 Task: Make in the project CalibratePro a sprint 'Whirlpool'. Create in the project CalibratePro a sprint 'Whirlpool'. Add in the project CalibratePro a sprint 'Whirlpool'
Action: Mouse moved to (1109, 412)
Screenshot: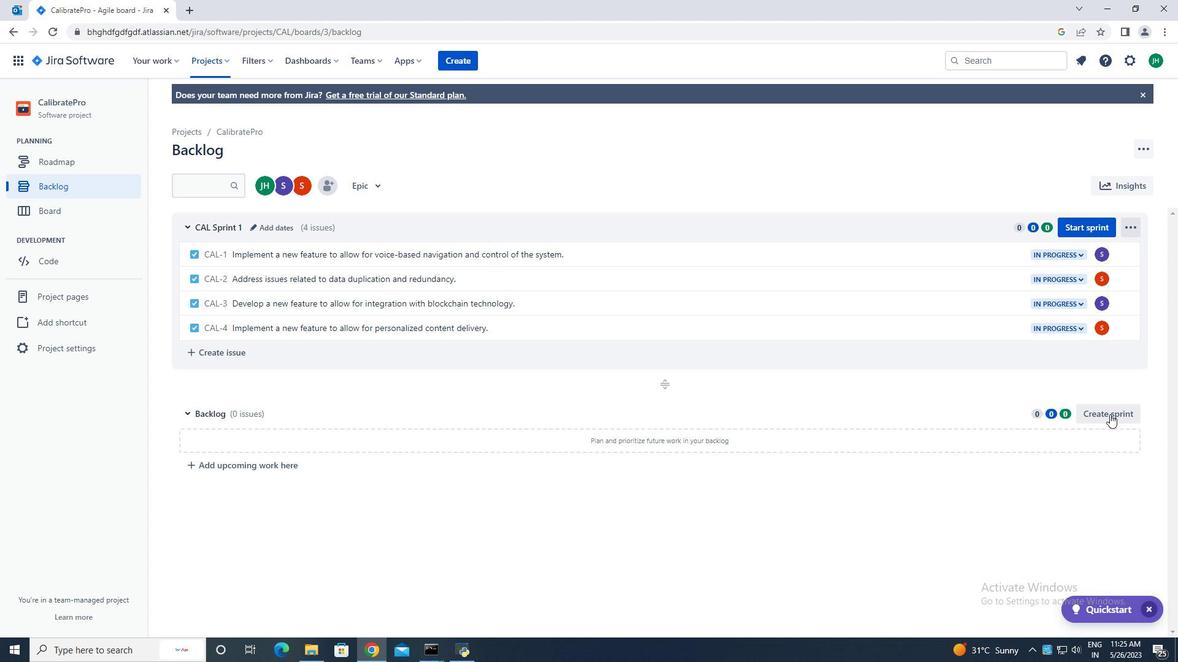 
Action: Mouse pressed left at (1109, 412)
Screenshot: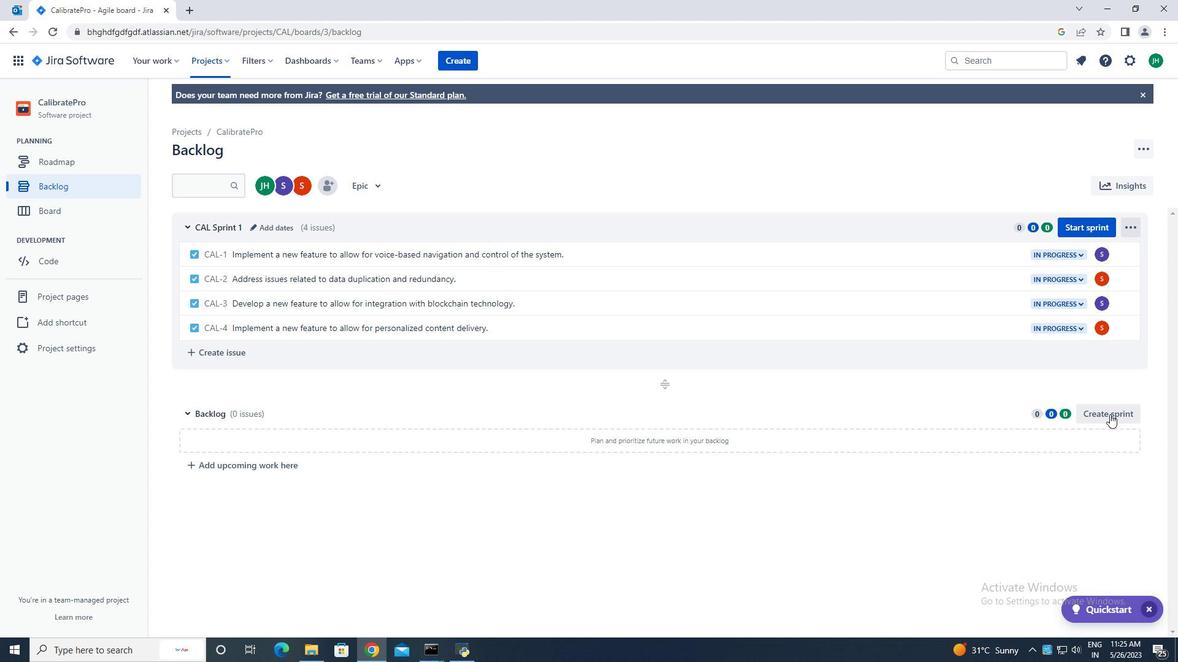 
Action: Mouse moved to (1130, 412)
Screenshot: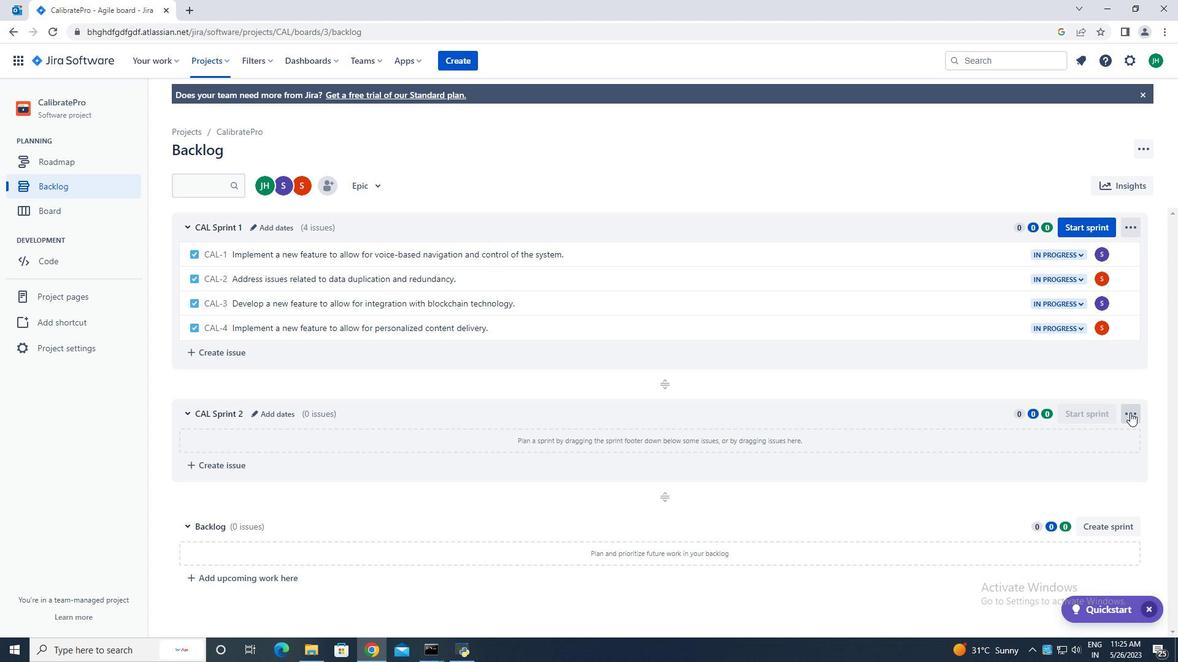 
Action: Mouse pressed left at (1130, 412)
Screenshot: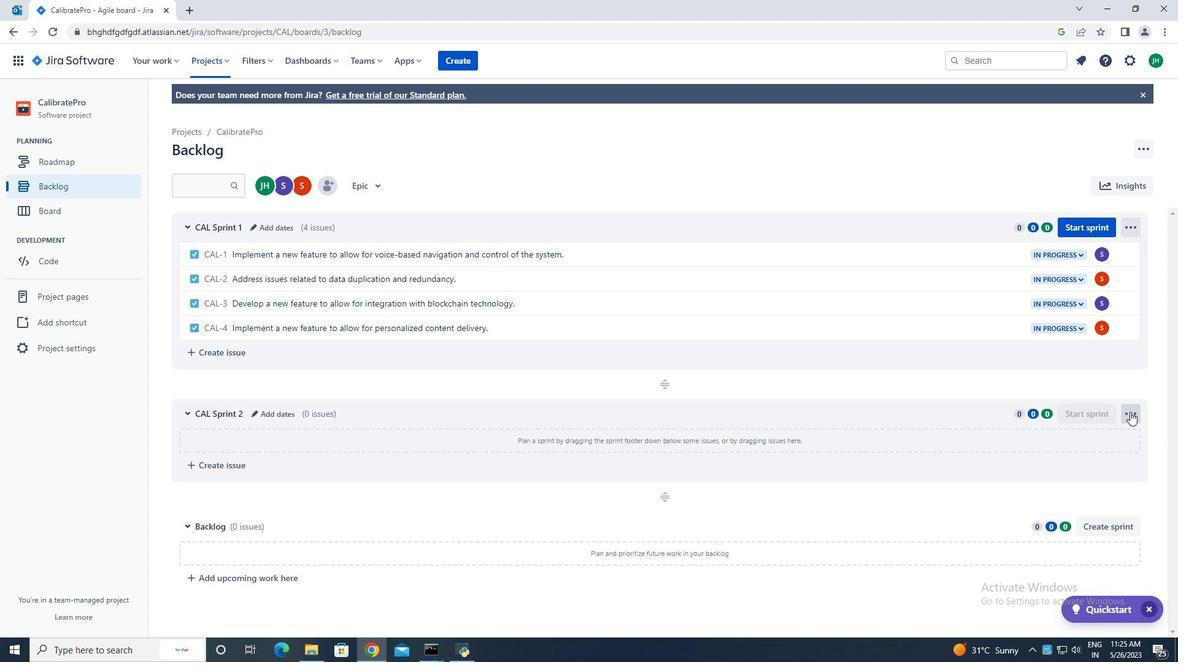
Action: Mouse moved to (1097, 465)
Screenshot: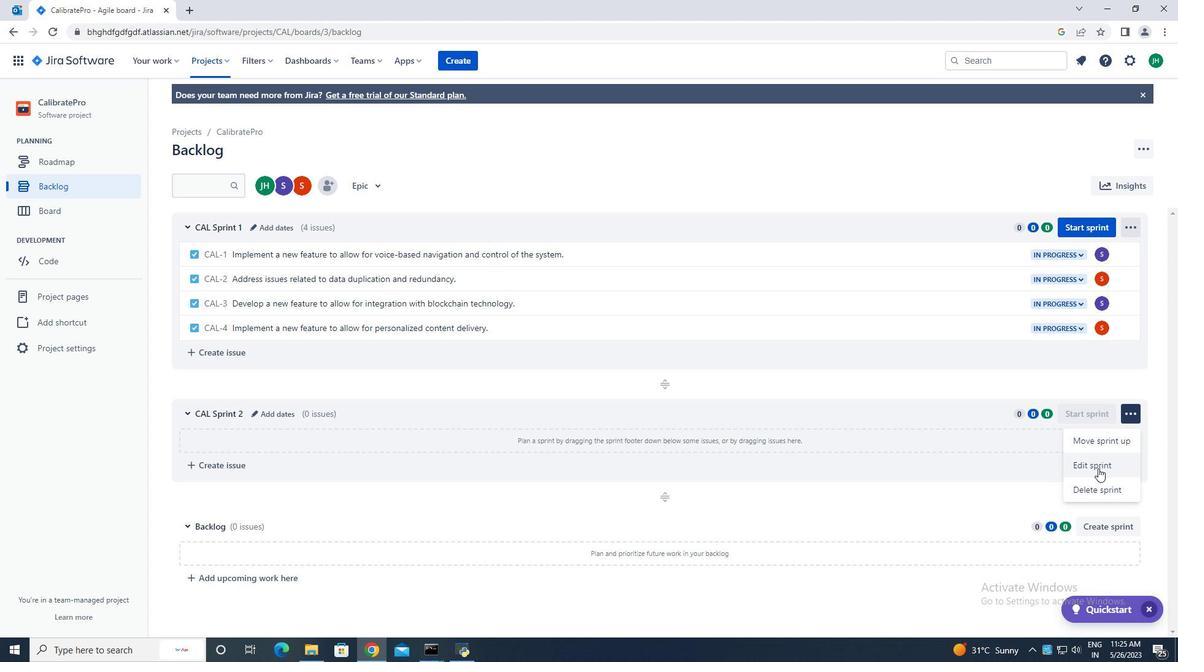 
Action: Mouse pressed left at (1097, 465)
Screenshot: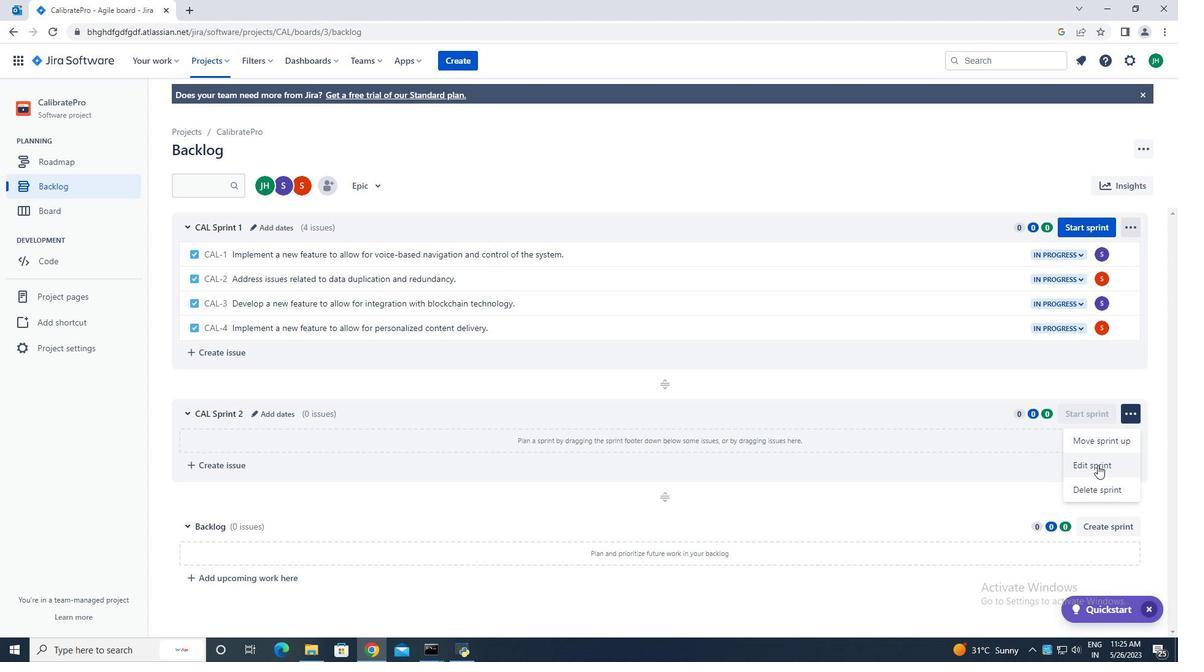 
Action: Mouse moved to (498, 159)
Screenshot: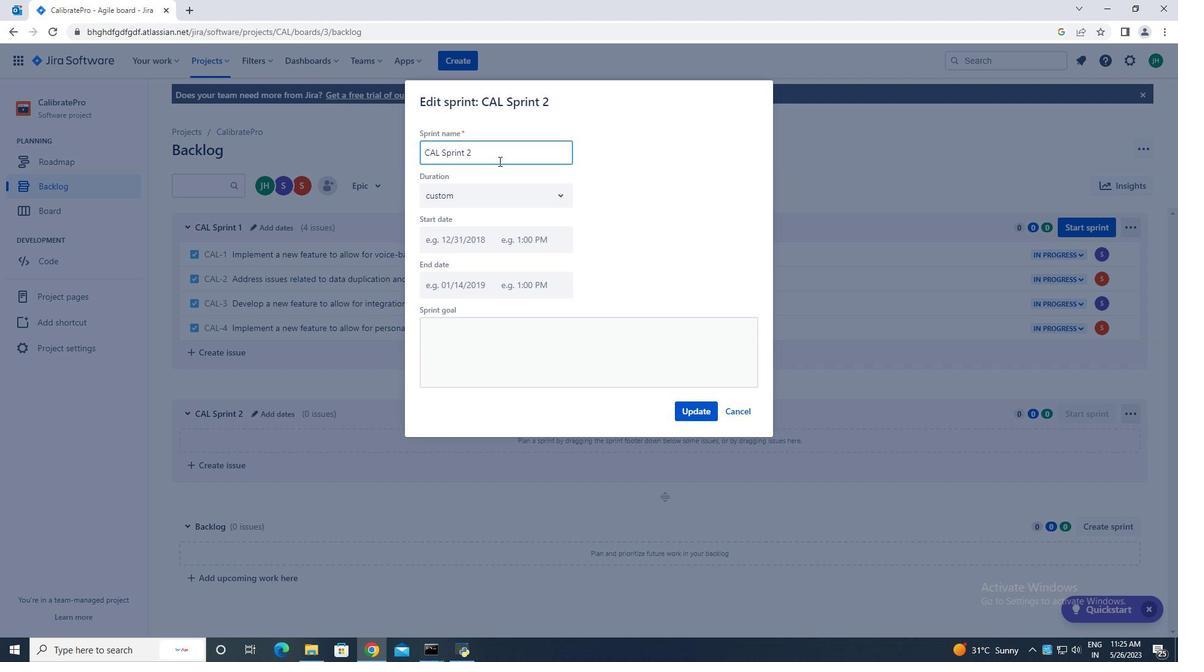 
Action: Key pressed <Key.backspace><Key.backspace><Key.backspace><Key.backspace><Key.backspace><Key.backspace><Key.backspace><Key.backspace><Key.backspace><Key.backspace><Key.backspace><Key.backspace><Key.backspace><Key.backspace><Key.backspace><Key.backspace><Key.backspace><Key.backspace><Key.caps_lock>W<Key.caps_lock>ho<Key.backspace>irlpool
Screenshot: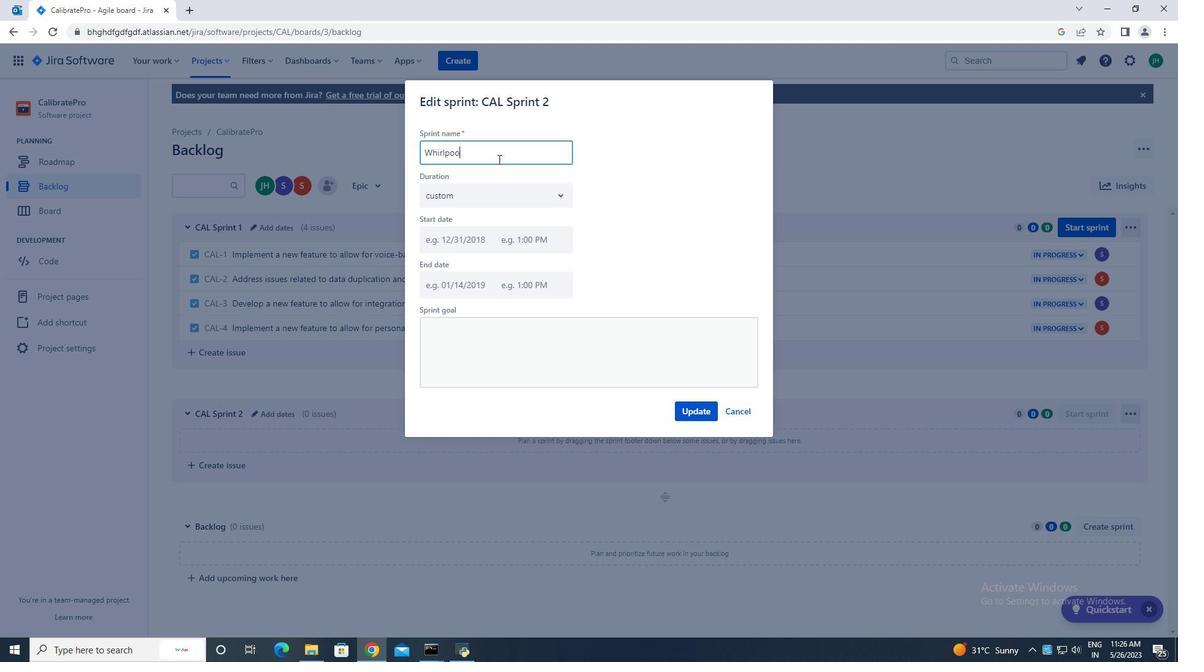 
Action: Mouse moved to (697, 406)
Screenshot: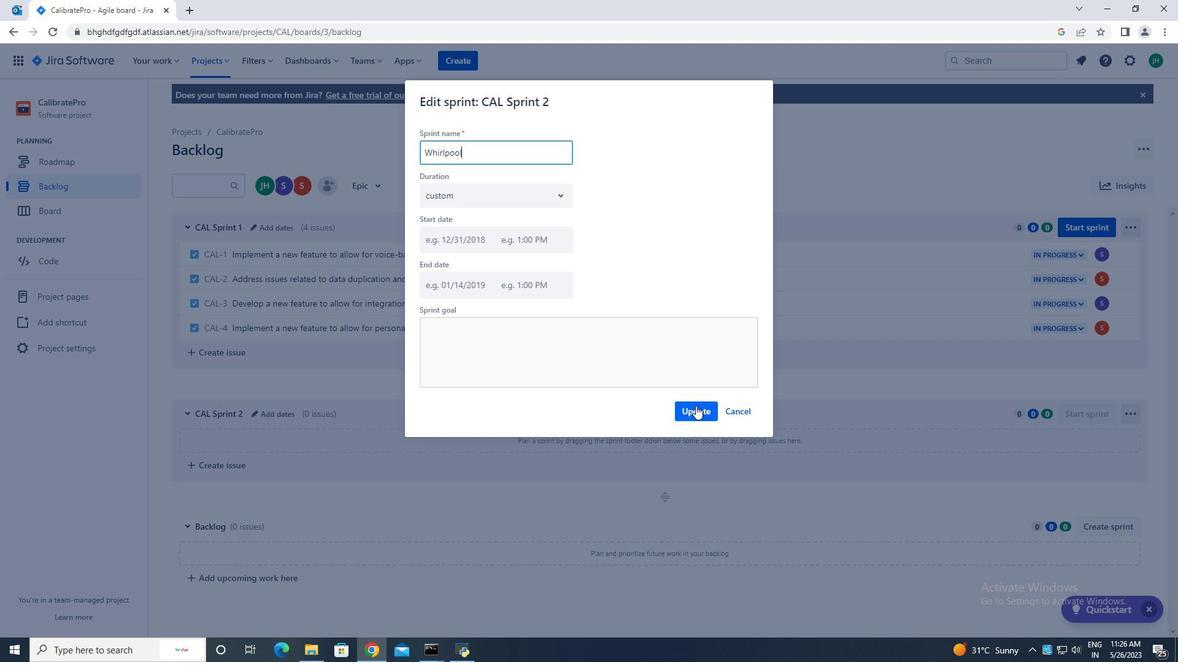 
Action: Mouse pressed left at (697, 406)
Screenshot: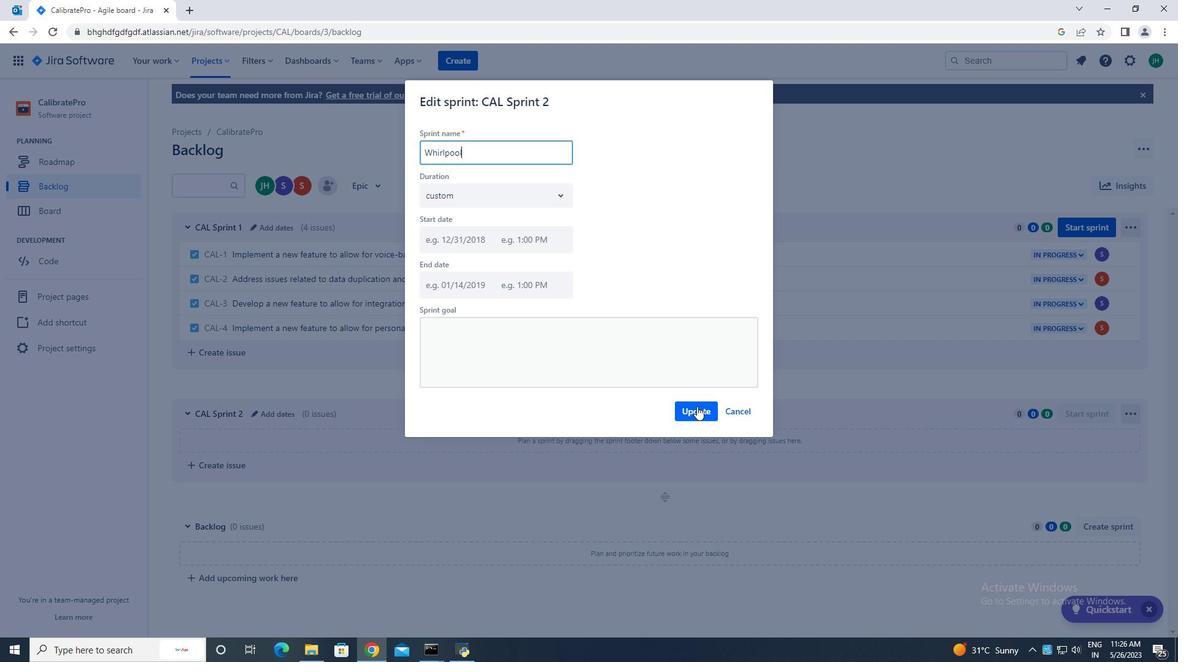 
Action: Mouse moved to (1123, 528)
Screenshot: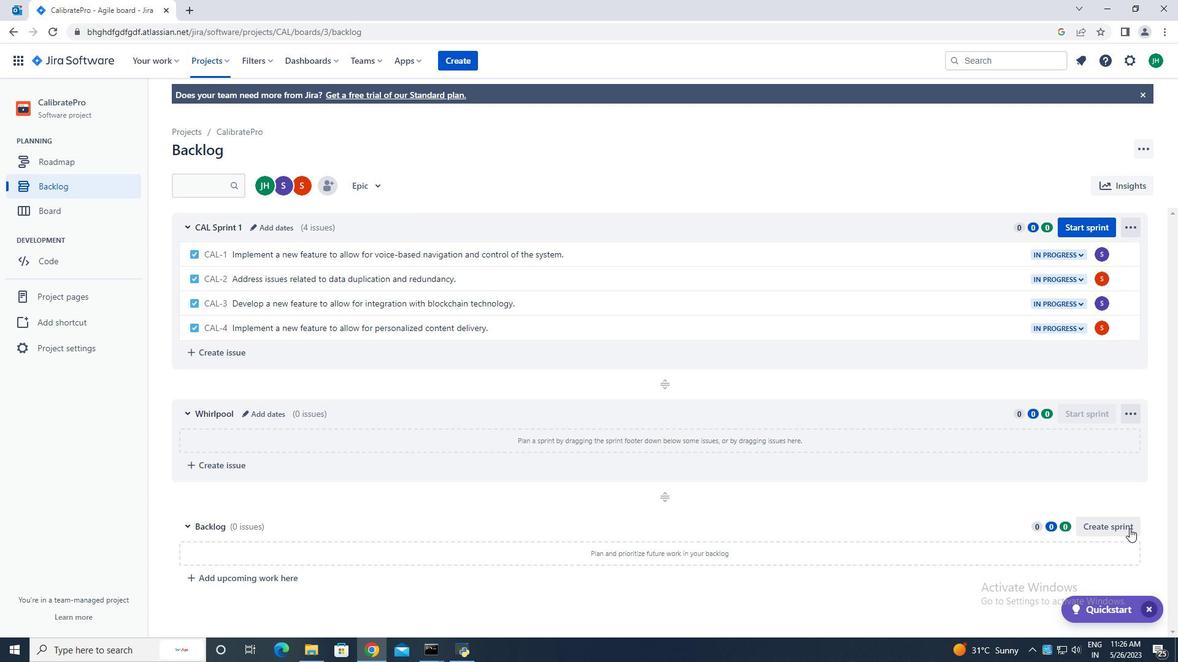 
Action: Mouse pressed left at (1123, 528)
Screenshot: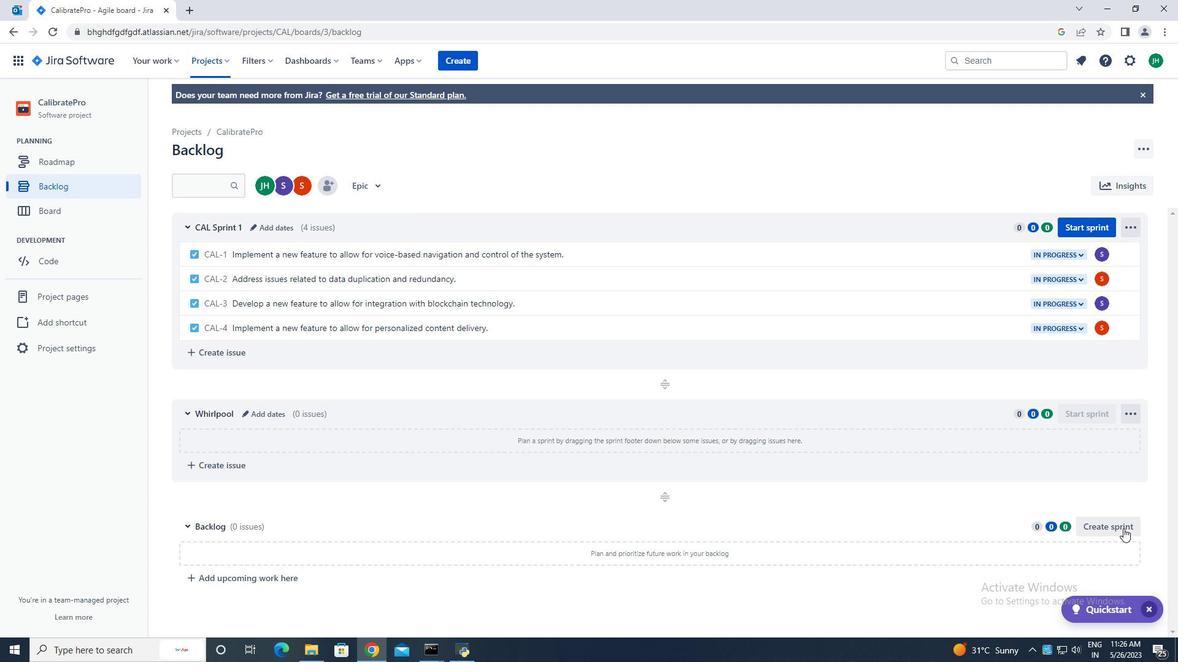 
Action: Mouse moved to (1133, 524)
Screenshot: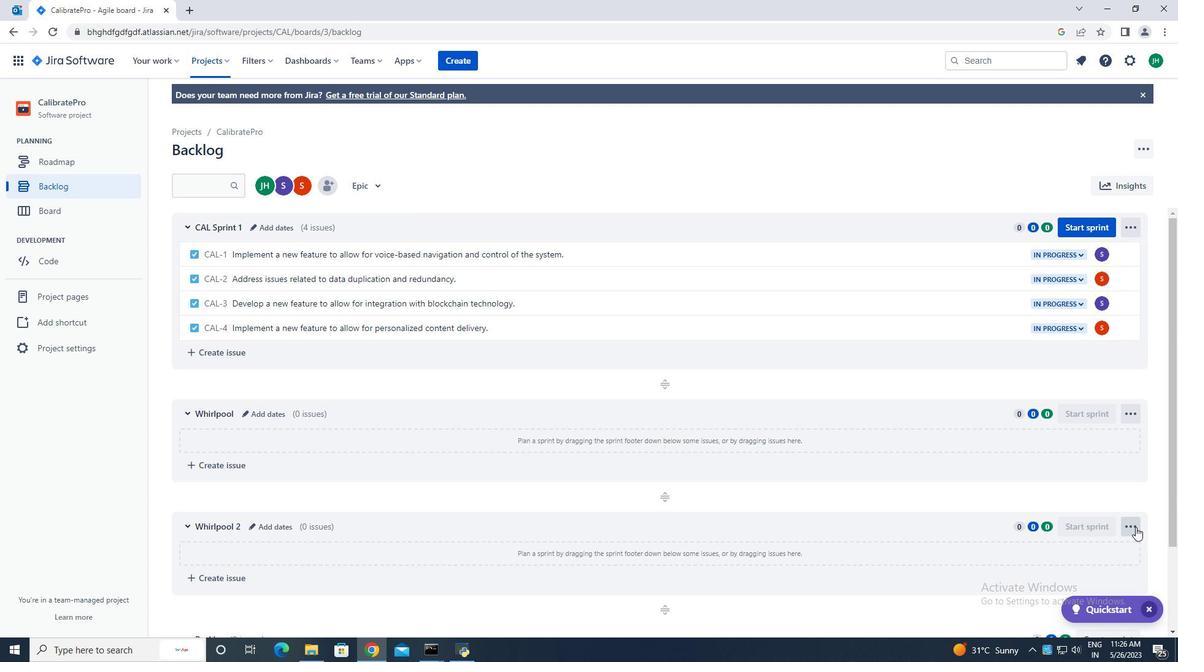 
Action: Mouse pressed left at (1133, 524)
Screenshot: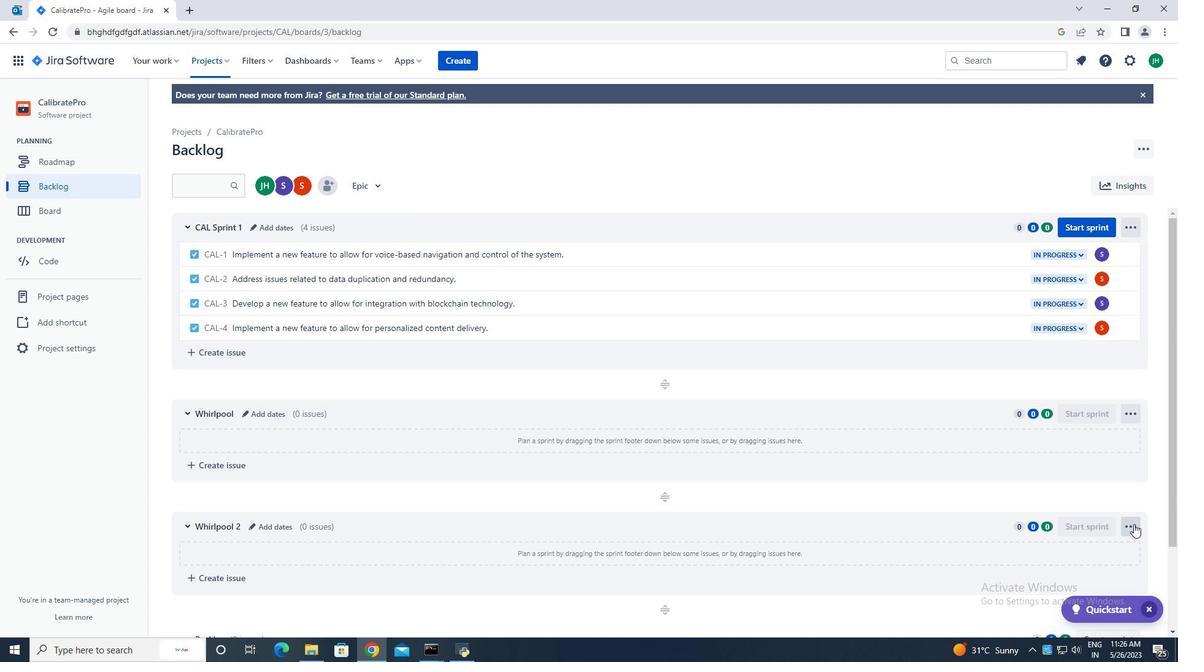 
Action: Mouse moved to (1084, 578)
Screenshot: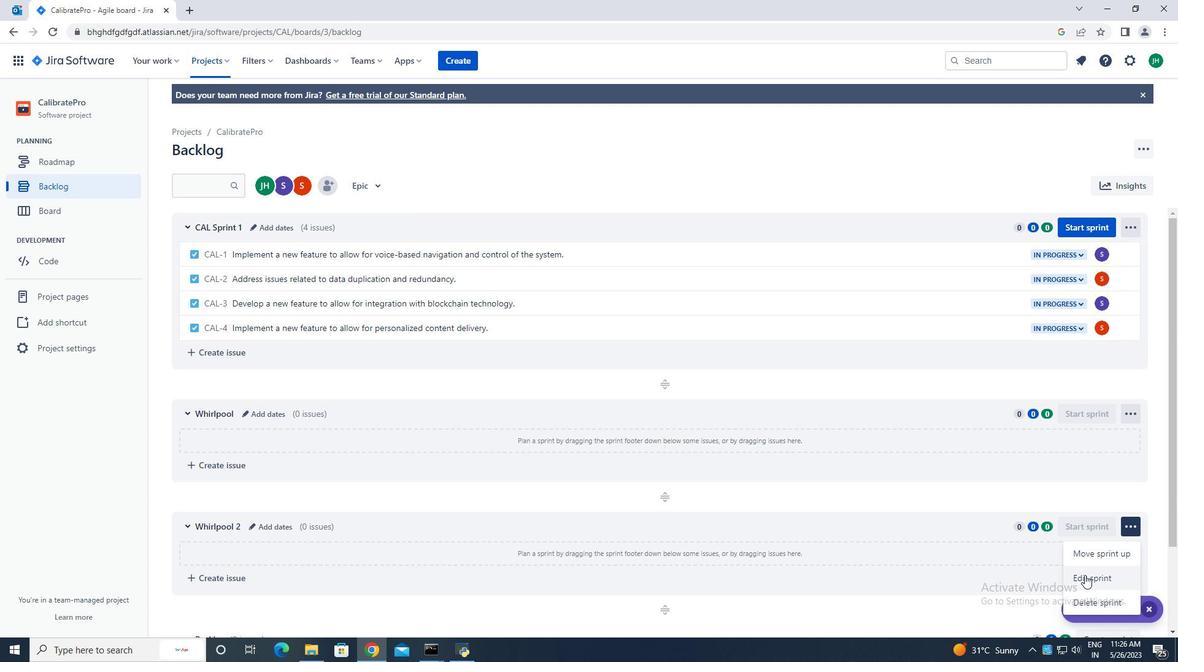 
Action: Mouse pressed left at (1084, 578)
Screenshot: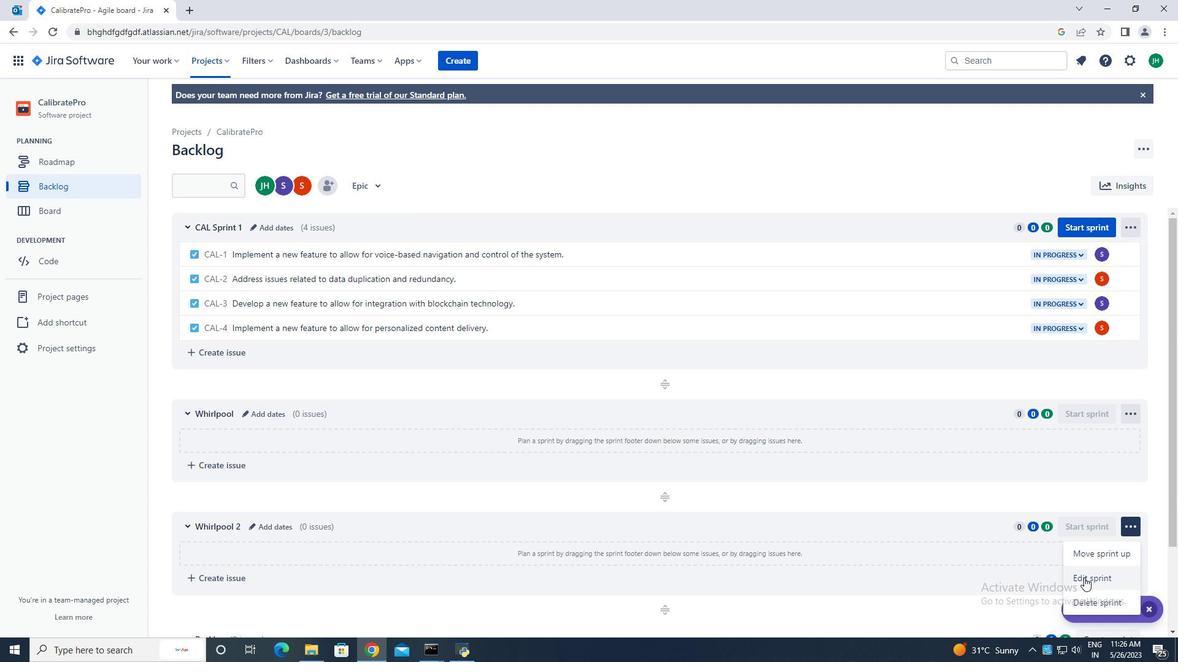 
Action: Mouse moved to (528, 156)
Screenshot: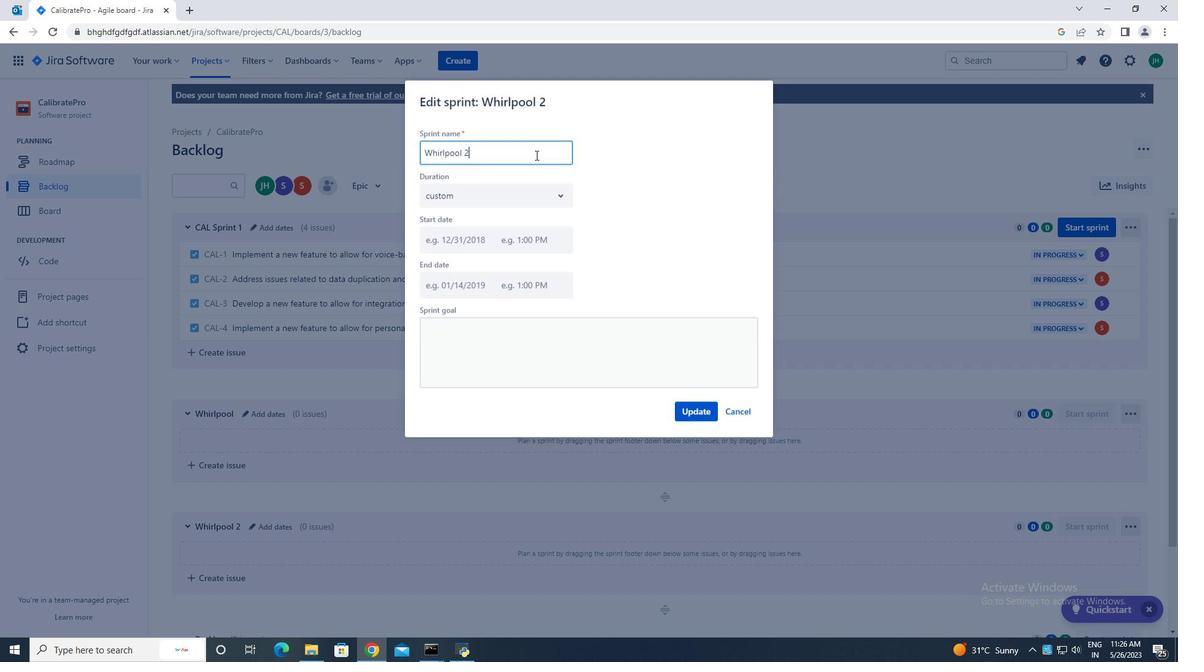 
Action: Key pressed <Key.backspace><Key.backspace><Key.backspace><Key.backspace><Key.backspace><Key.backspace><Key.backspace><Key.backspace><Key.backspace><Key.backspace><Key.backspace><Key.backspace><Key.backspace><Key.backspace><Key.backspace><Key.caps_lock>W<Key.caps_lock>hirlpool
Screenshot: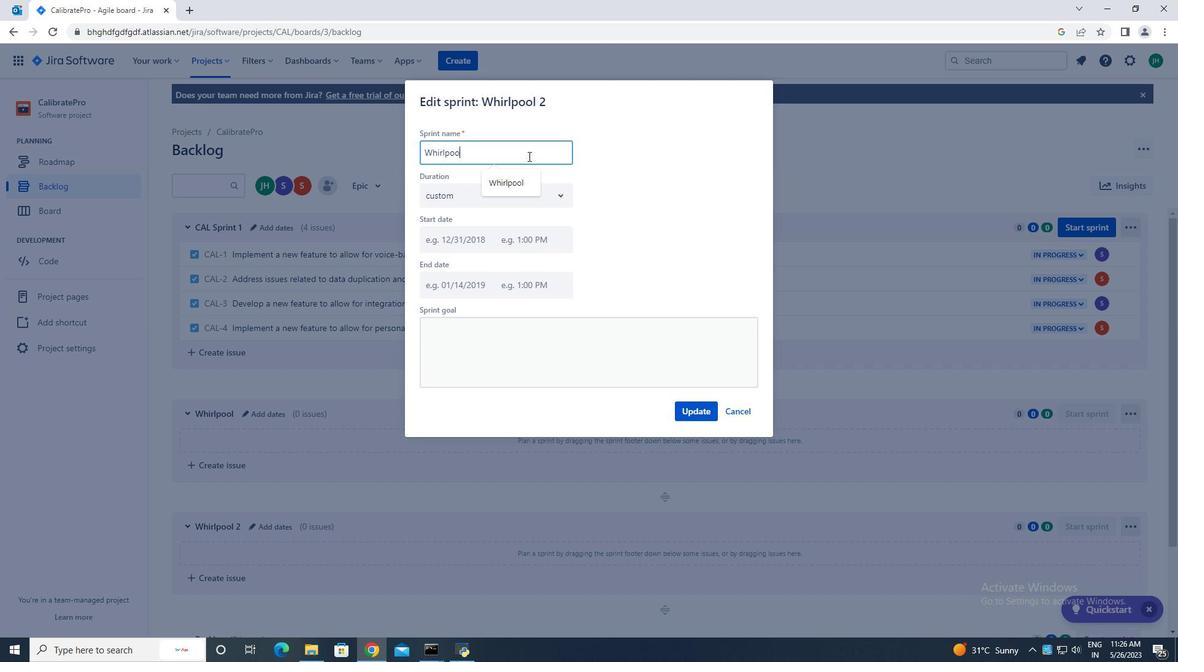 
Action: Mouse moved to (694, 412)
Screenshot: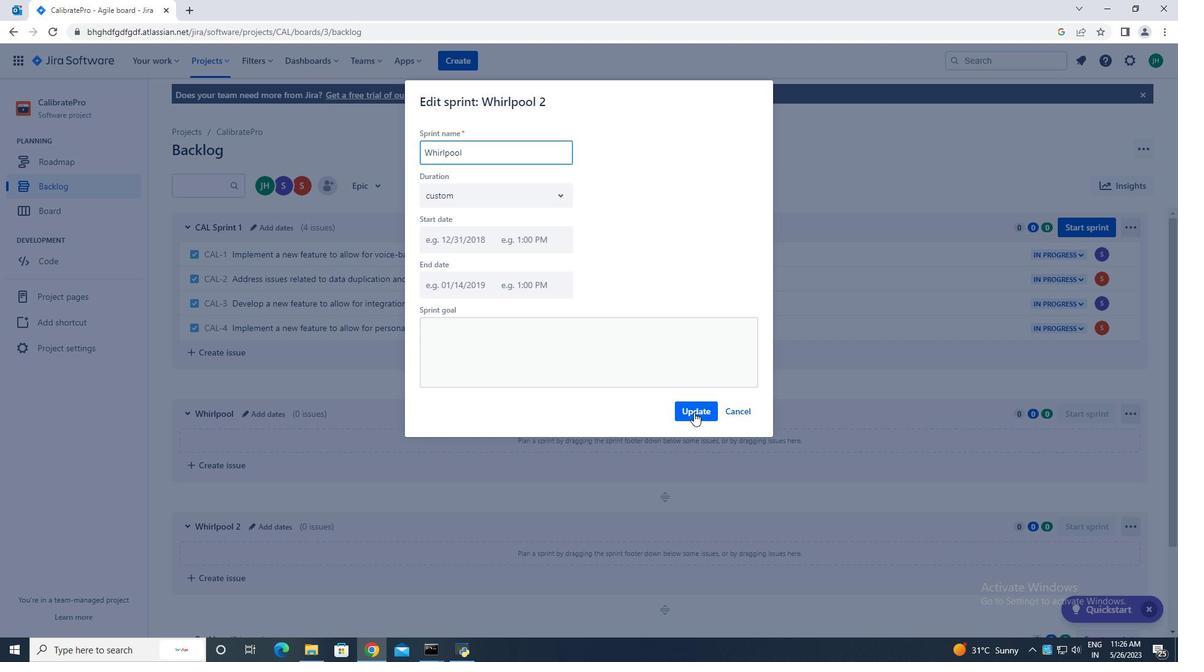 
Action: Mouse pressed left at (694, 412)
Screenshot: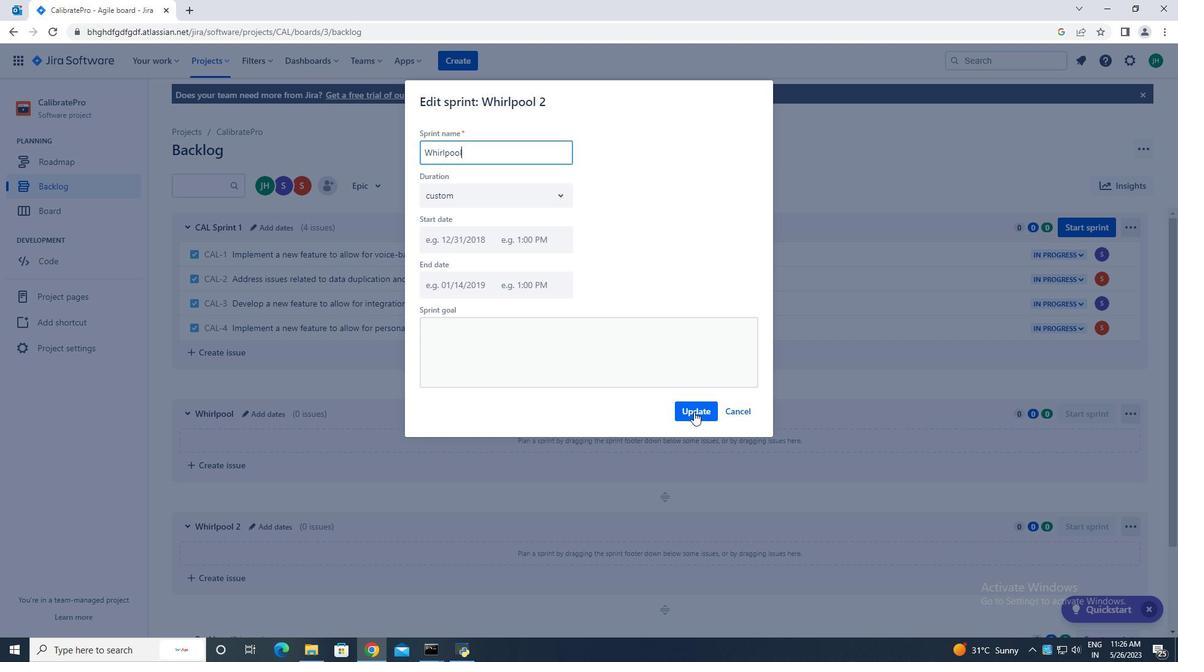 
Action: Mouse moved to (1110, 524)
Screenshot: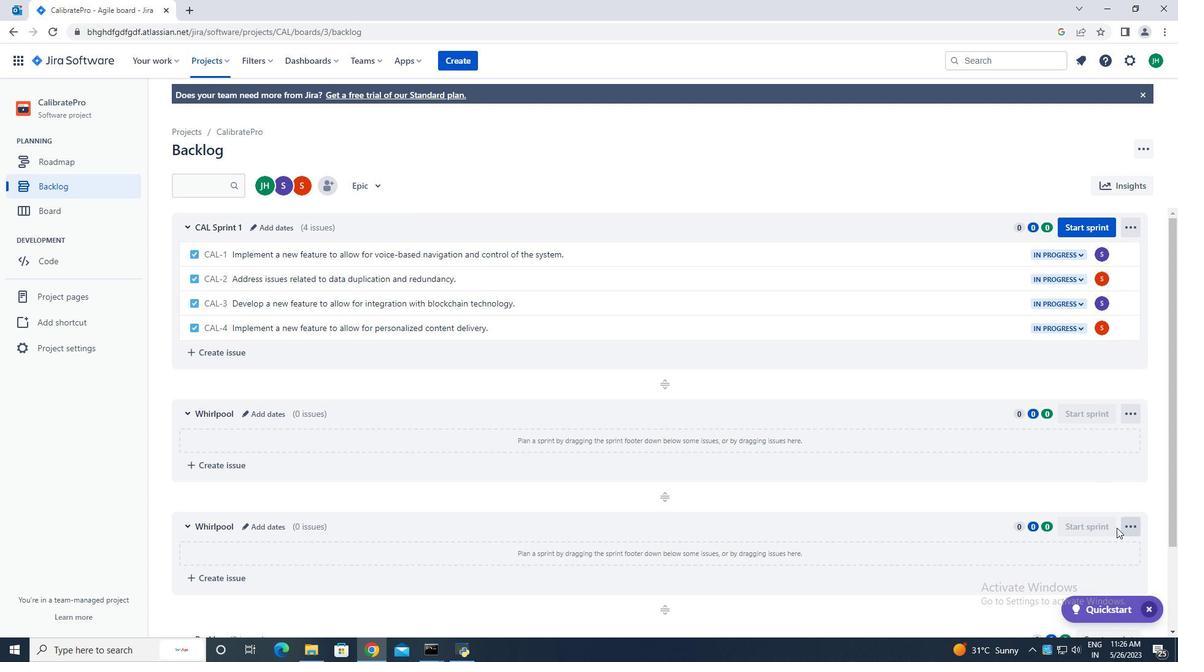 
Action: Mouse scrolled (1110, 523) with delta (0, 0)
Screenshot: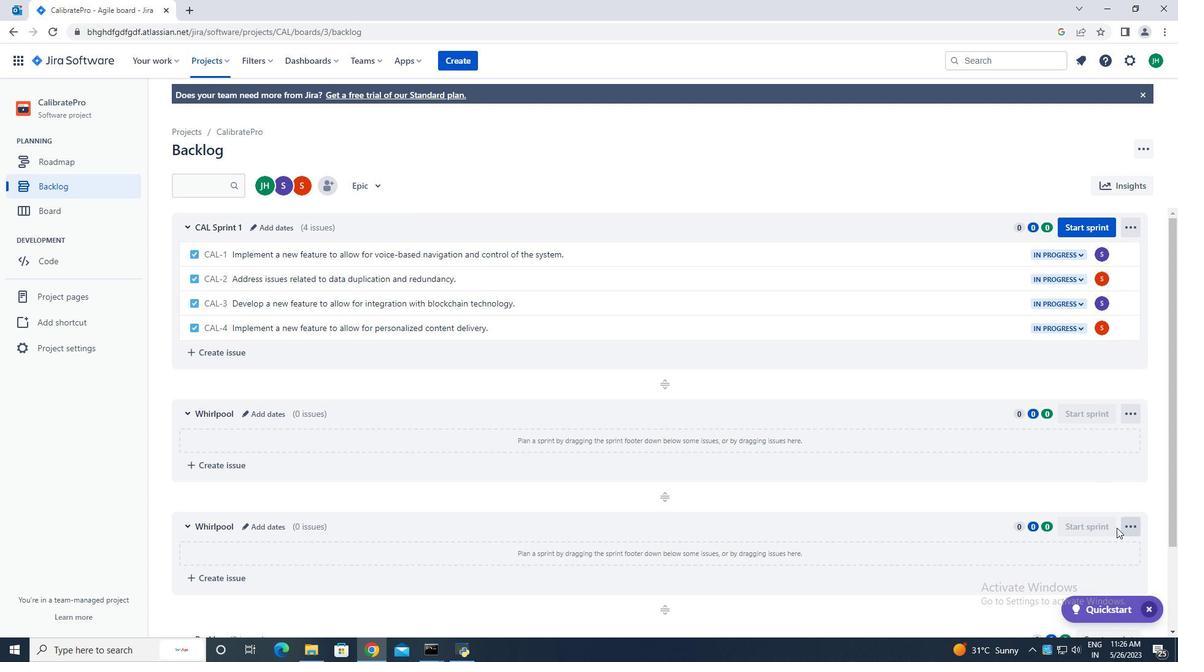 
Action: Mouse moved to (1108, 521)
Screenshot: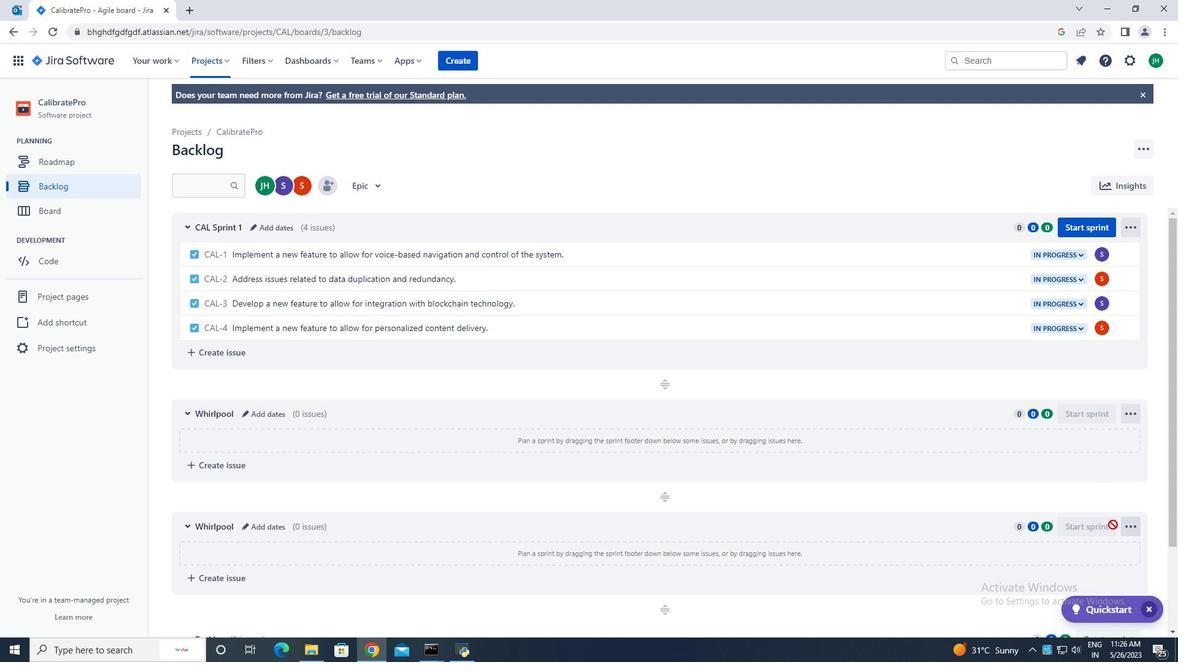 
Action: Mouse scrolled (1108, 521) with delta (0, 0)
Screenshot: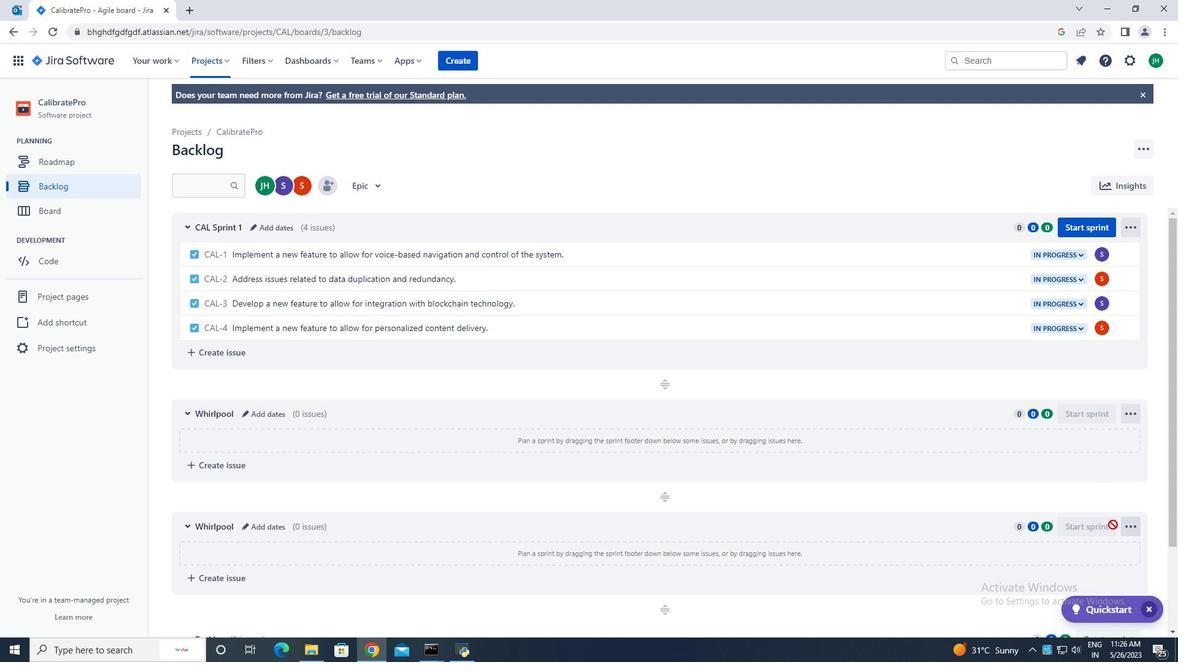 
Action: Mouse moved to (1107, 521)
Screenshot: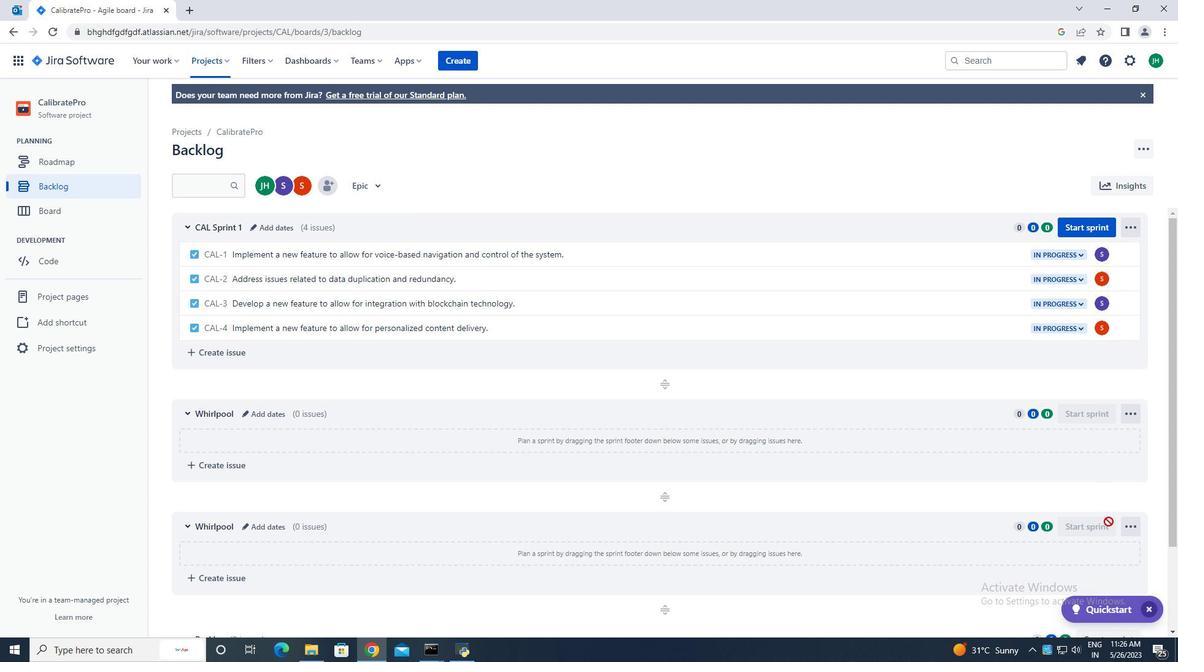 
Action: Mouse scrolled (1107, 520) with delta (0, 0)
Screenshot: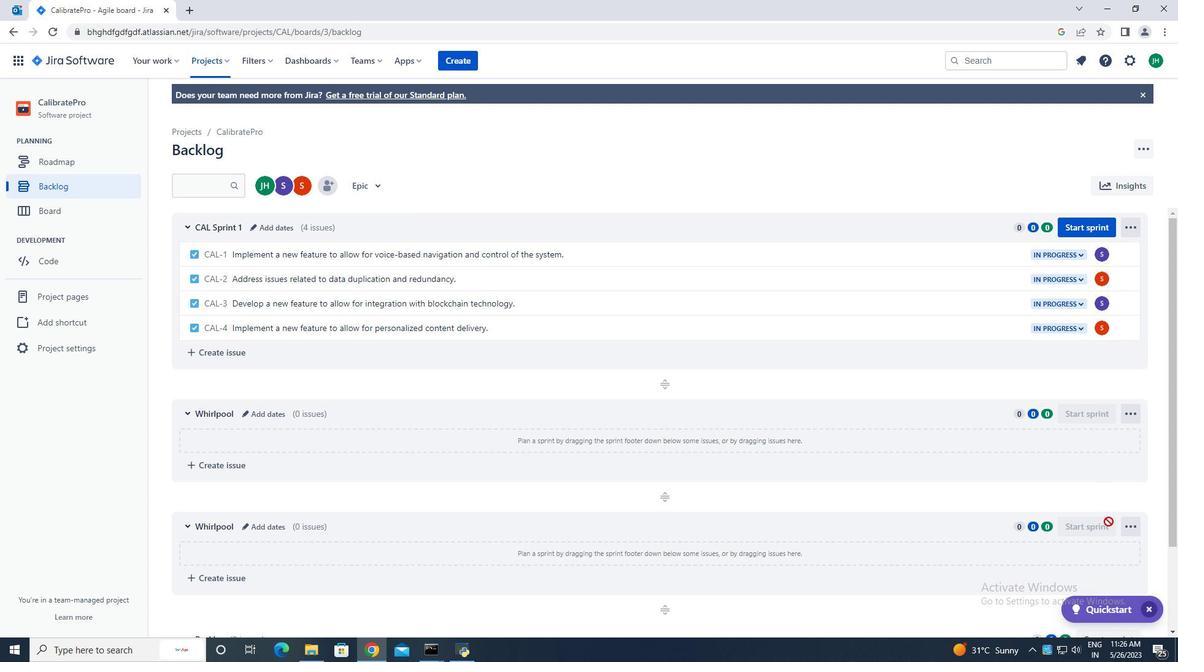 
Action: Mouse moved to (1107, 517)
Screenshot: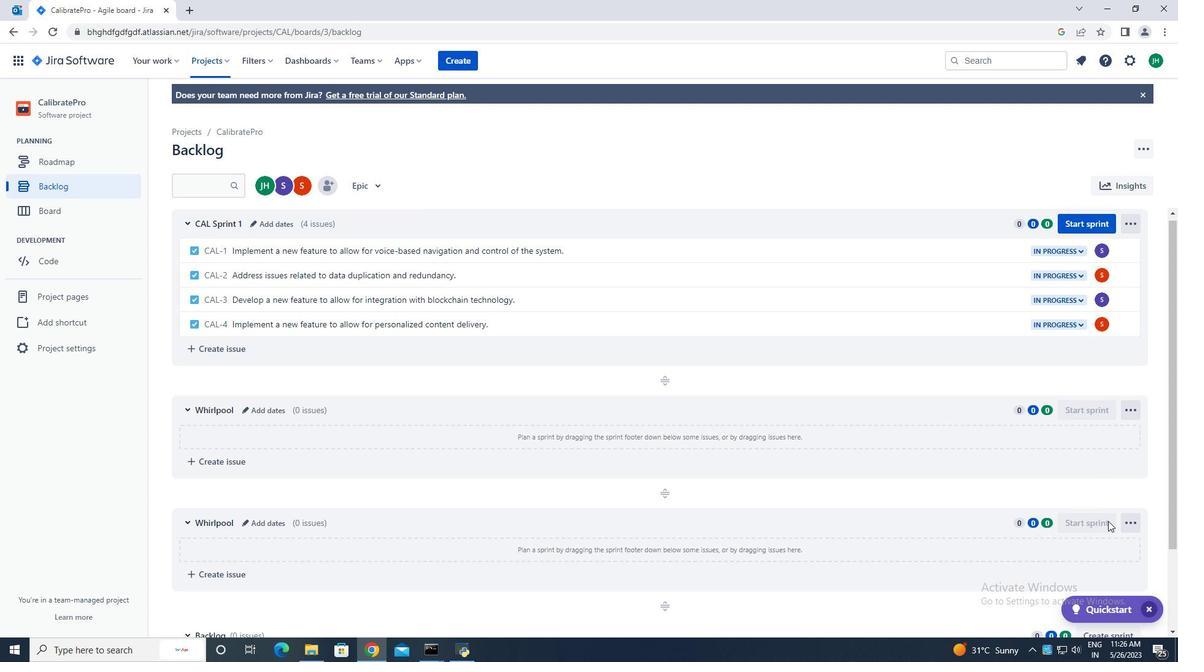 
Action: Mouse scrolled (1107, 518) with delta (0, 0)
Screenshot: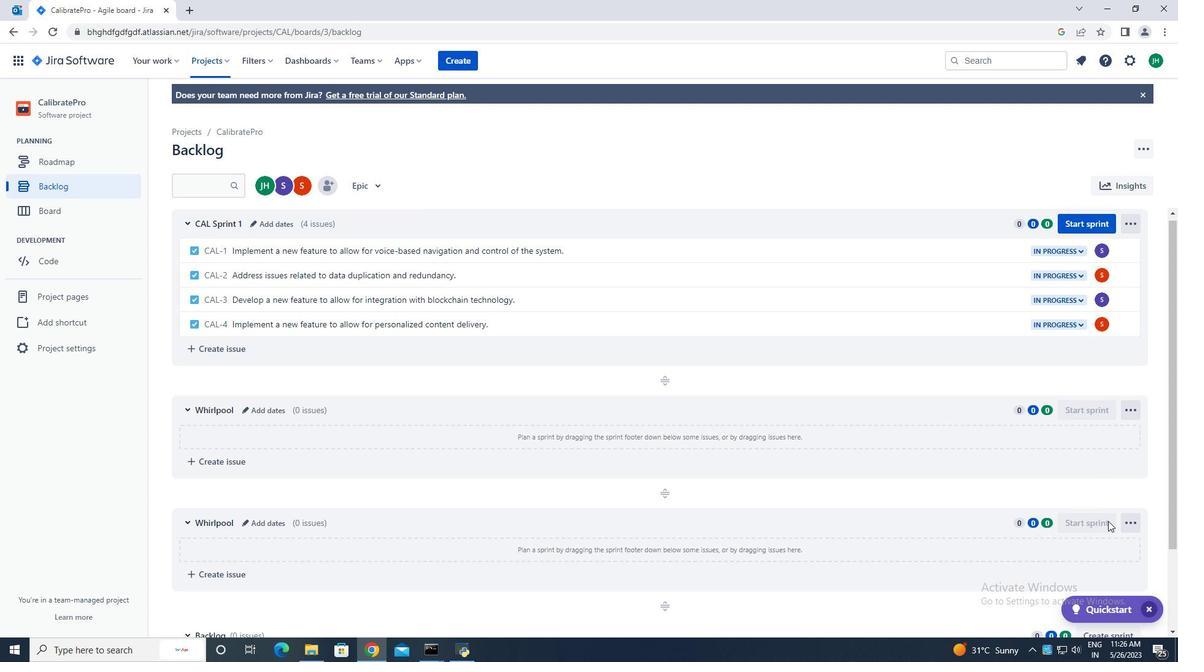 
Action: Mouse moved to (1123, 533)
Screenshot: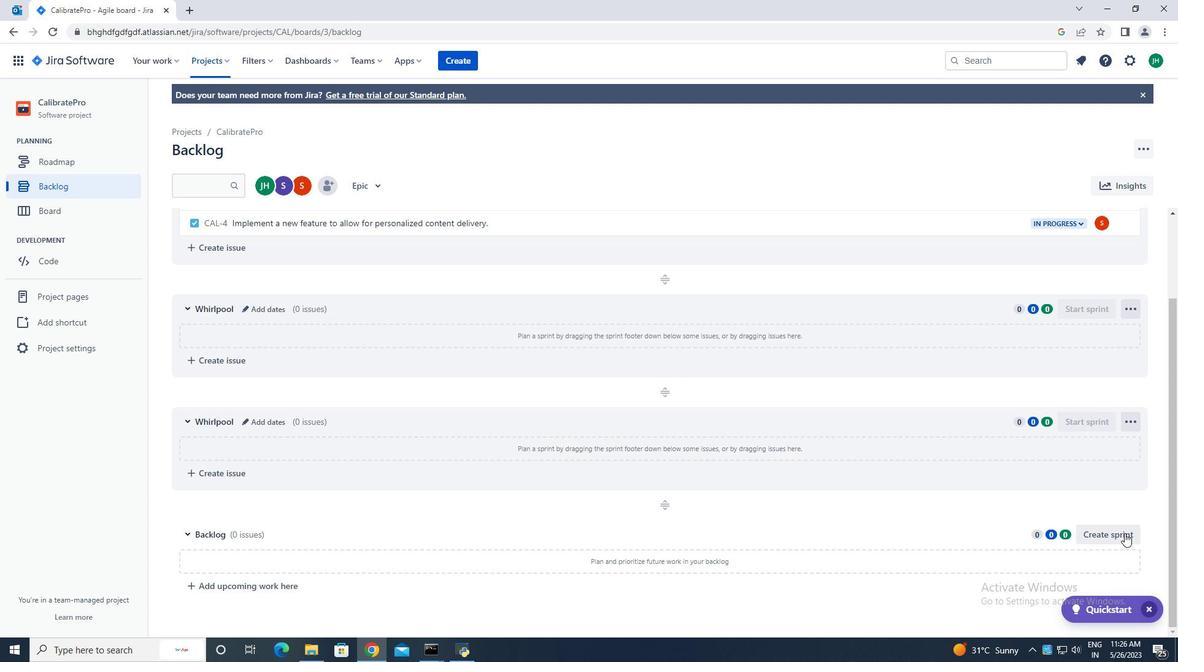 
Action: Mouse pressed left at (1123, 533)
Screenshot: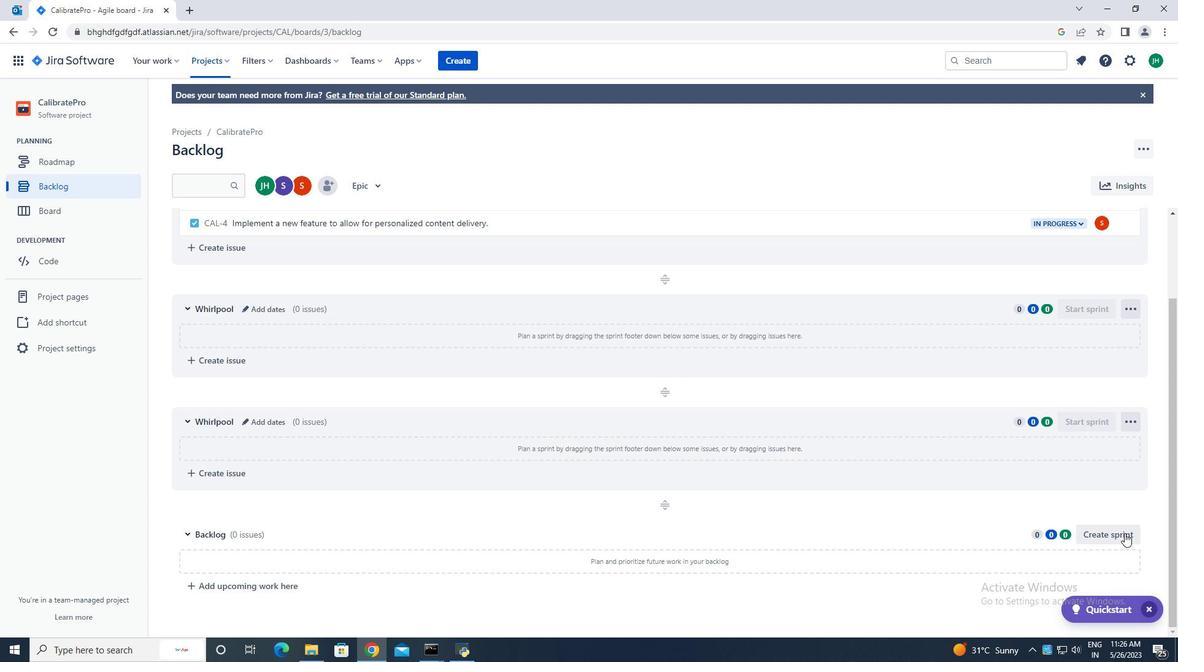 
Action: Mouse moved to (1134, 532)
Screenshot: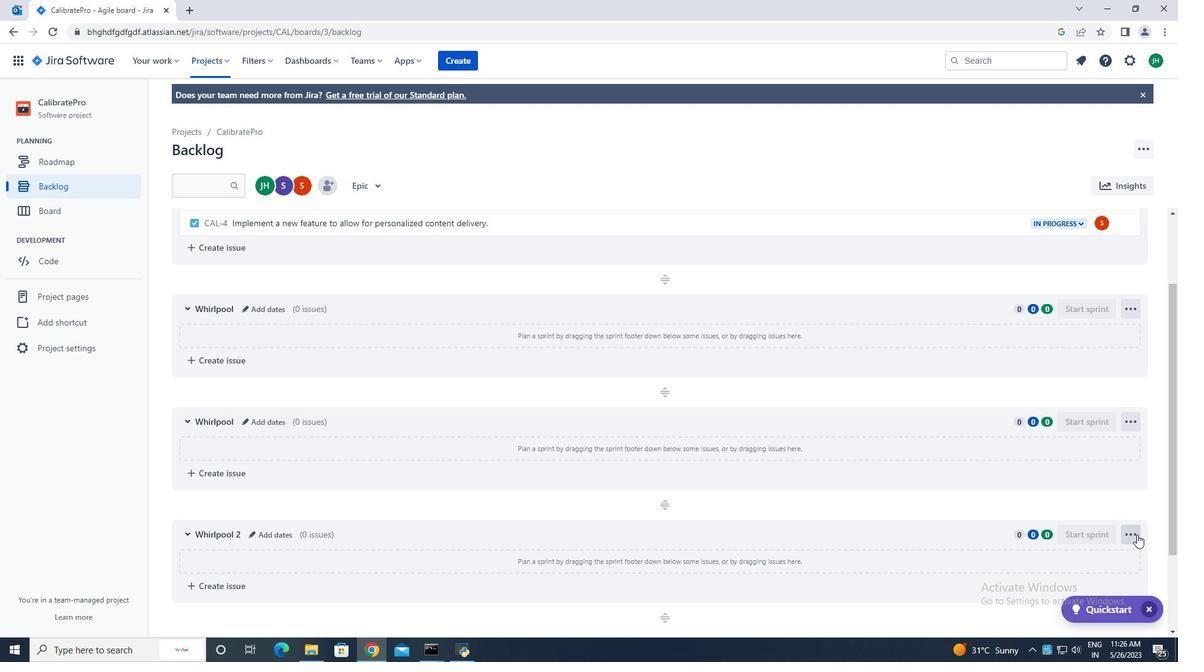 
Action: Mouse pressed left at (1134, 532)
Screenshot: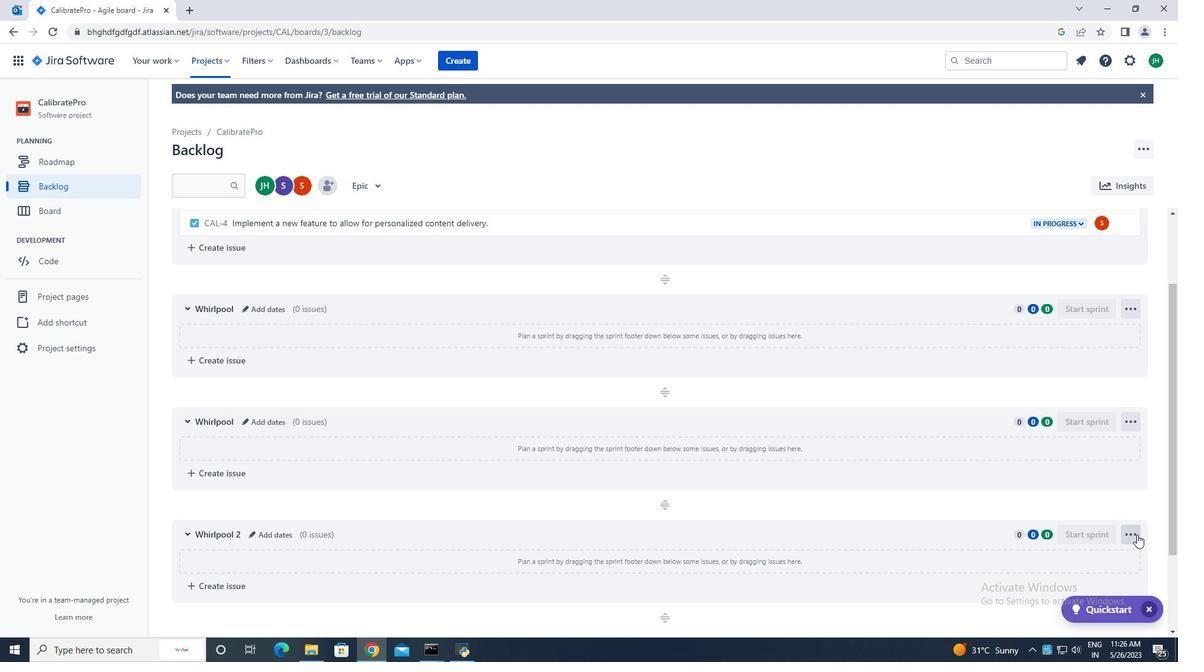 
Action: Mouse moved to (1083, 585)
Screenshot: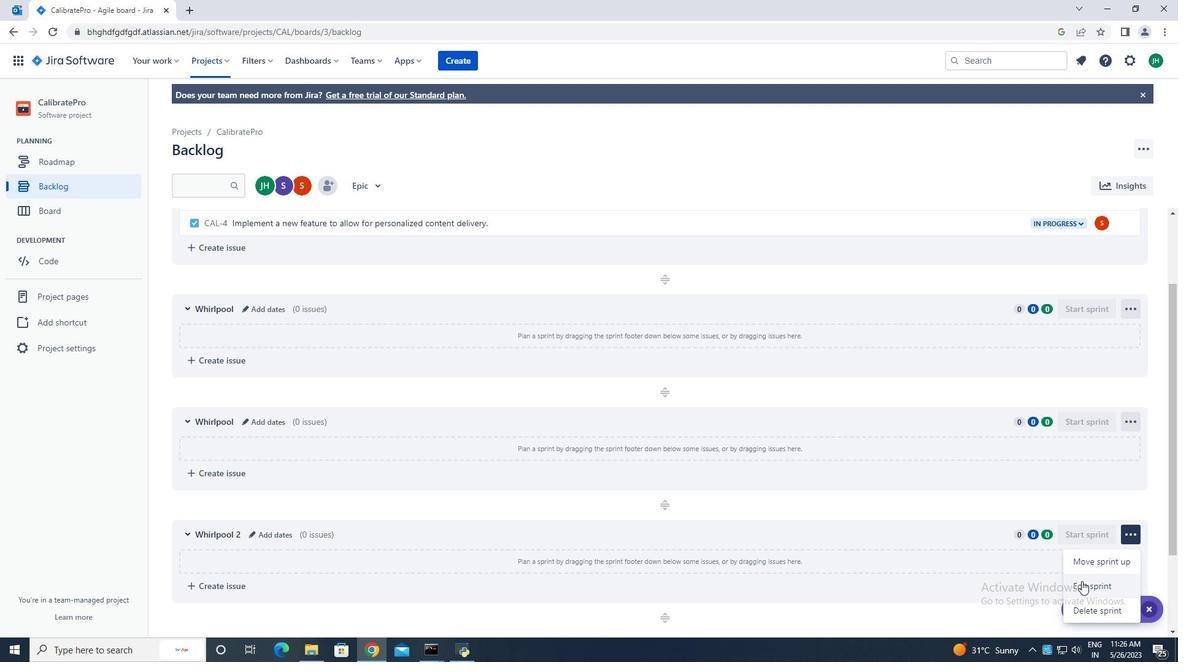 
Action: Mouse pressed left at (1083, 585)
Screenshot: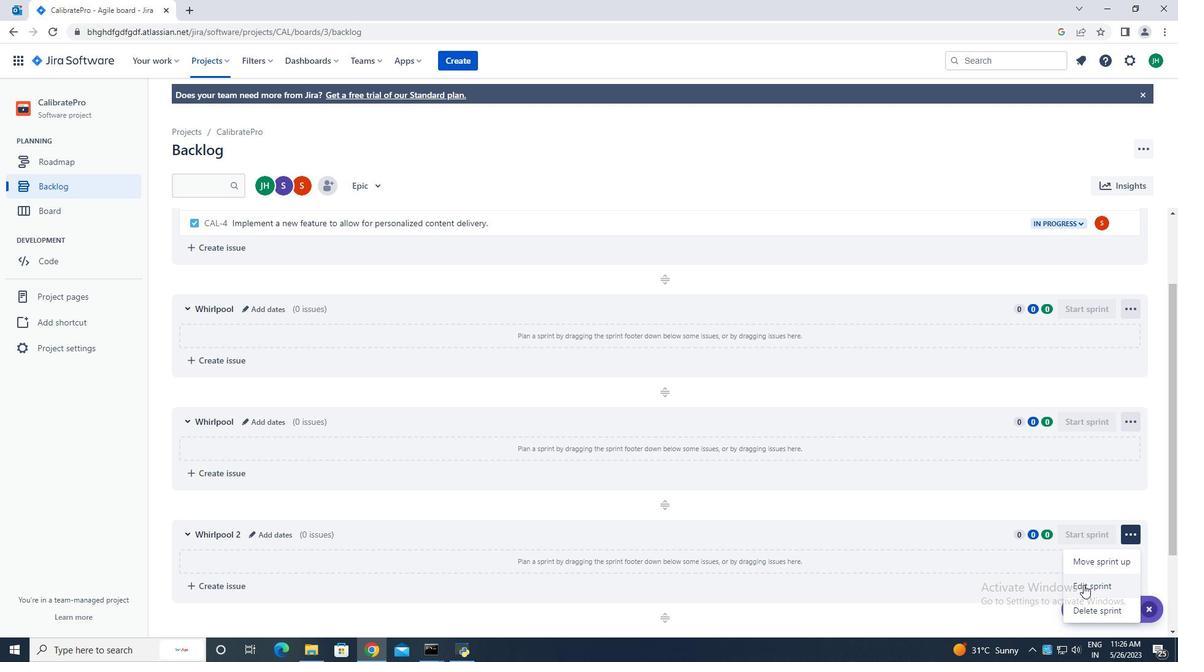 
Action: Mouse moved to (529, 150)
Screenshot: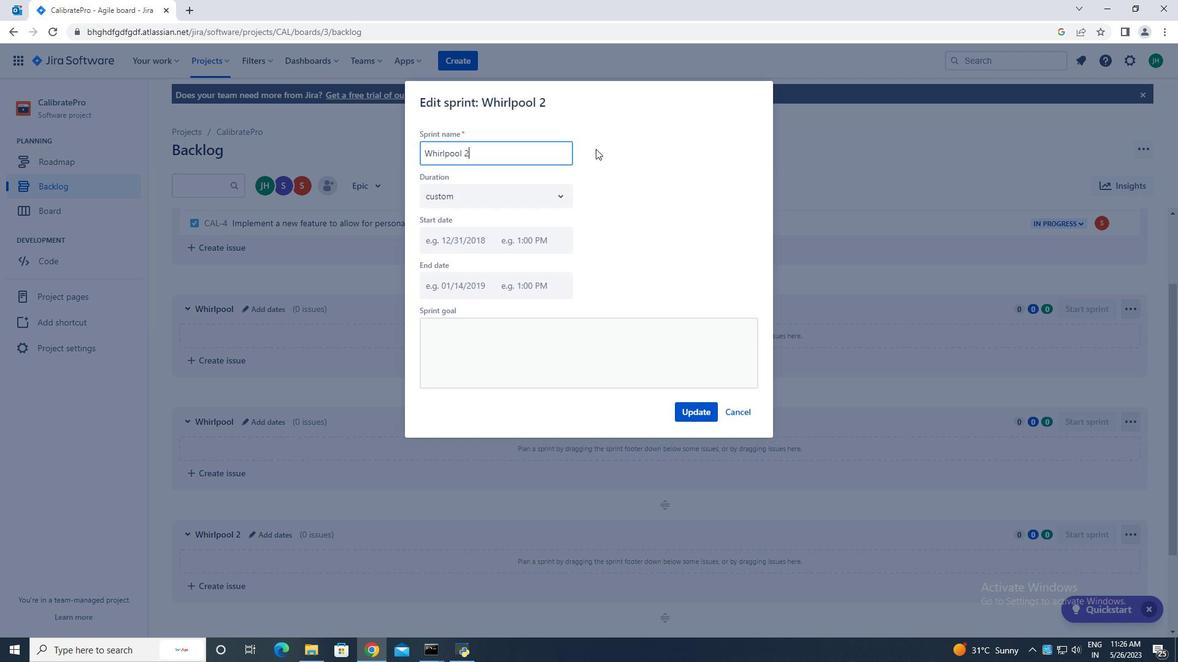 
Action: Key pressed <Key.backspace><Key.backspace><Key.backspace><Key.backspace><Key.backspace><Key.backspace><Key.backspace><Key.backspace><Key.backspace><Key.backspace><Key.backspace><Key.backspace><Key.backspace><Key.backspace><Key.backspace><Key.caps_lock>W<Key.caps_lock>hirlpool
Screenshot: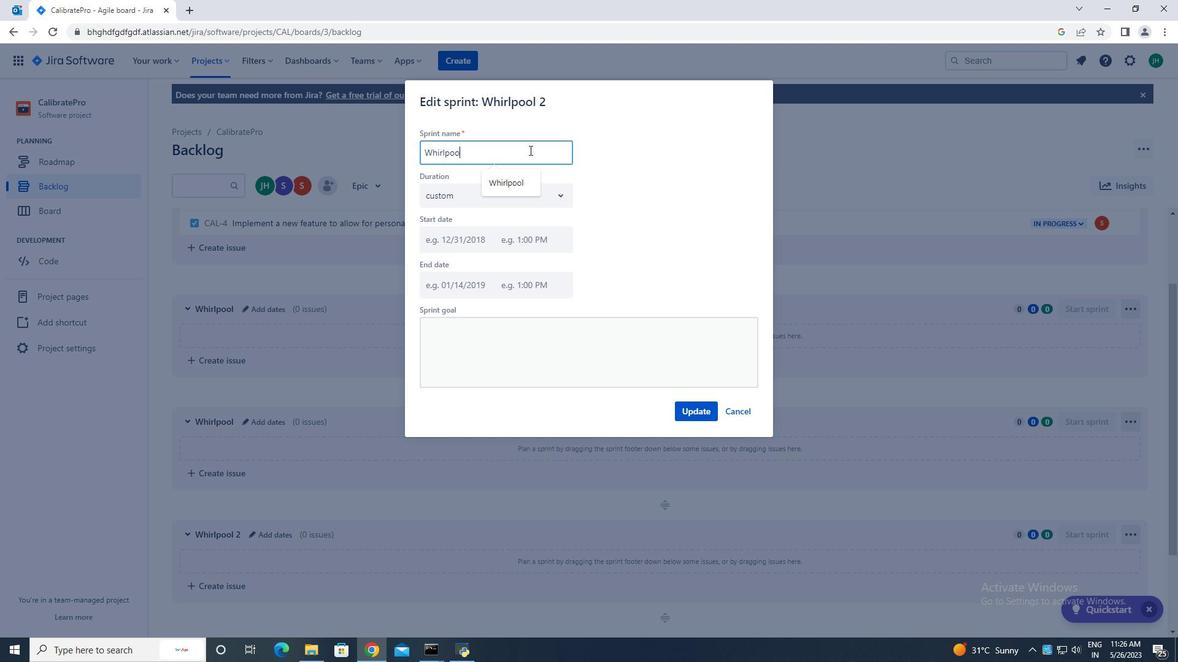 
Action: Mouse moved to (694, 412)
Screenshot: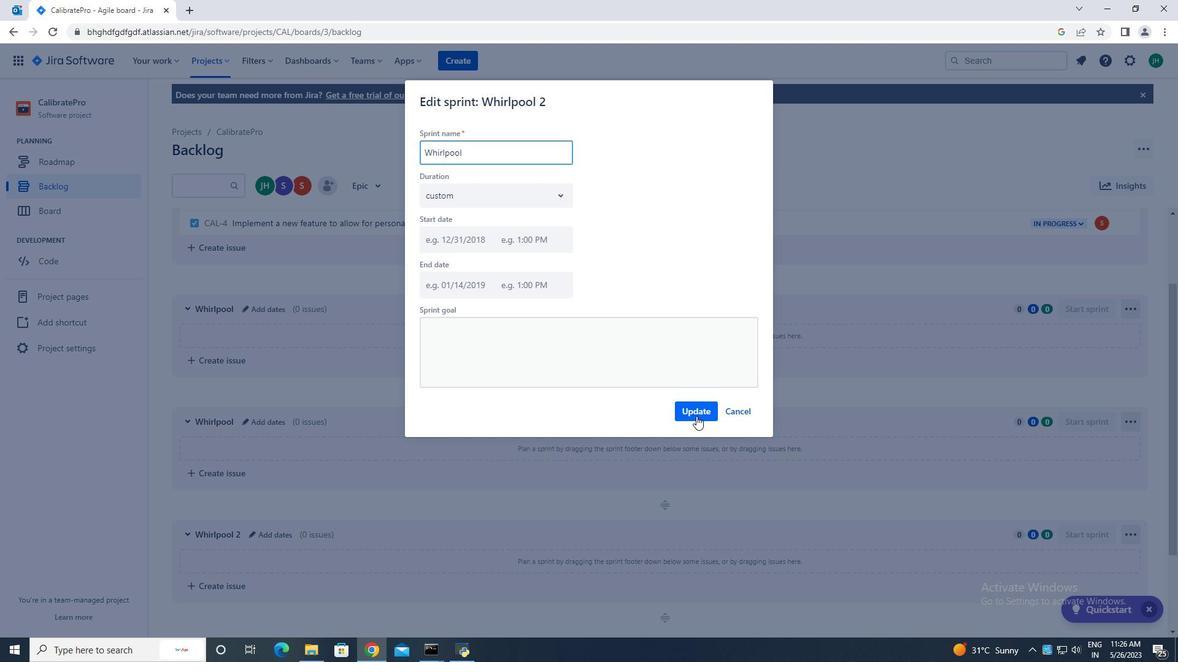 
Action: Mouse pressed left at (694, 412)
Screenshot: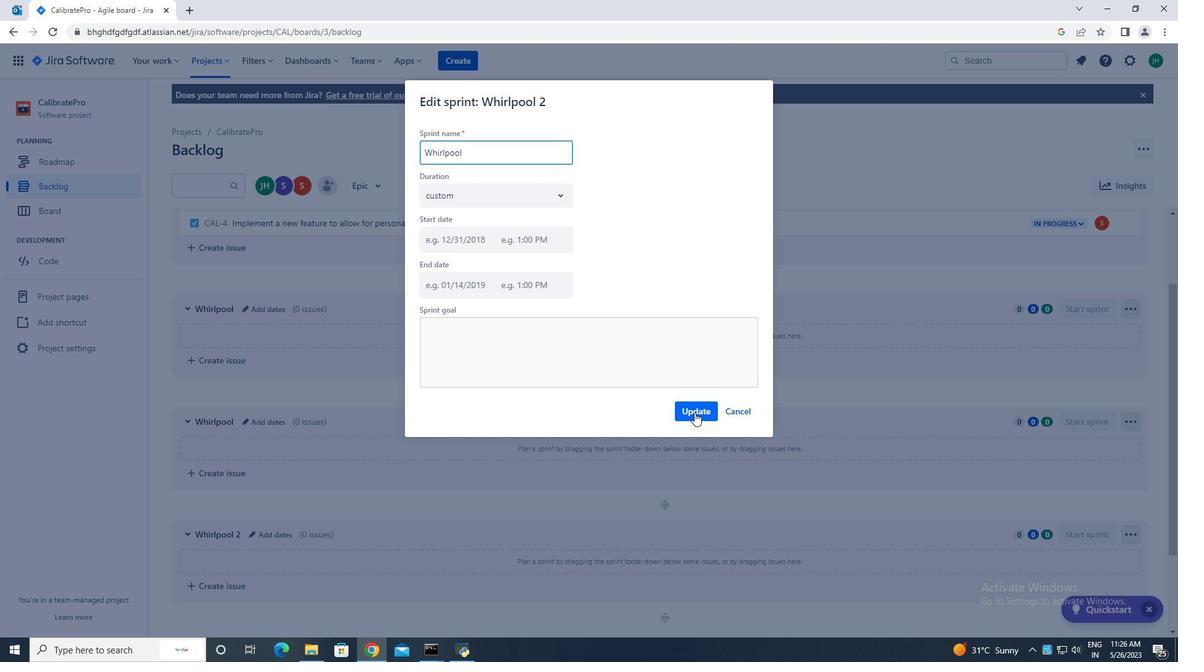 
Action: Mouse moved to (694, 454)
Screenshot: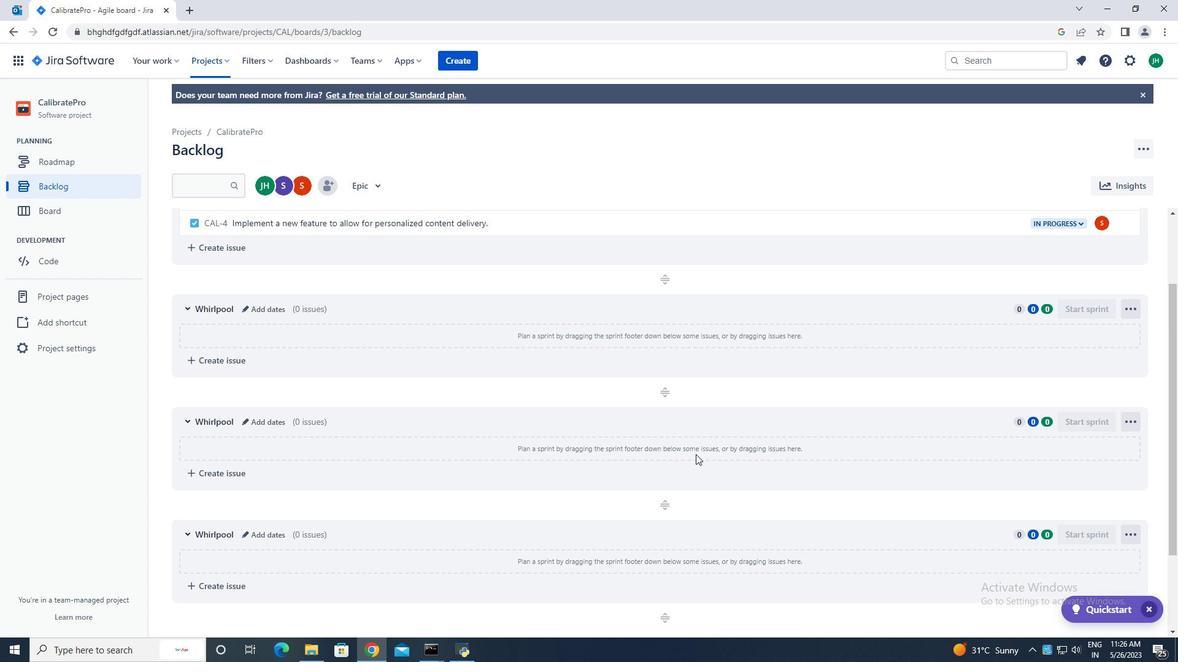 
Action: Mouse scrolled (694, 453) with delta (0, 0)
Screenshot: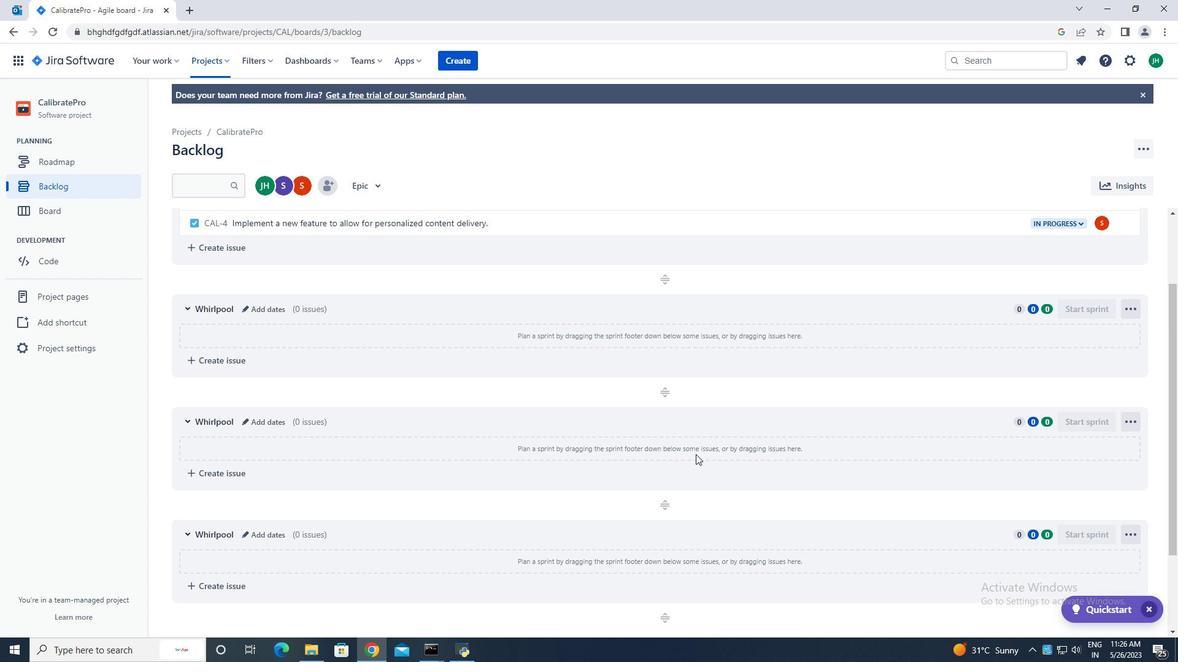 
Action: Mouse scrolled (694, 453) with delta (0, 0)
Screenshot: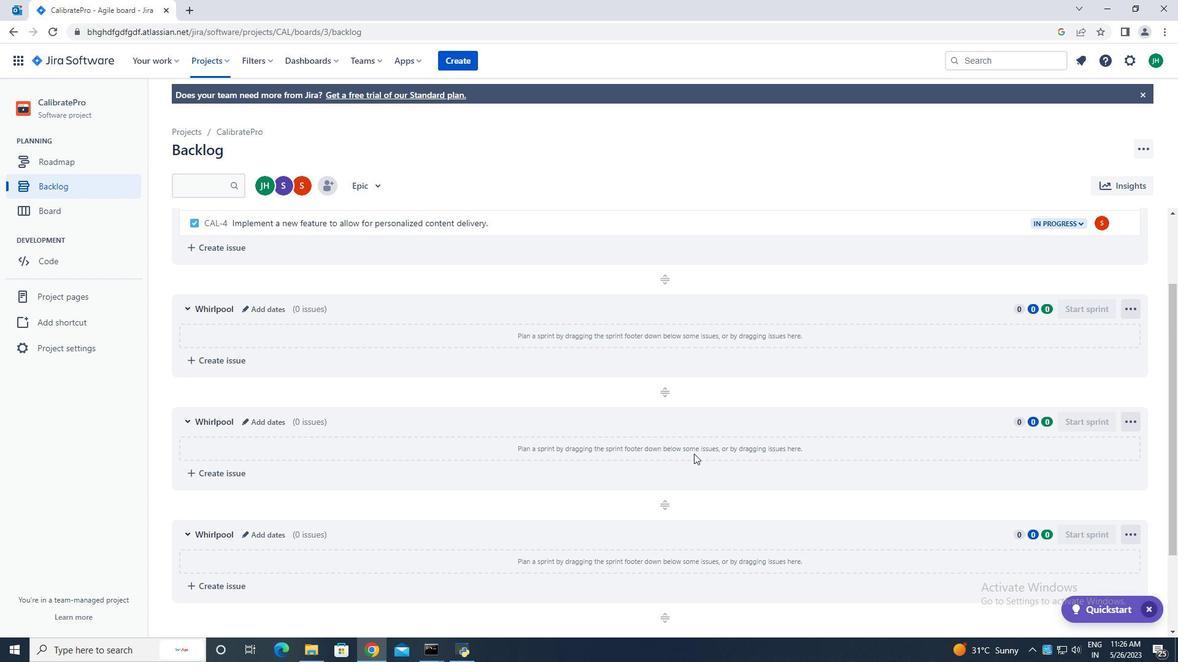 
Action: Mouse scrolled (694, 453) with delta (0, 0)
Screenshot: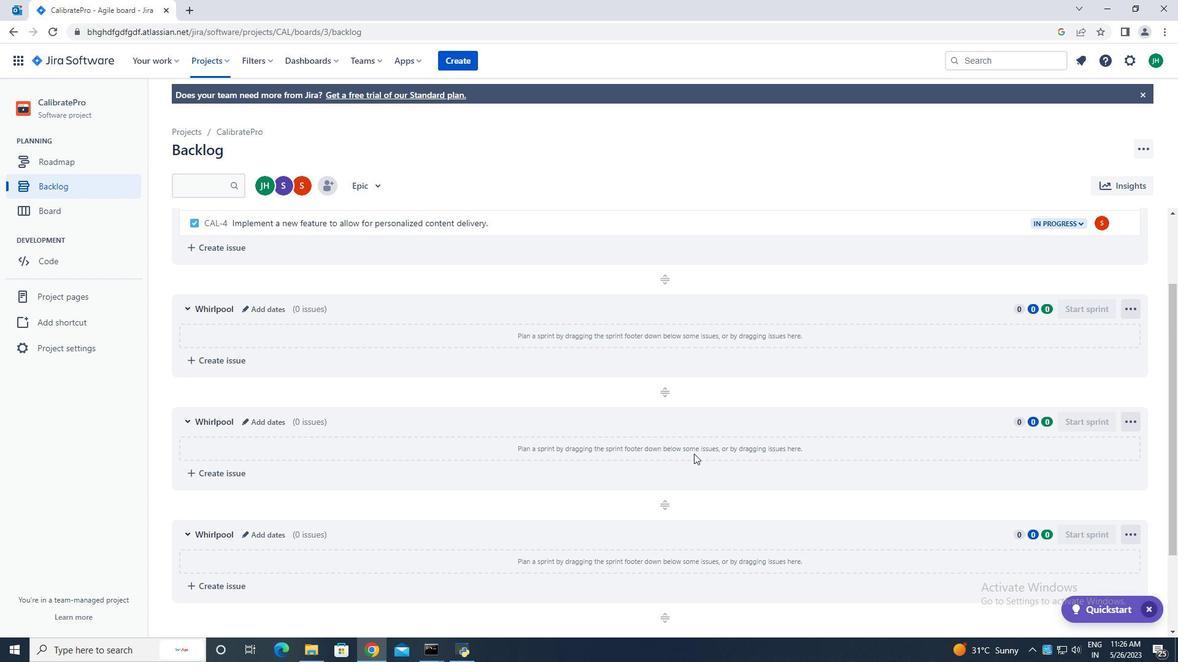 
Action: Mouse scrolled (694, 453) with delta (0, 0)
Screenshot: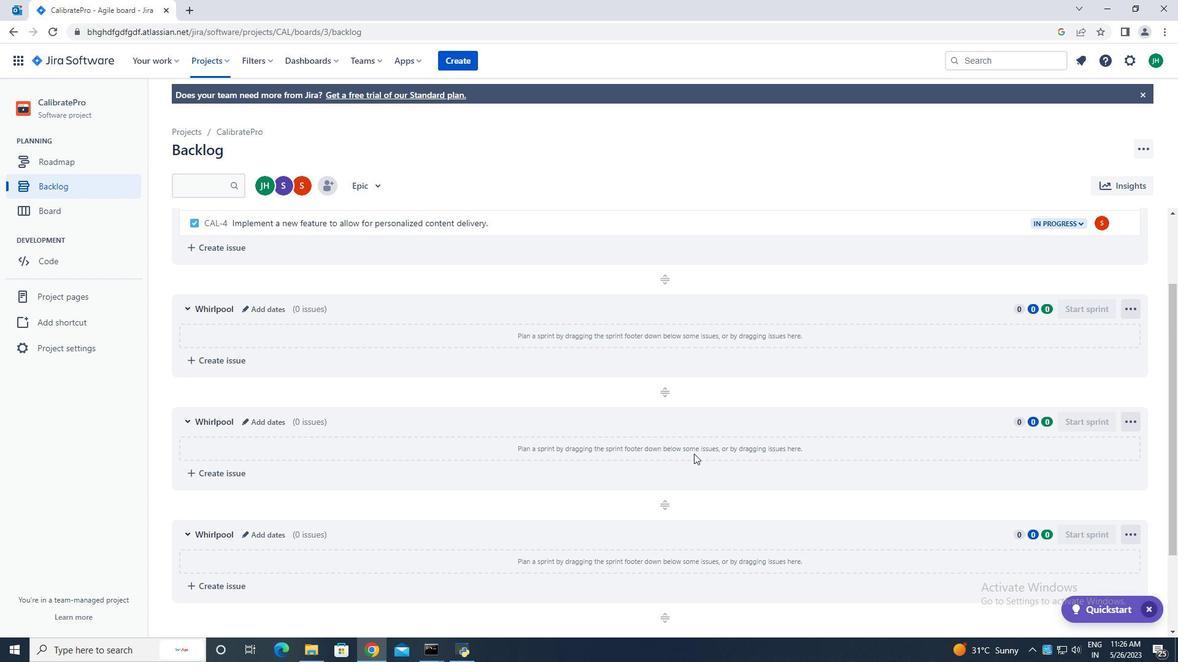 
Action: Mouse scrolled (694, 453) with delta (0, 0)
Screenshot: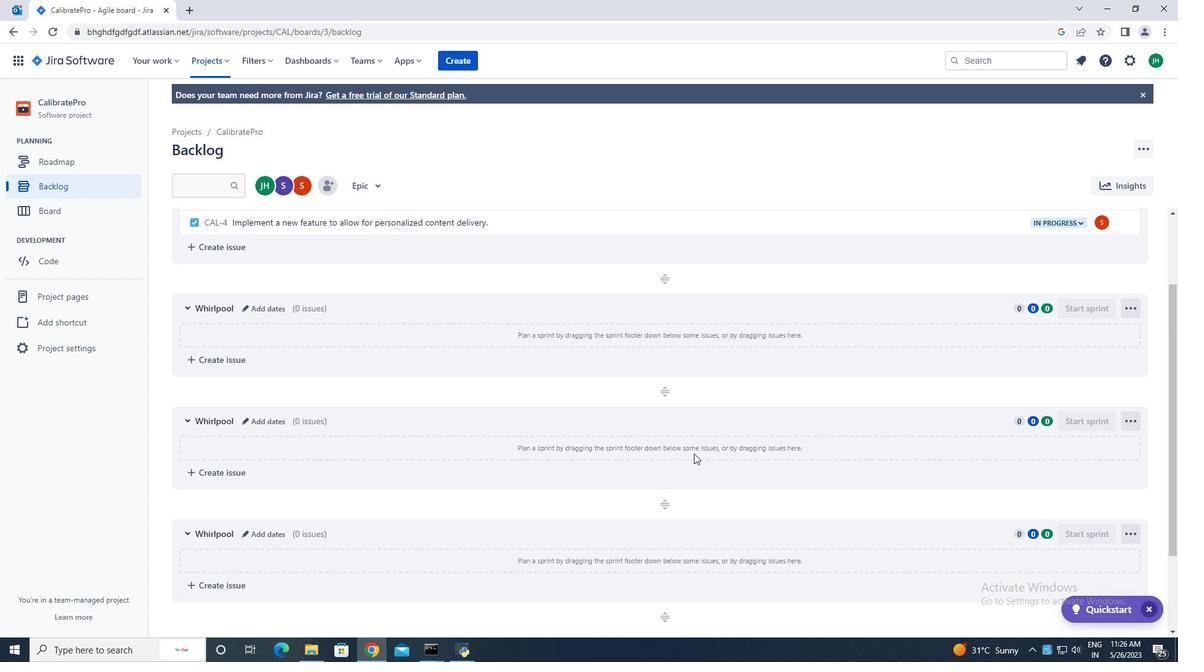 
Action: Mouse moved to (693, 444)
Screenshot: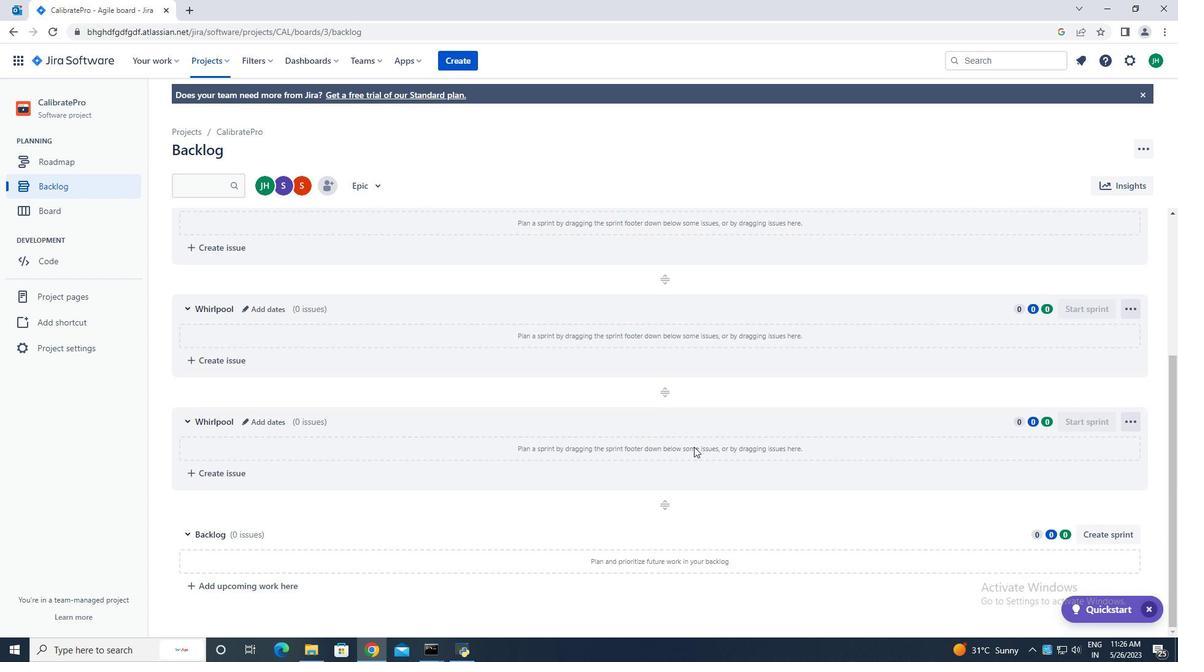 
Action: Mouse scrolled (693, 443) with delta (0, 0)
Screenshot: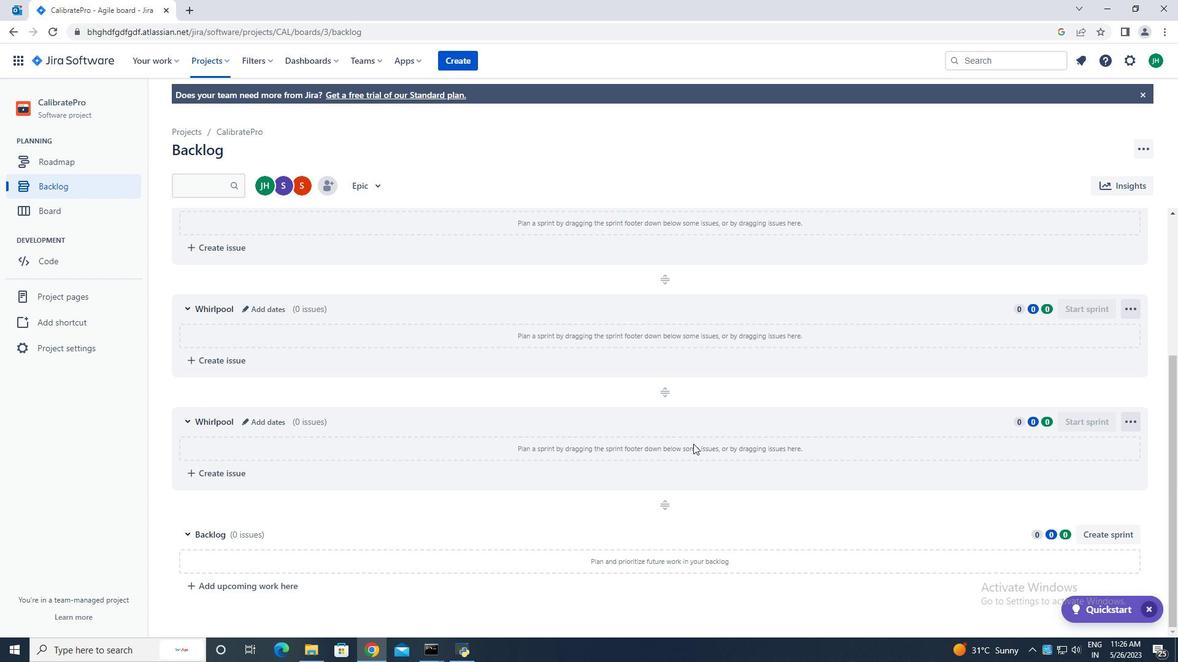 
Action: Mouse scrolled (693, 443) with delta (0, 0)
Screenshot: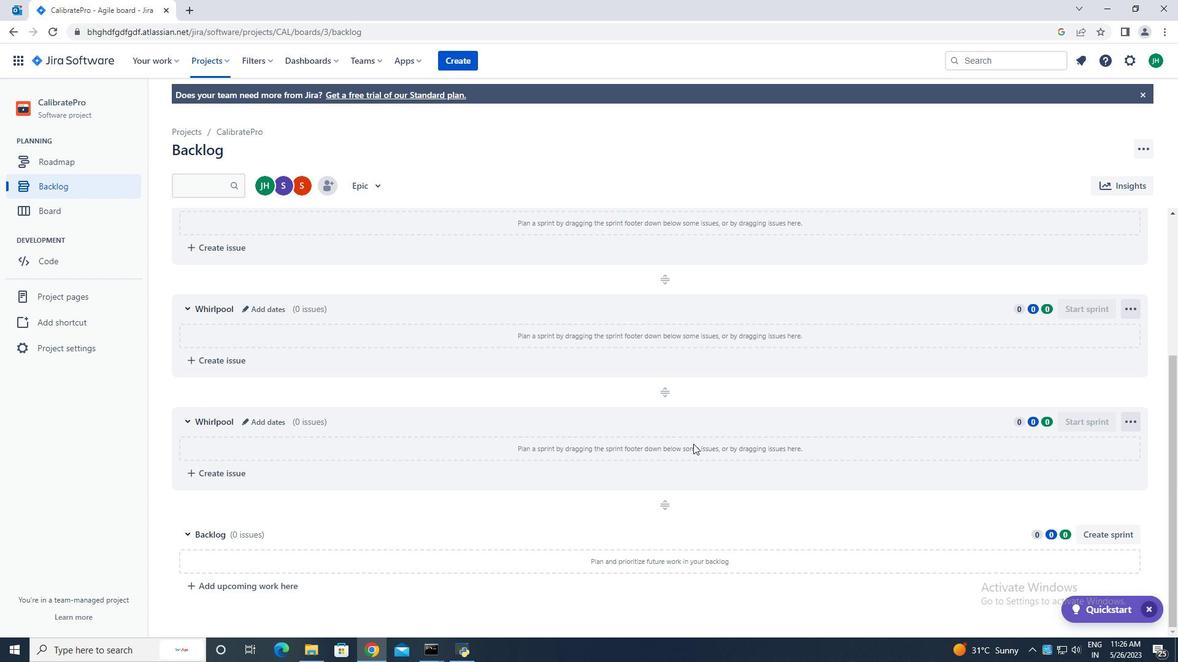 
Action: Mouse scrolled (693, 443) with delta (0, 0)
Screenshot: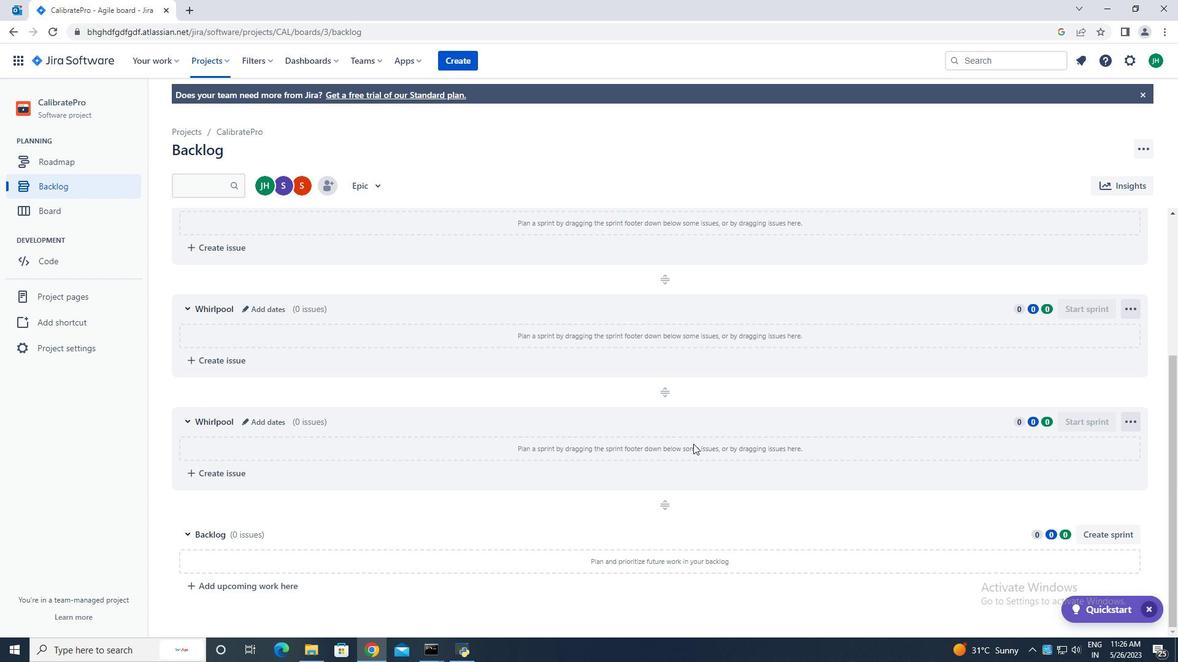 
Action: Mouse scrolled (693, 443) with delta (0, 0)
Screenshot: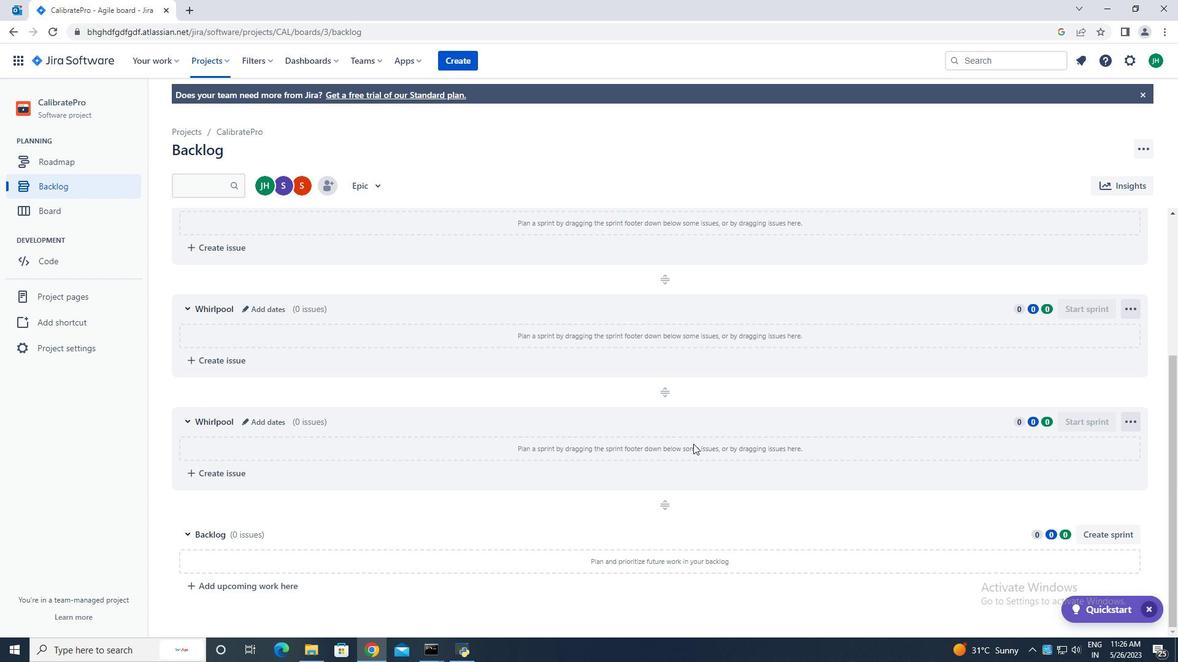
Action: Mouse moved to (665, 427)
Screenshot: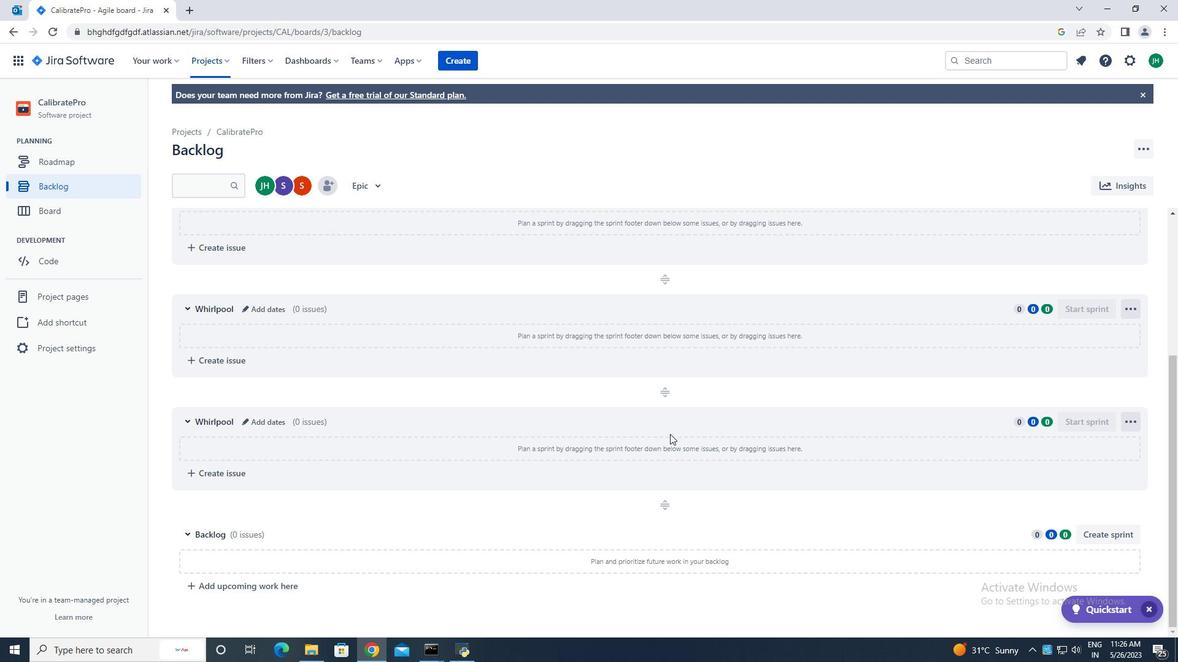 
Action: Mouse scrolled (665, 427) with delta (0, 0)
Screenshot: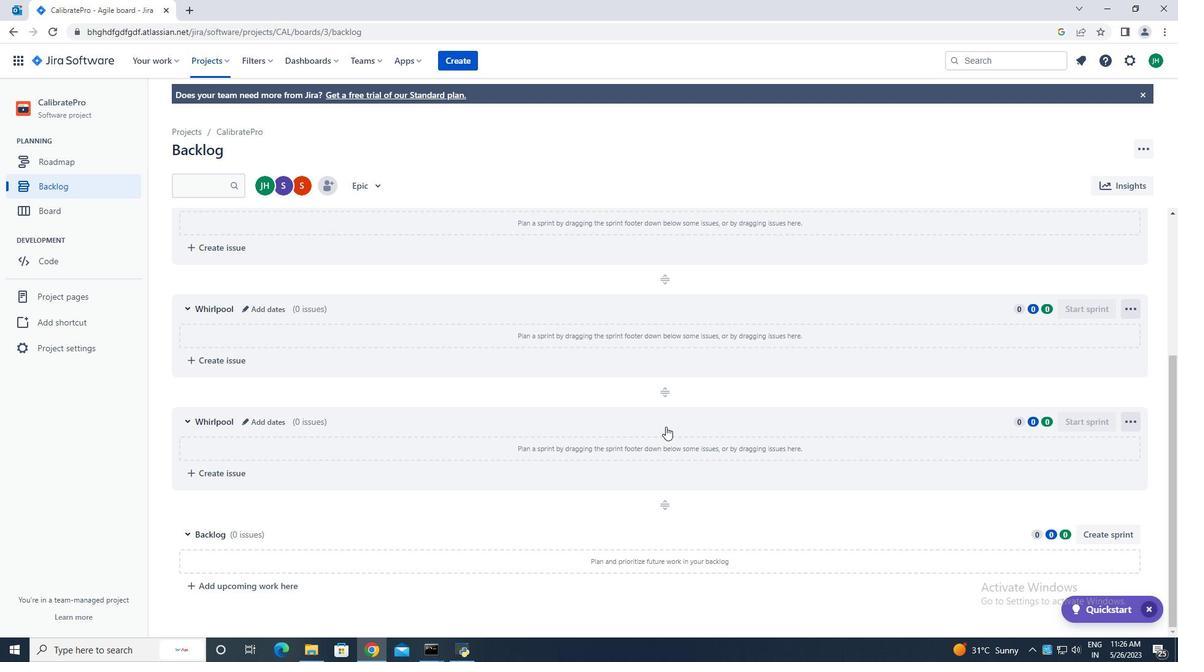 
Action: Mouse scrolled (665, 427) with delta (0, 0)
Screenshot: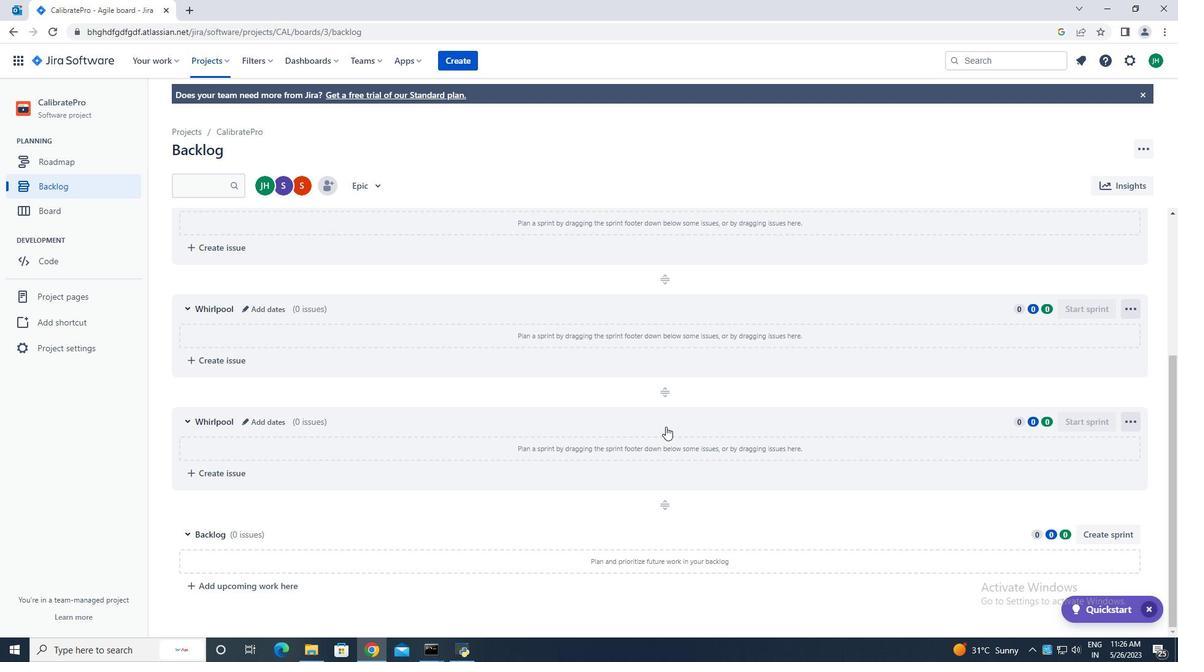 
Action: Mouse scrolled (665, 427) with delta (0, 0)
Screenshot: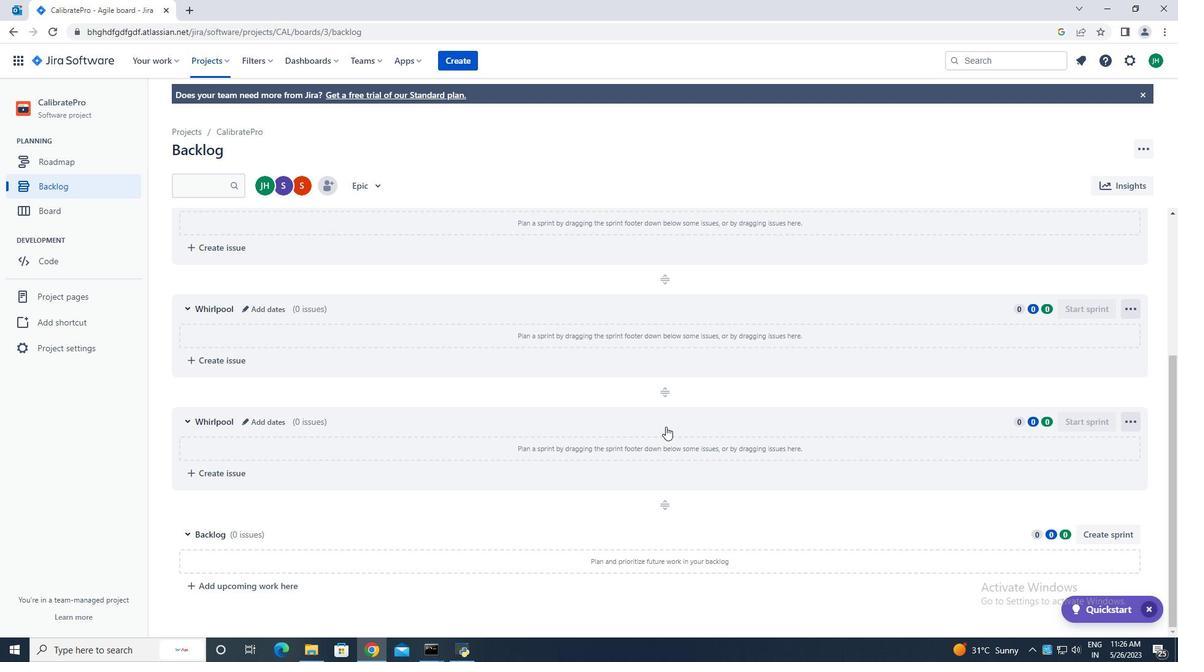 
Action: Mouse scrolled (665, 427) with delta (0, 0)
Screenshot: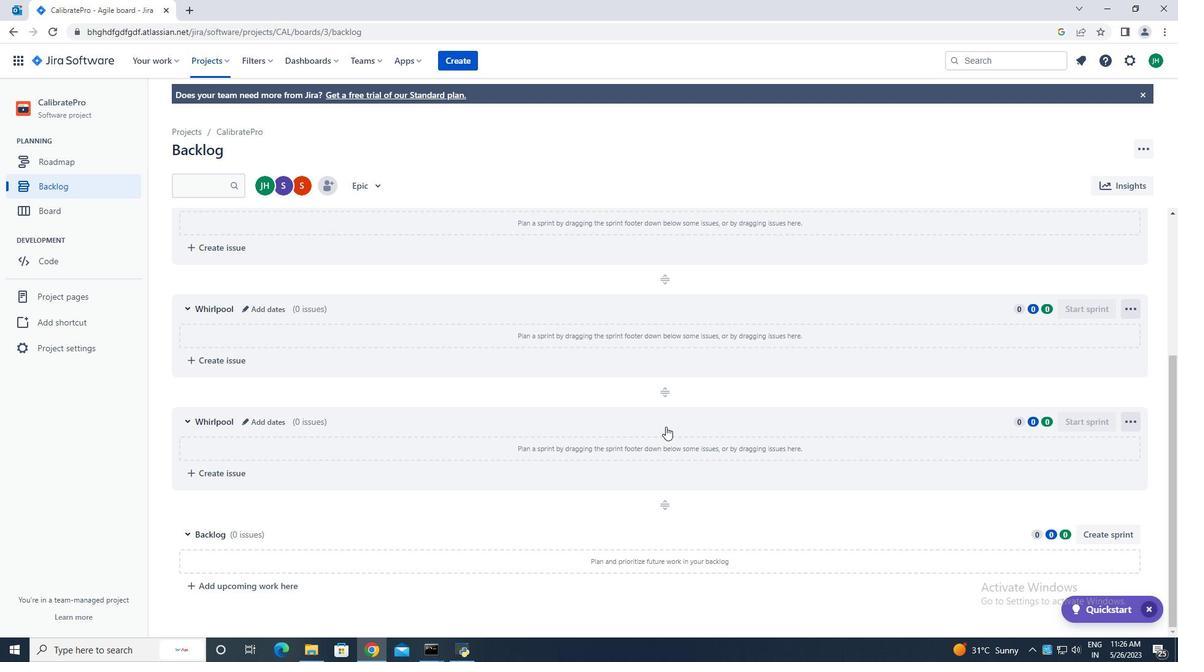
Action: Mouse scrolled (665, 426) with delta (0, 0)
Screenshot: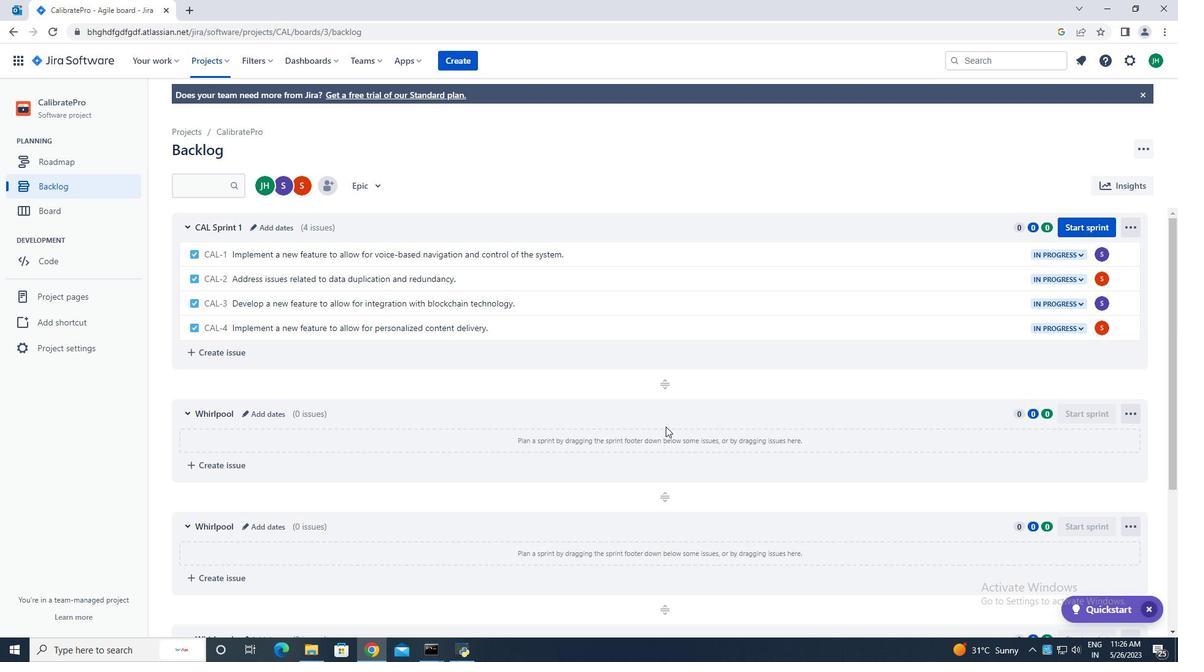 
Action: Mouse scrolled (665, 426) with delta (0, 0)
Screenshot: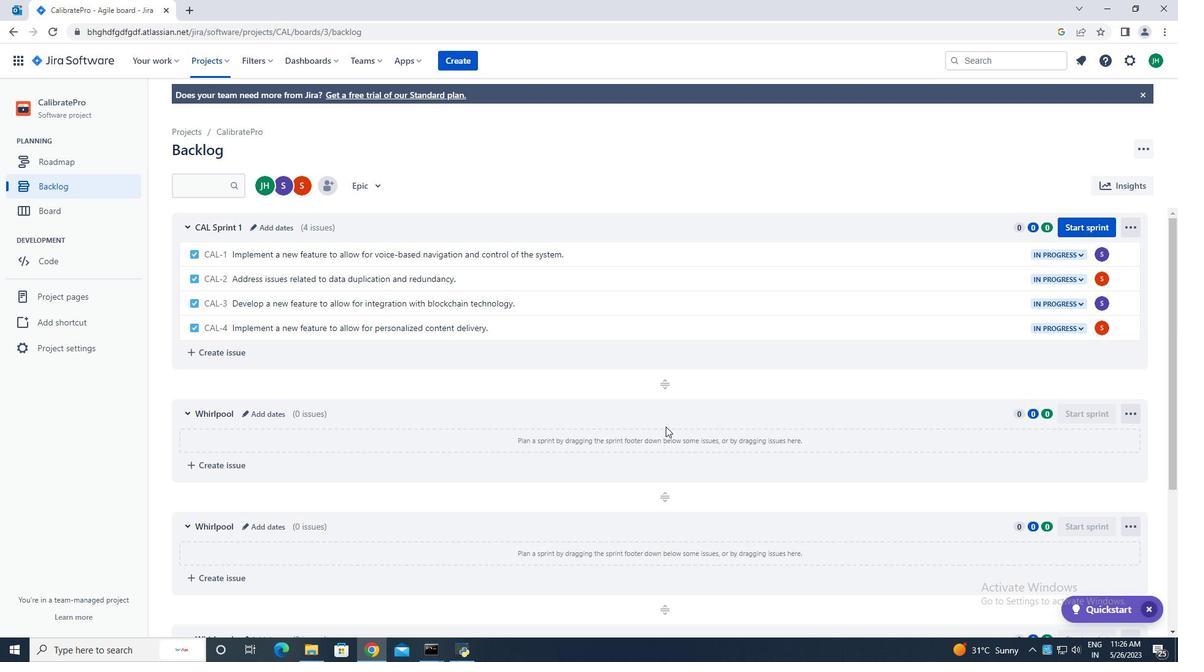 
Action: Mouse scrolled (665, 426) with delta (0, 0)
Screenshot: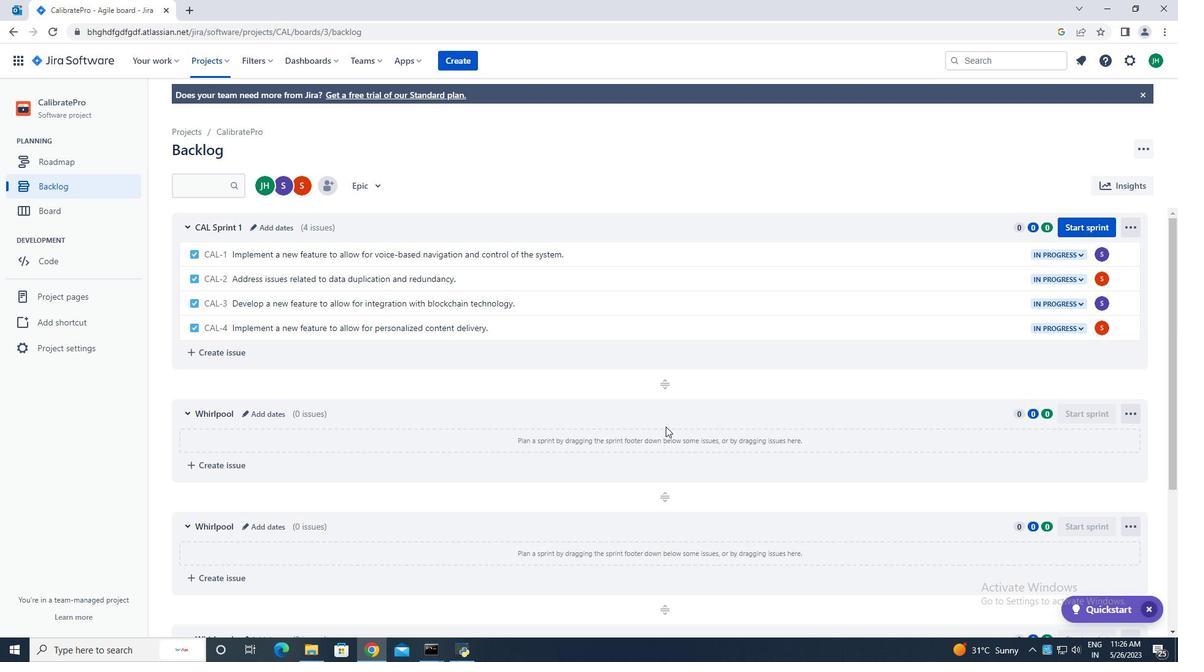 
Action: Mouse scrolled (665, 426) with delta (0, 0)
Screenshot: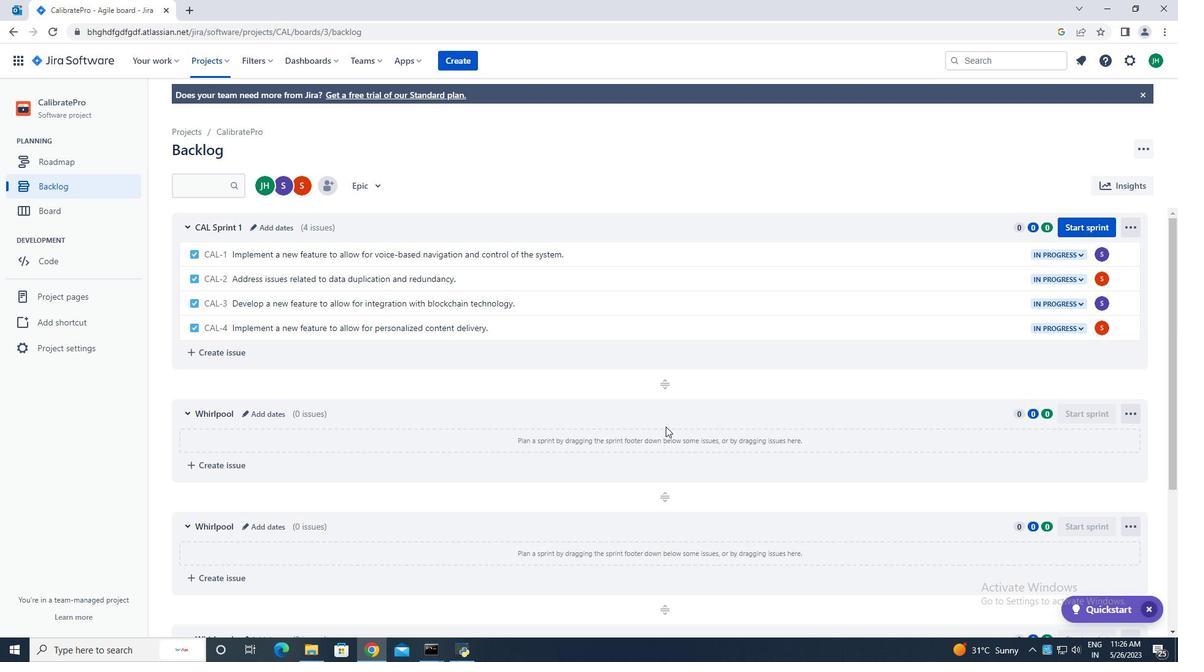 
Action: Mouse moved to (551, 396)
Screenshot: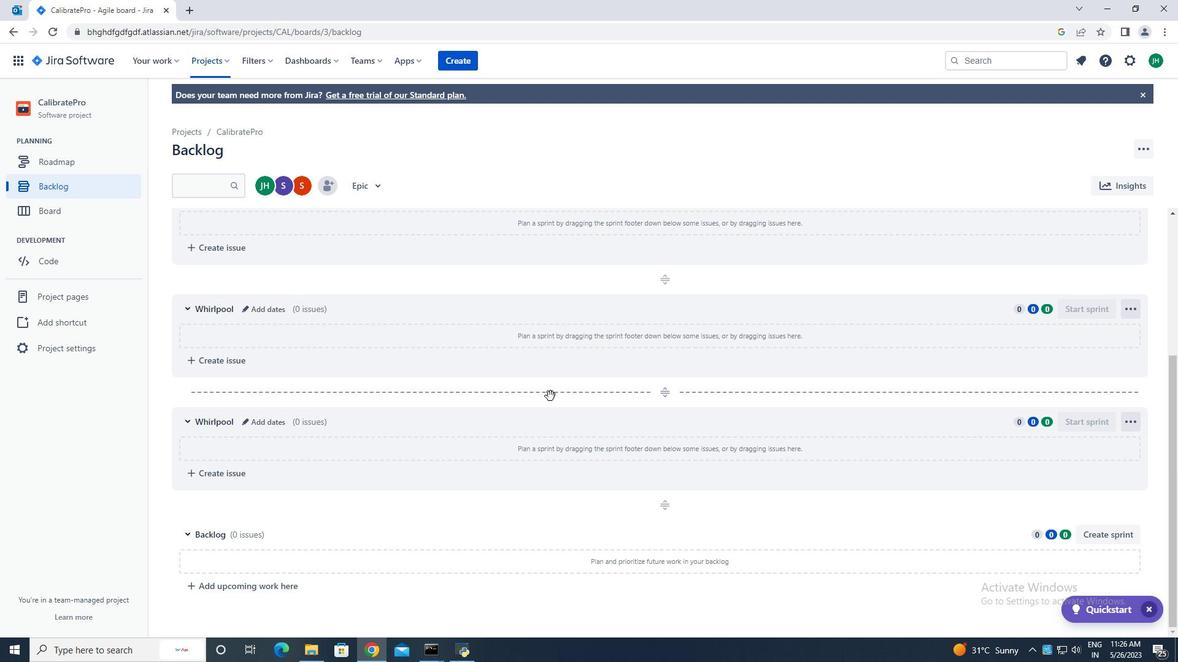 
Action: Mouse scrolled (551, 397) with delta (0, 0)
Screenshot: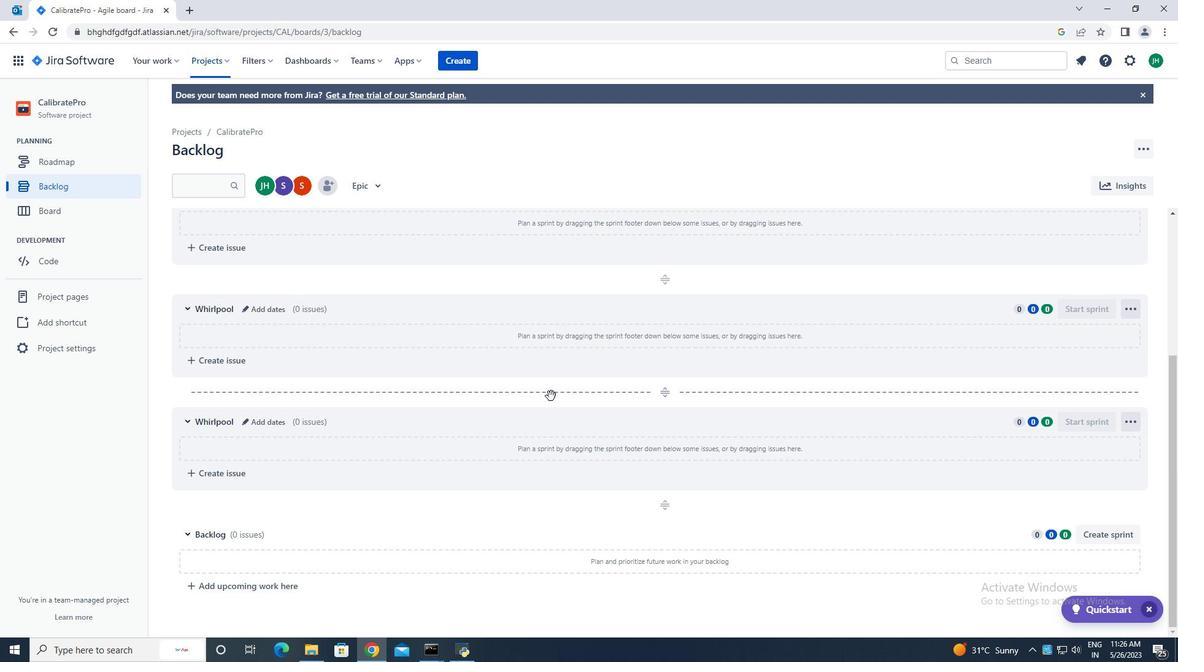 
Action: Mouse scrolled (551, 397) with delta (0, 0)
Screenshot: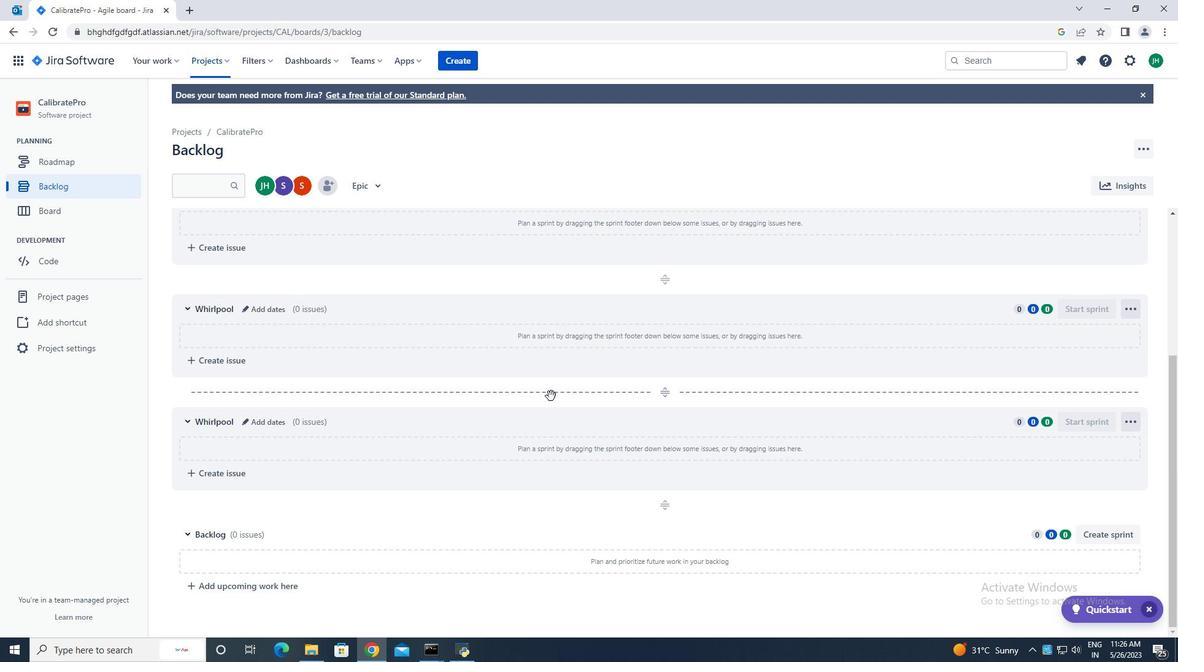 
Action: Mouse scrolled (551, 397) with delta (0, 0)
Screenshot: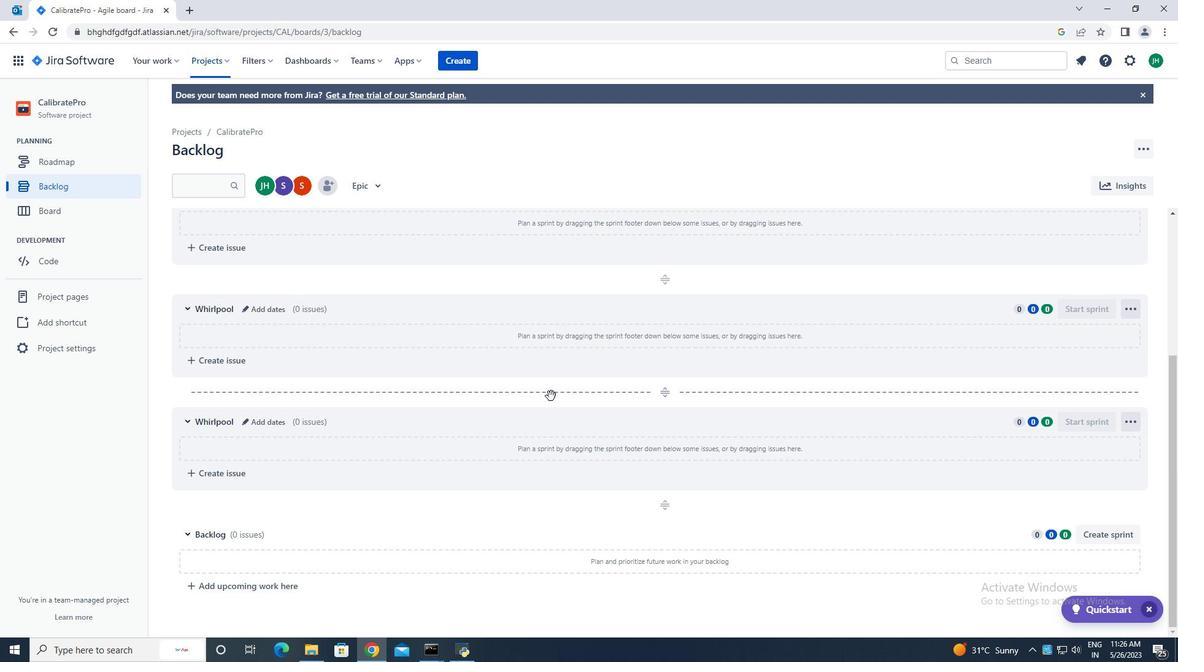 
Action: Mouse moved to (242, 439)
Screenshot: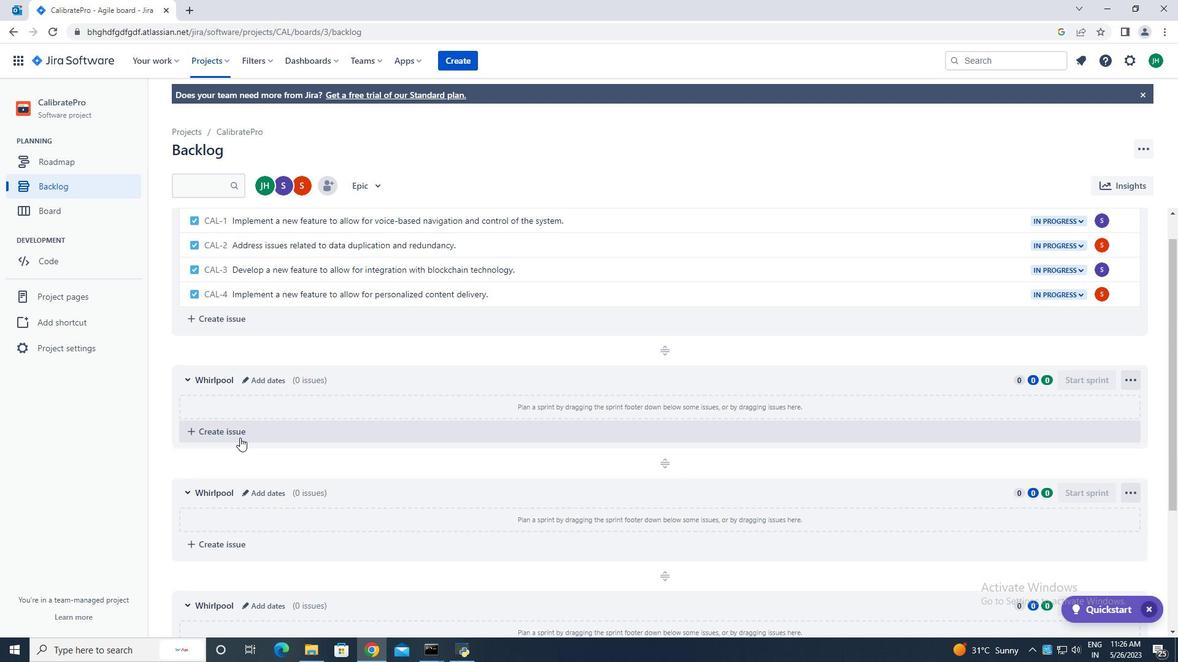 
Action: Mouse scrolled (242, 438) with delta (0, 0)
Screenshot: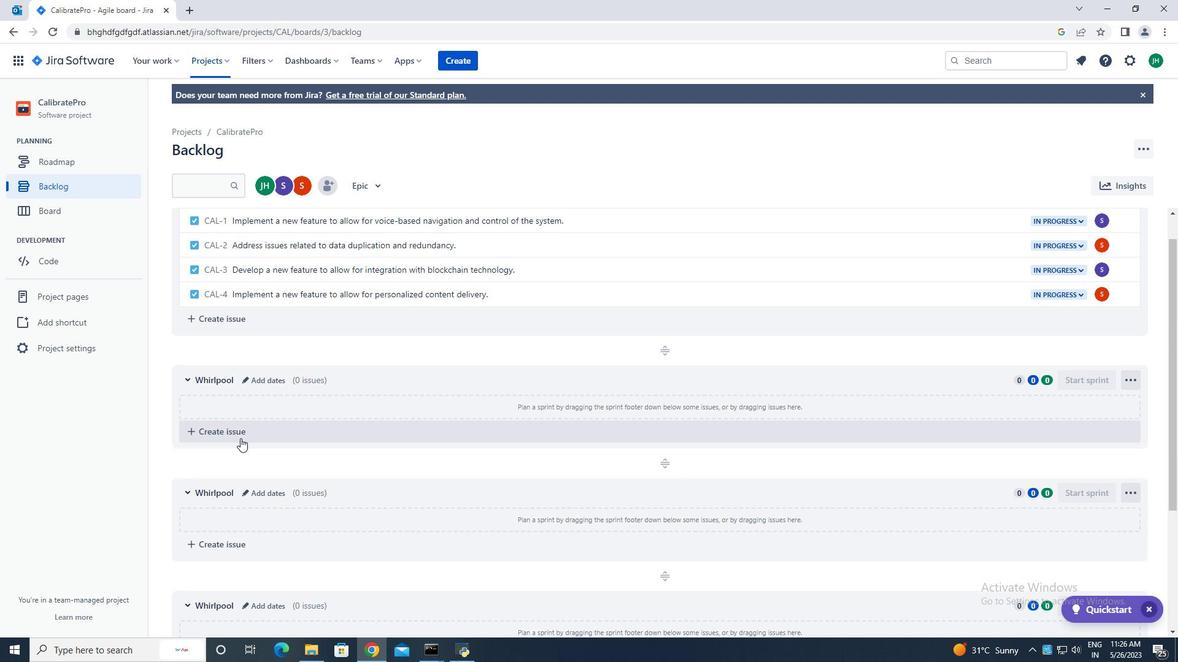
Action: Mouse scrolled (242, 438) with delta (0, 0)
Screenshot: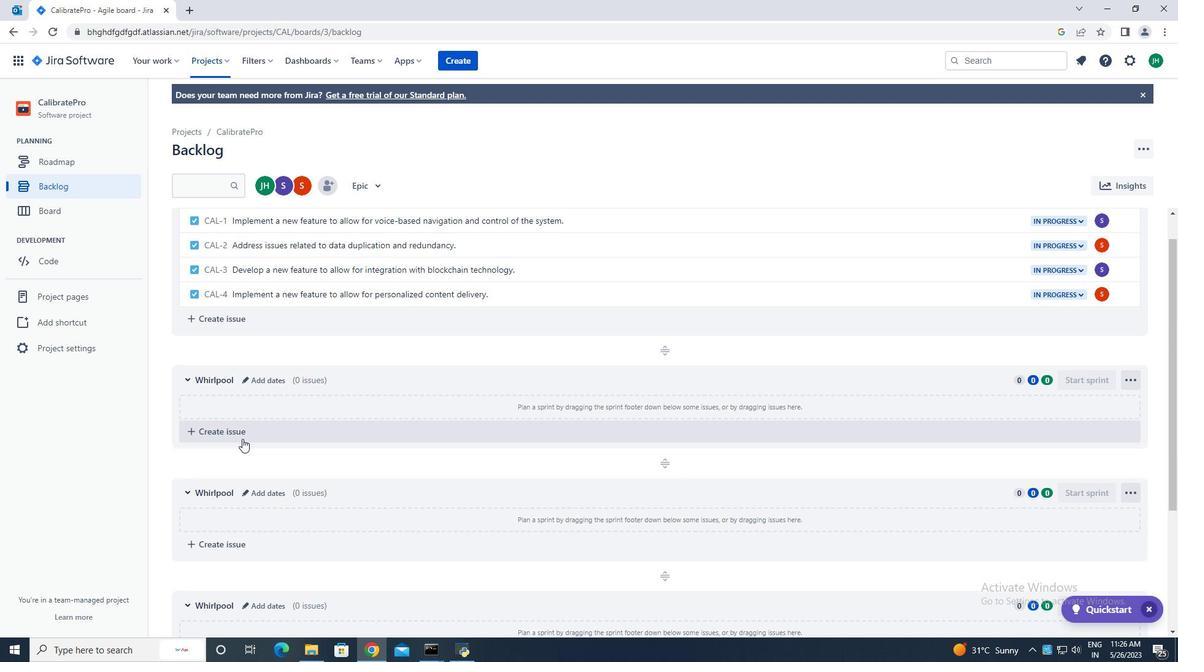
Action: Mouse moved to (363, 503)
Screenshot: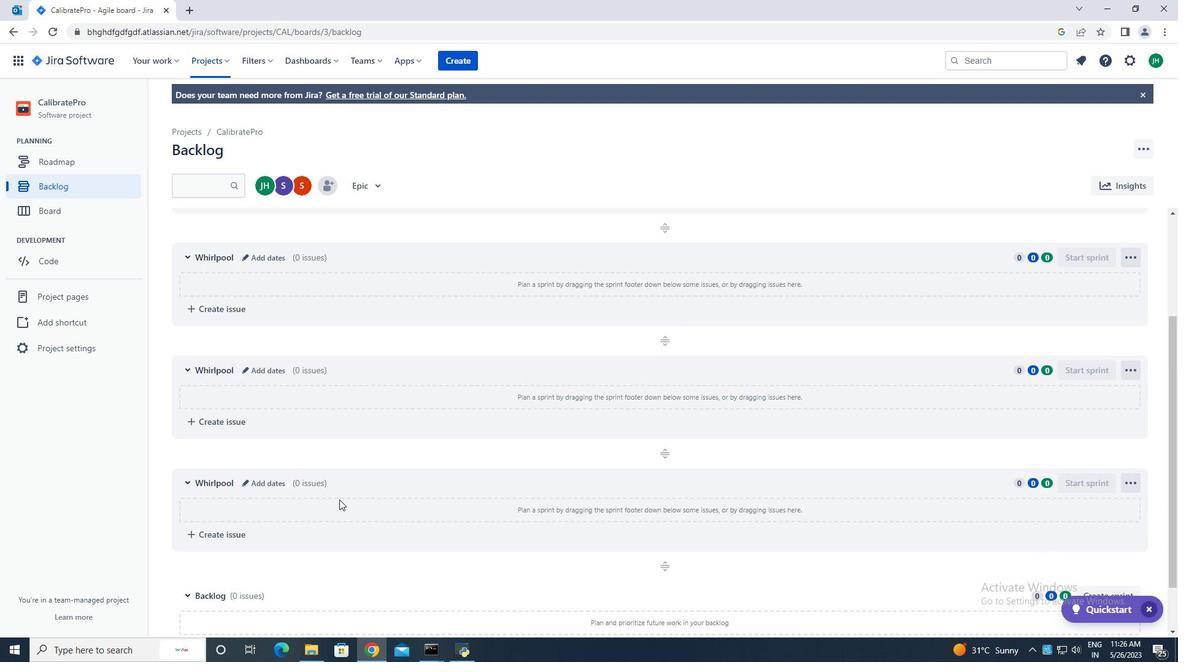 
Action: Mouse scrolled (363, 502) with delta (0, 0)
Screenshot: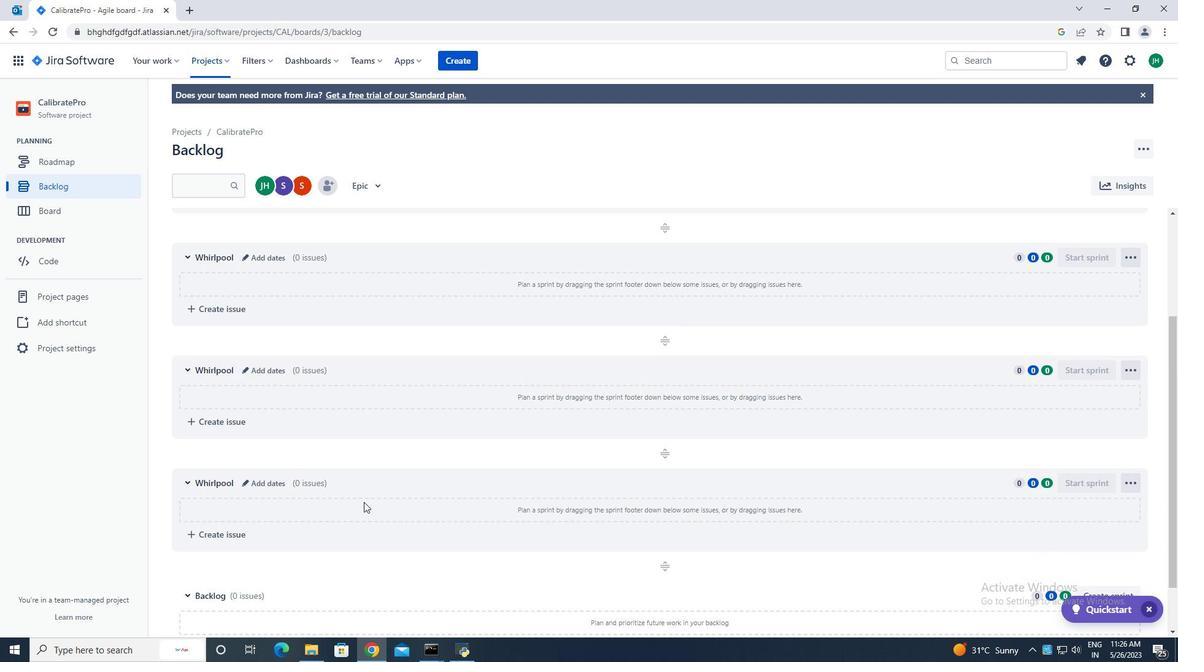 
Action: Mouse scrolled (363, 502) with delta (0, 0)
Screenshot: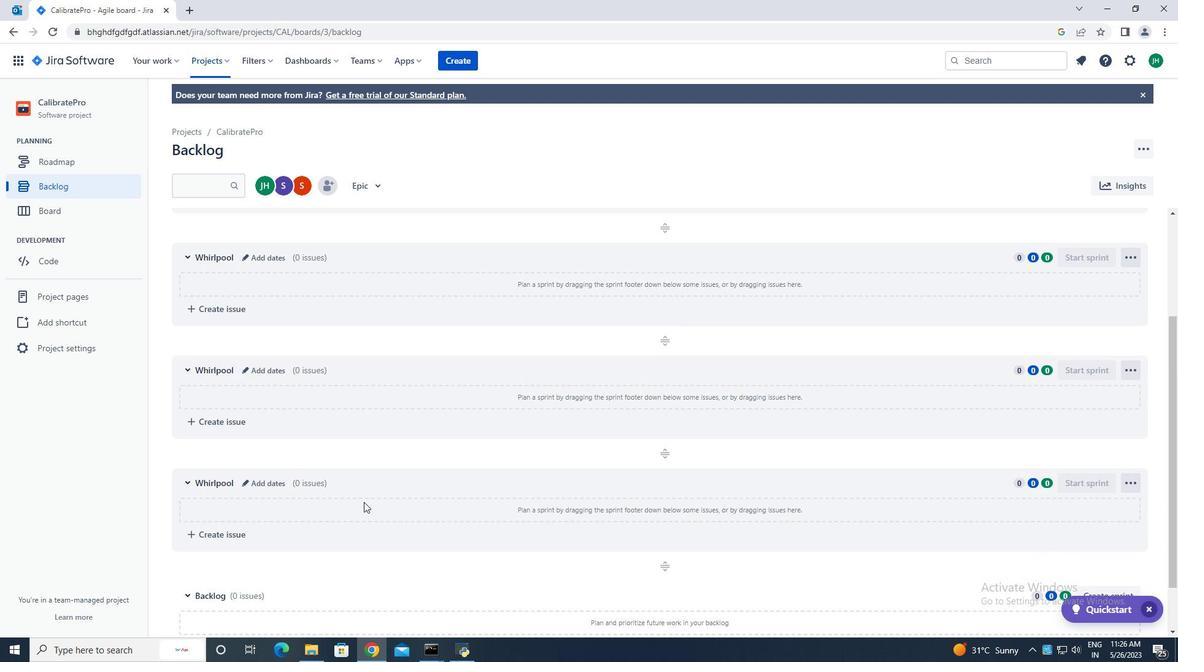 
Action: Mouse scrolled (363, 502) with delta (0, 0)
Screenshot: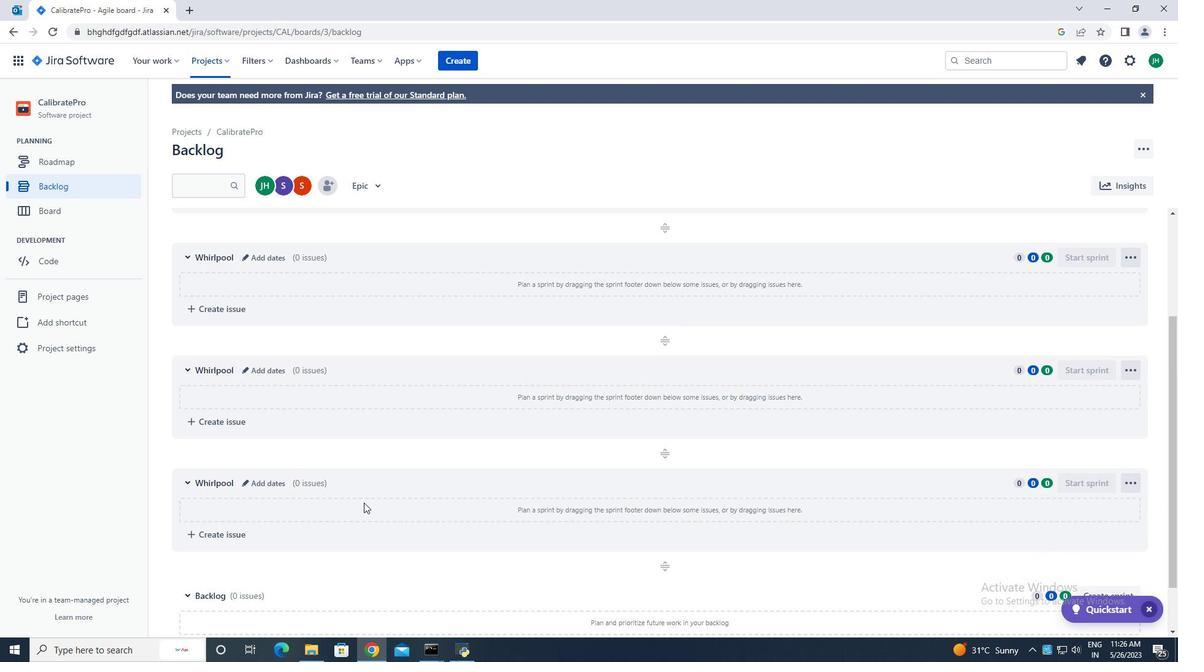 
Action: Mouse moved to (1059, 459)
Screenshot: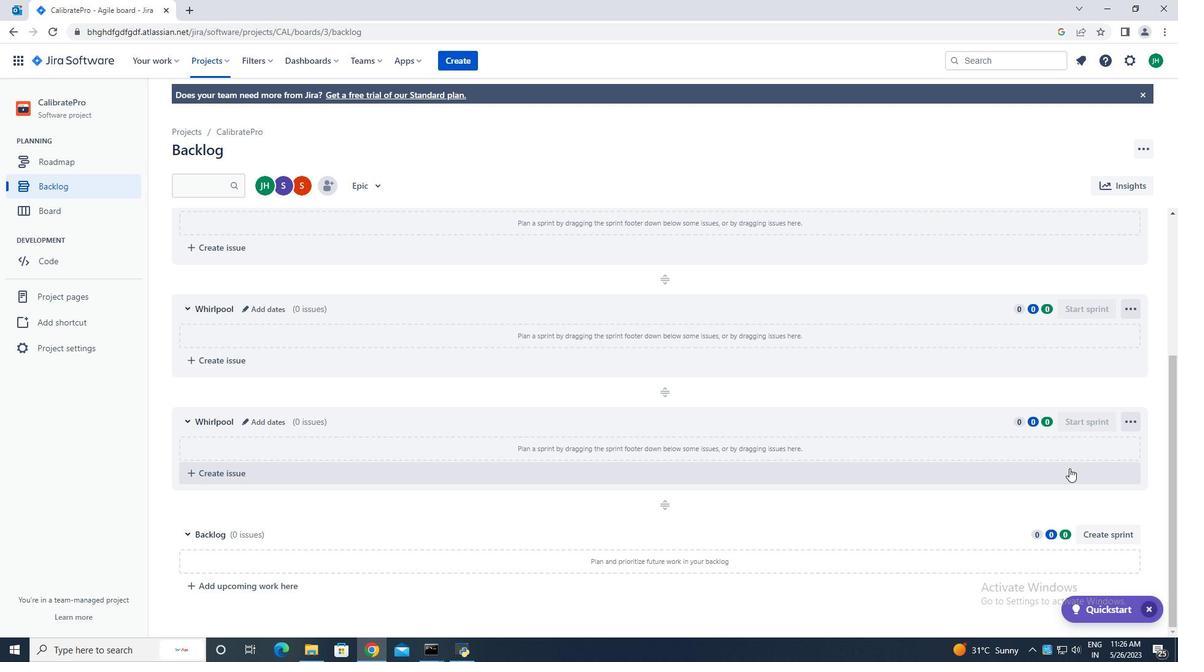 
Action: Mouse scrolled (1059, 460) with delta (0, 0)
Screenshot: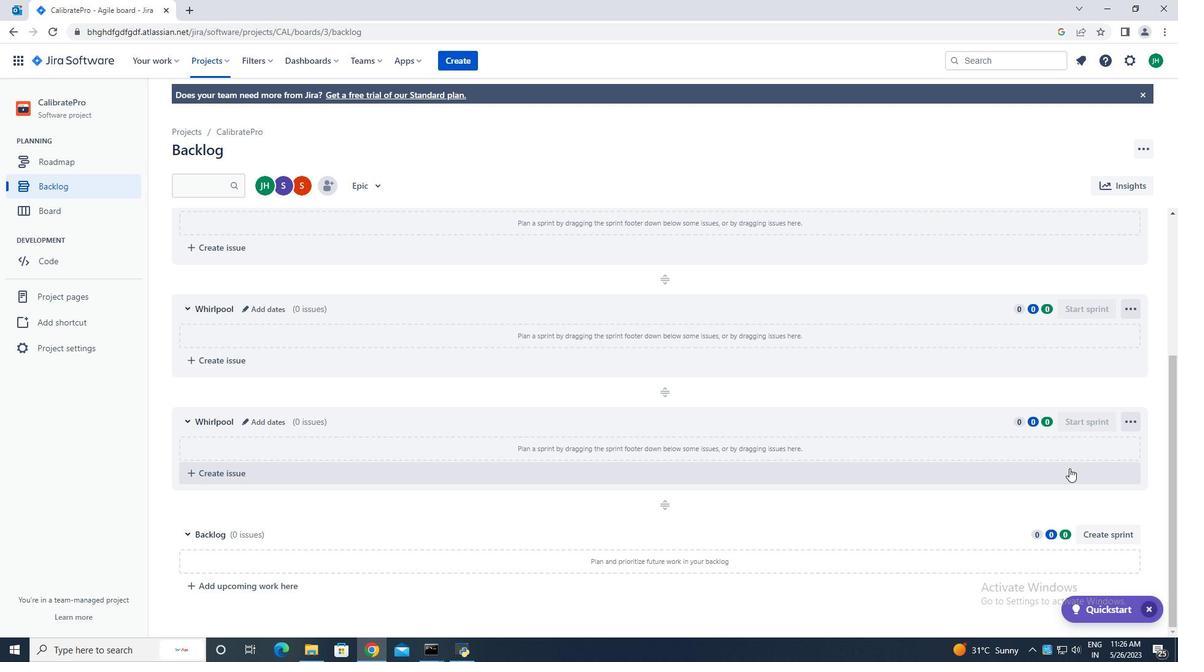 
Action: Mouse moved to (1059, 459)
Screenshot: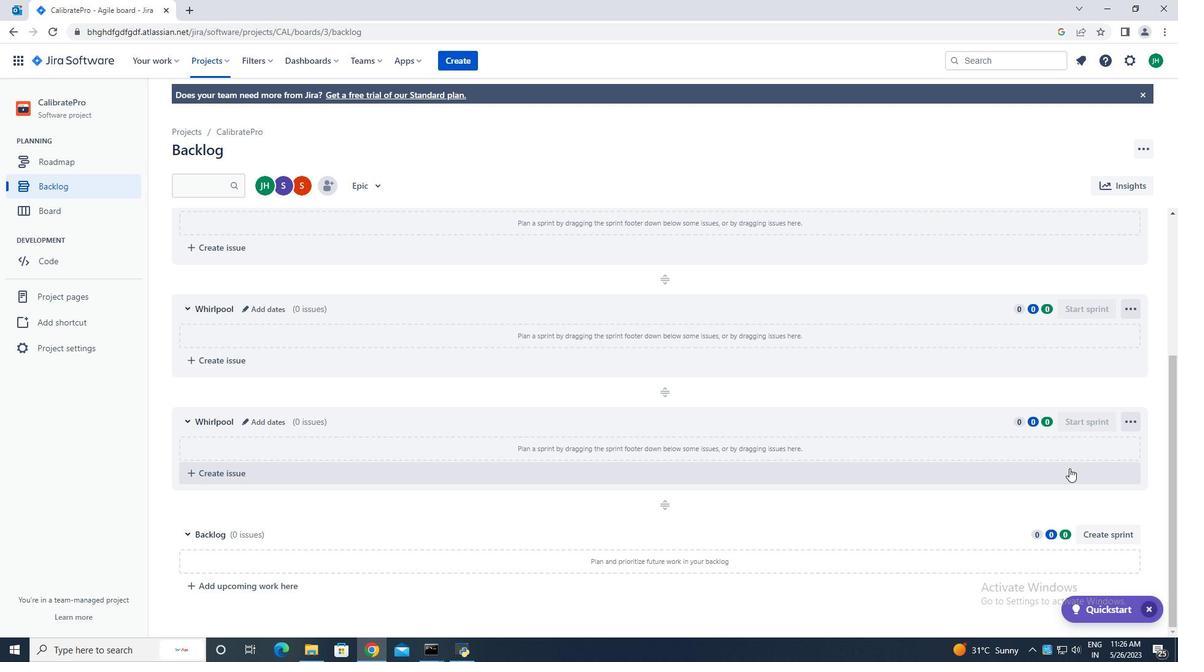 
Action: Mouse scrolled (1059, 459) with delta (0, 0)
Screenshot: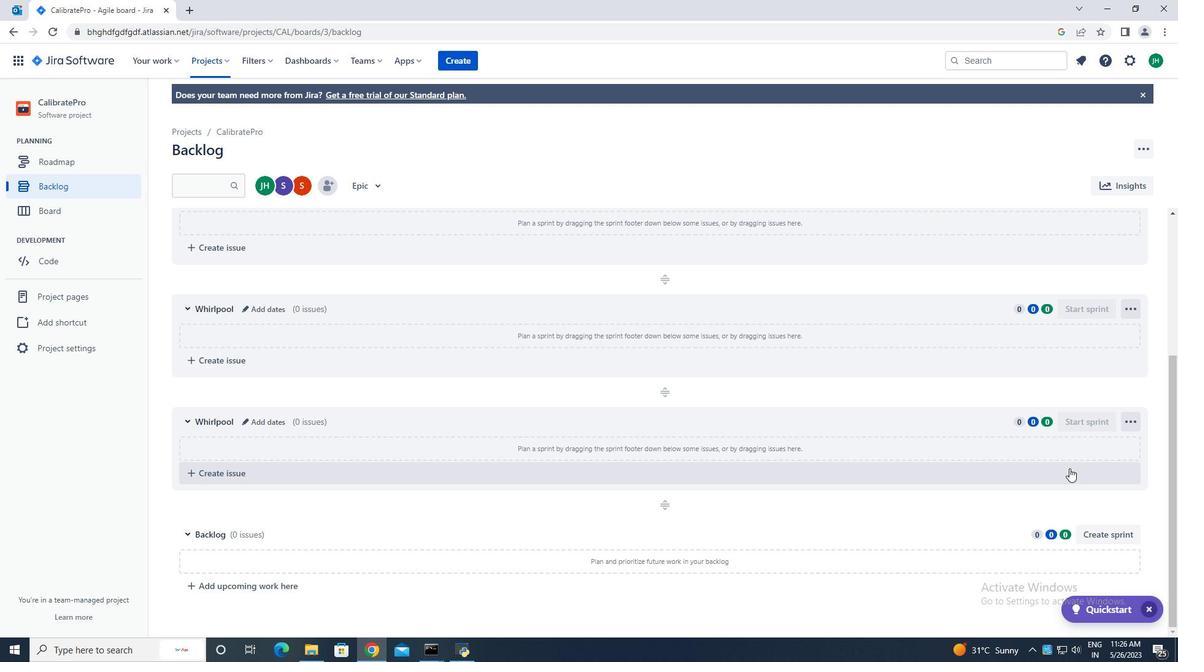 
Action: Mouse scrolled (1059, 459) with delta (0, 0)
Screenshot: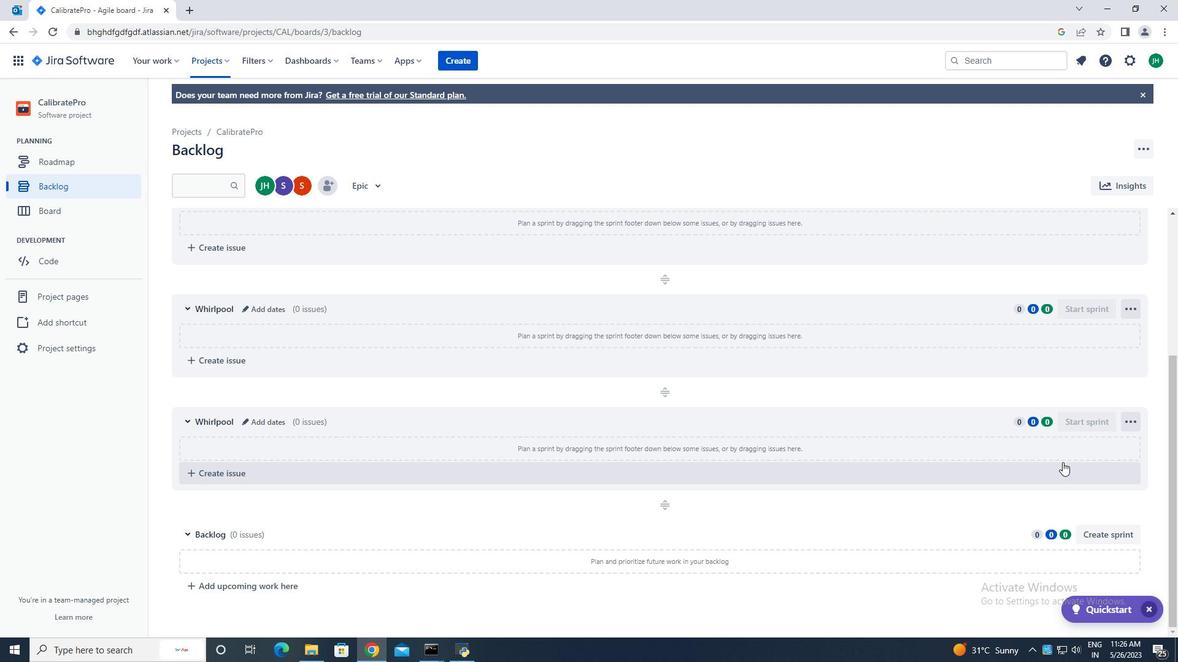 
Action: Mouse scrolled (1059, 459) with delta (0, 0)
Screenshot: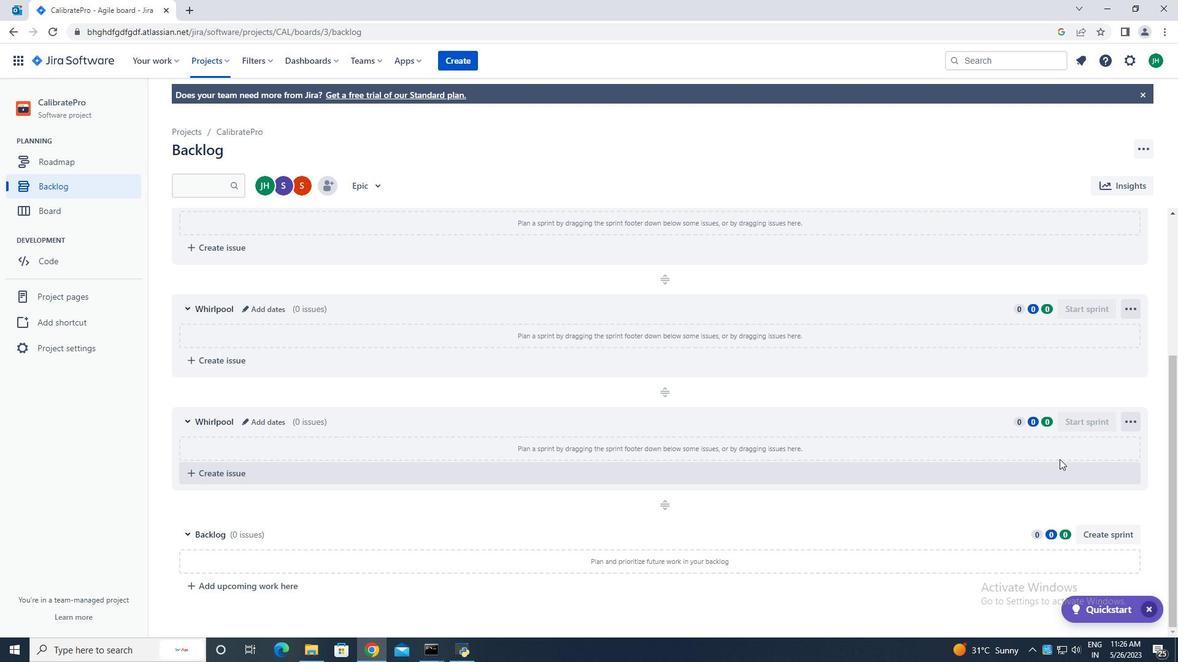 
Action: Mouse moved to (1041, 455)
Screenshot: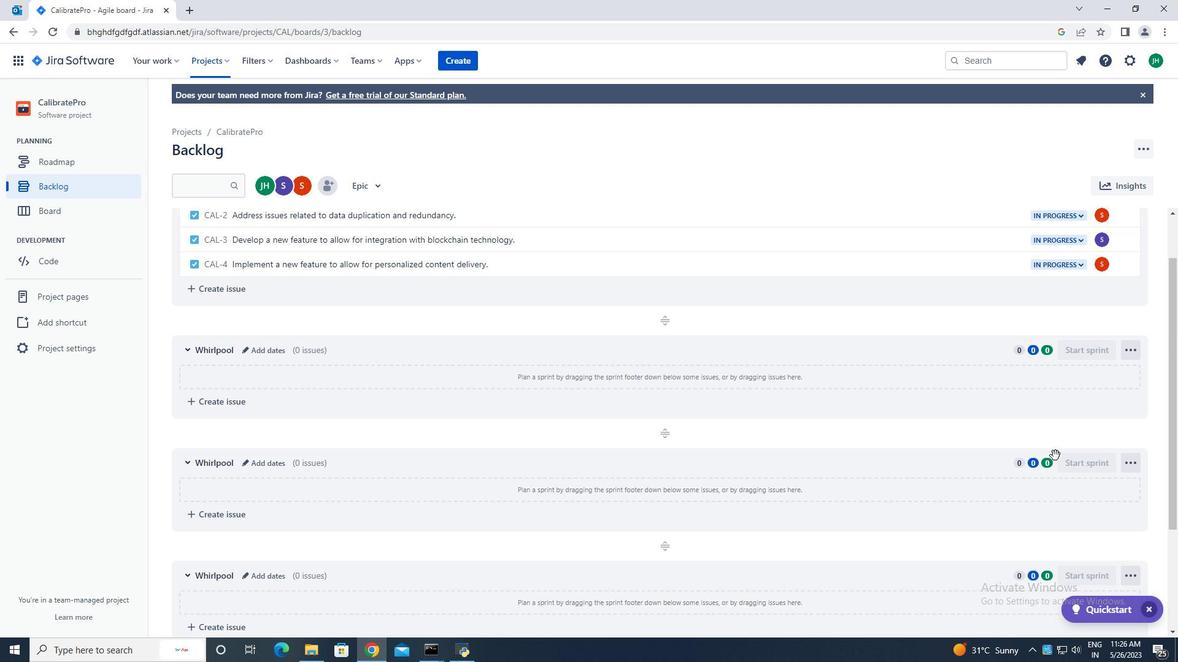 
Action: Mouse scrolled (1041, 456) with delta (0, 0)
Screenshot: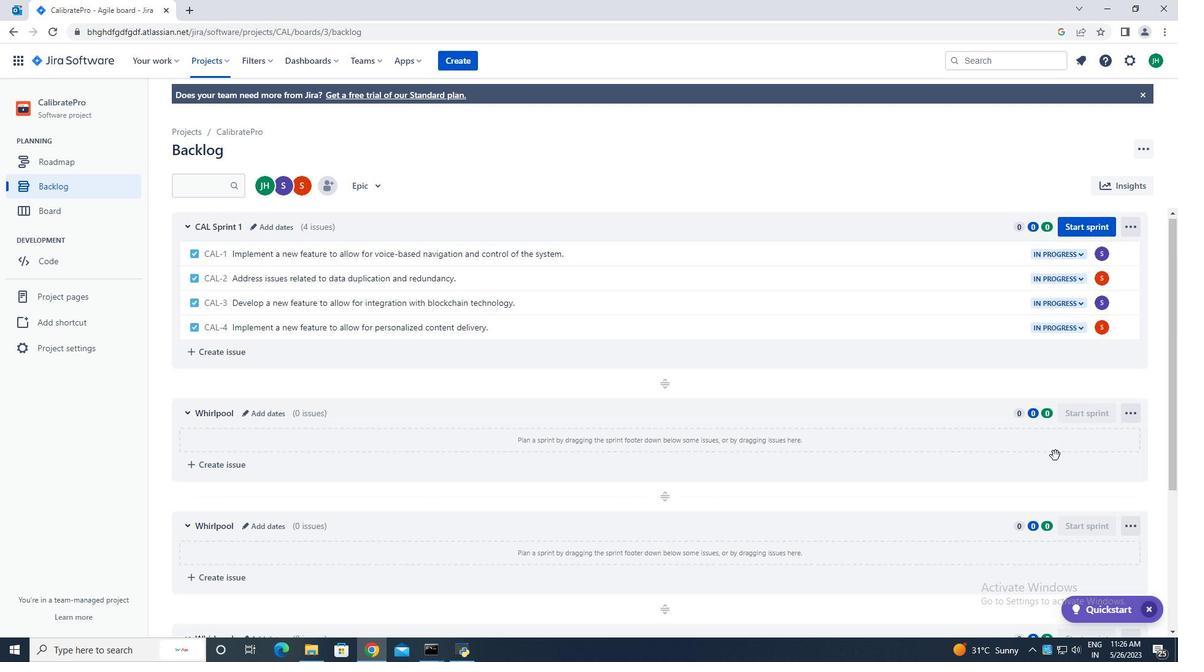 
Action: Mouse scrolled (1041, 456) with delta (0, 0)
Screenshot: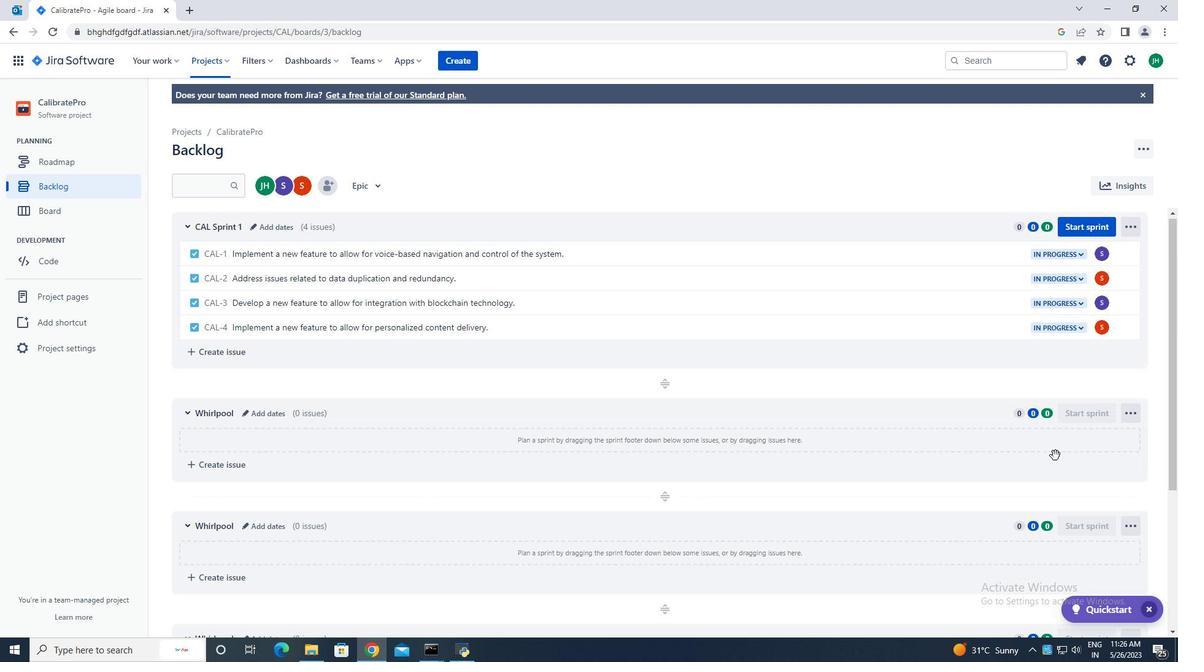 
Action: Mouse scrolled (1041, 456) with delta (0, 0)
Screenshot: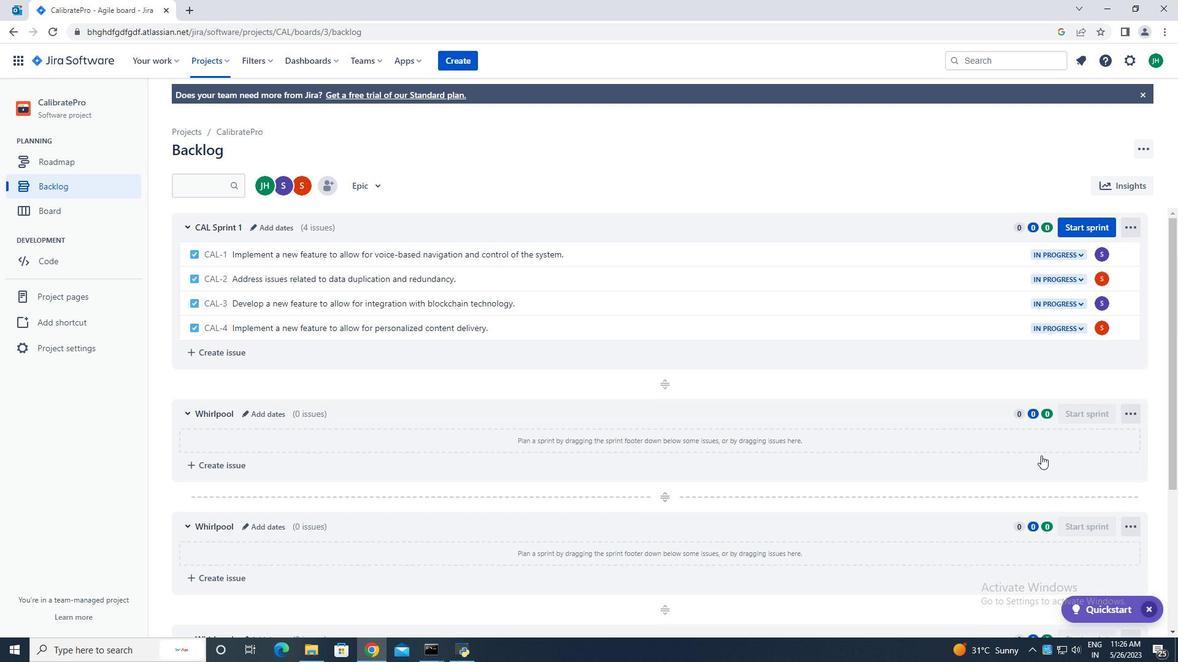 
Action: Mouse moved to (1128, 228)
Screenshot: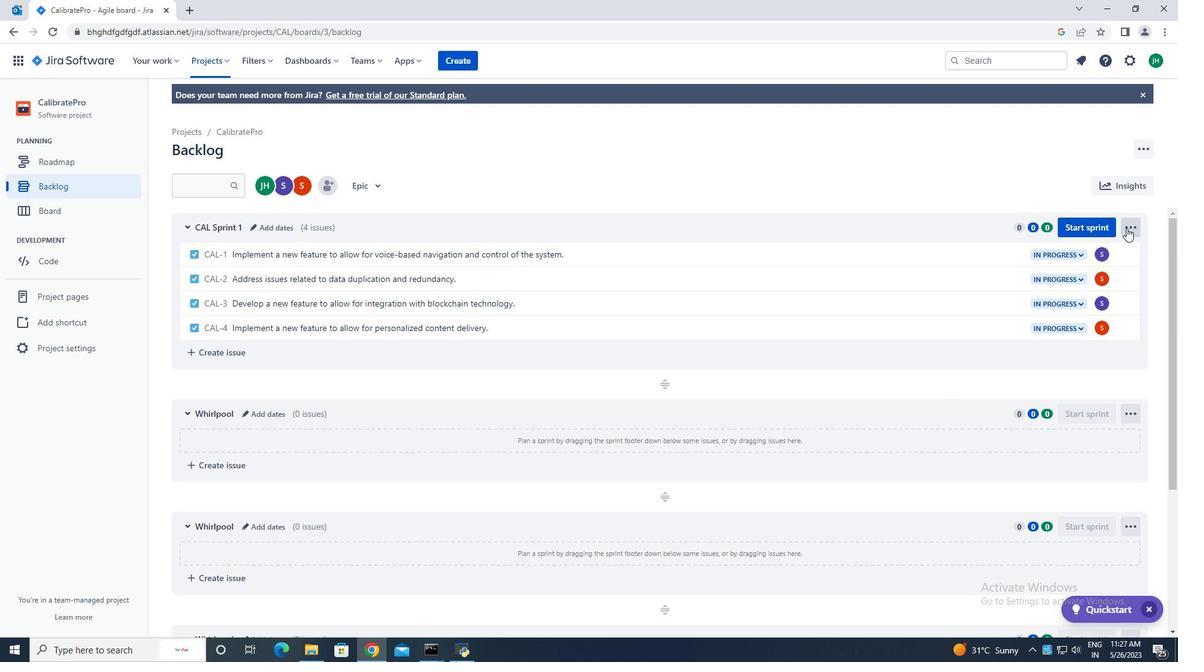 
Action: Mouse pressed left at (1128, 228)
Screenshot: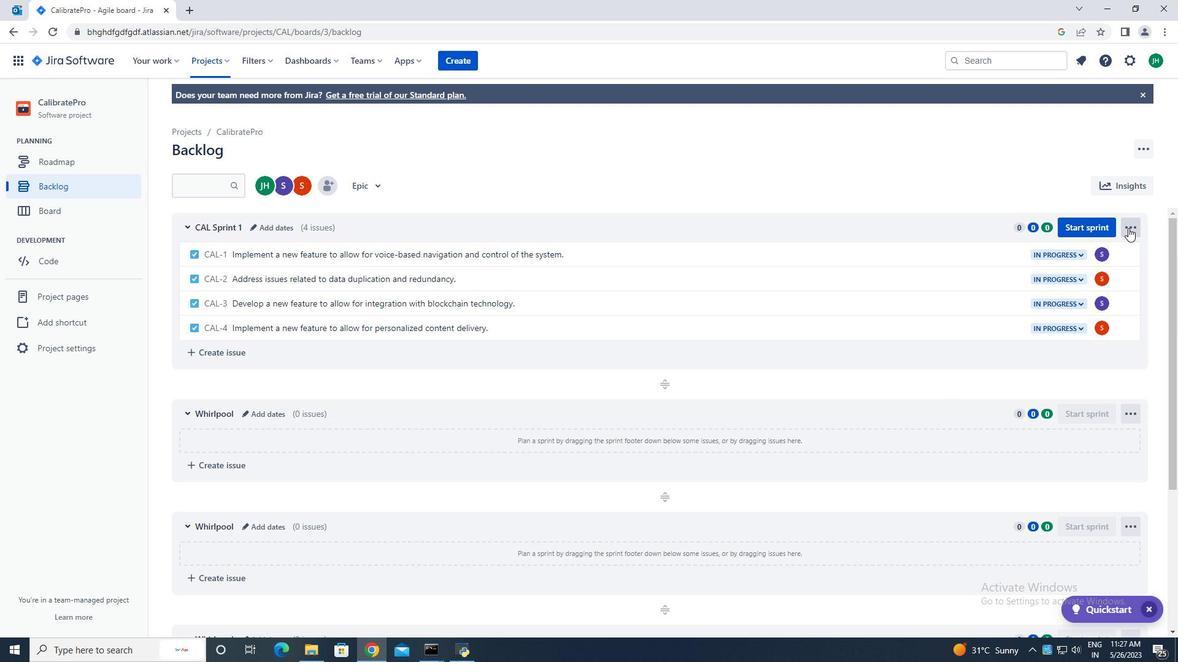
Action: Mouse moved to (788, 155)
Screenshot: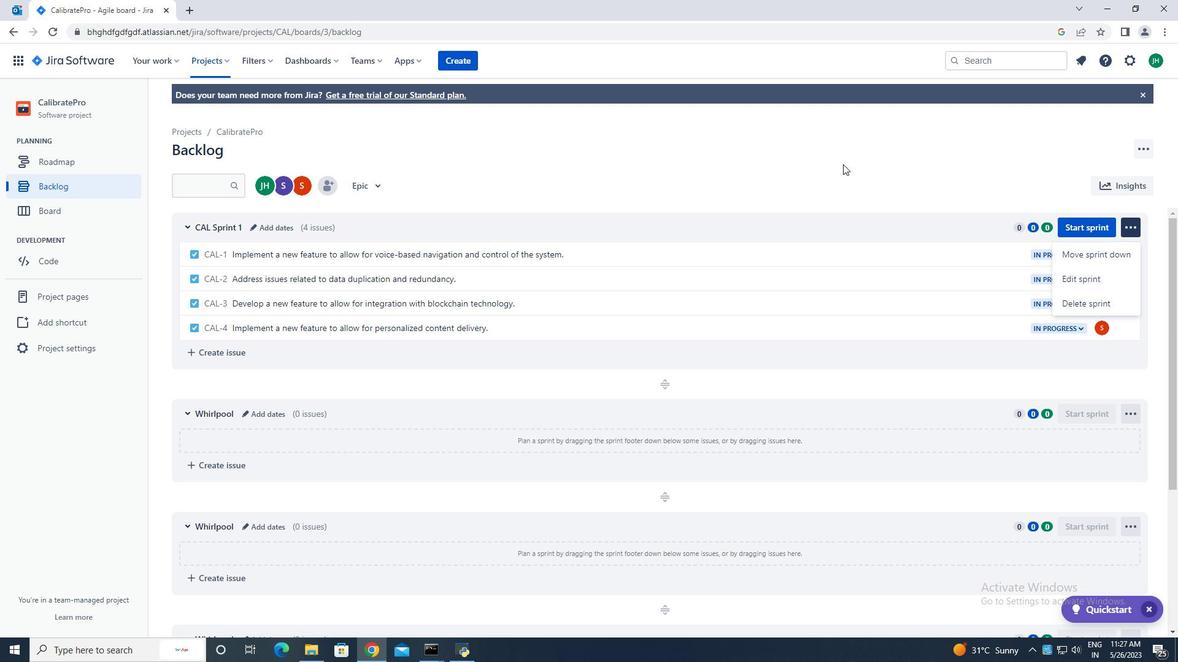 
Action: Mouse pressed left at (788, 155)
Screenshot: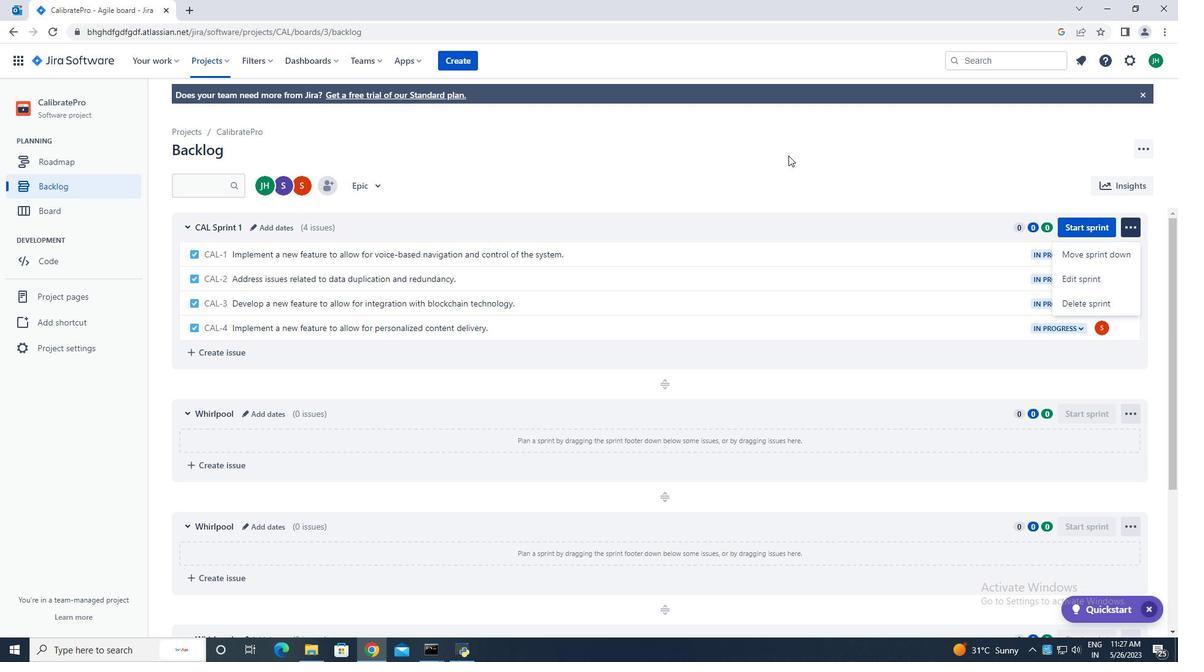 
Action: Mouse moved to (858, 494)
Screenshot: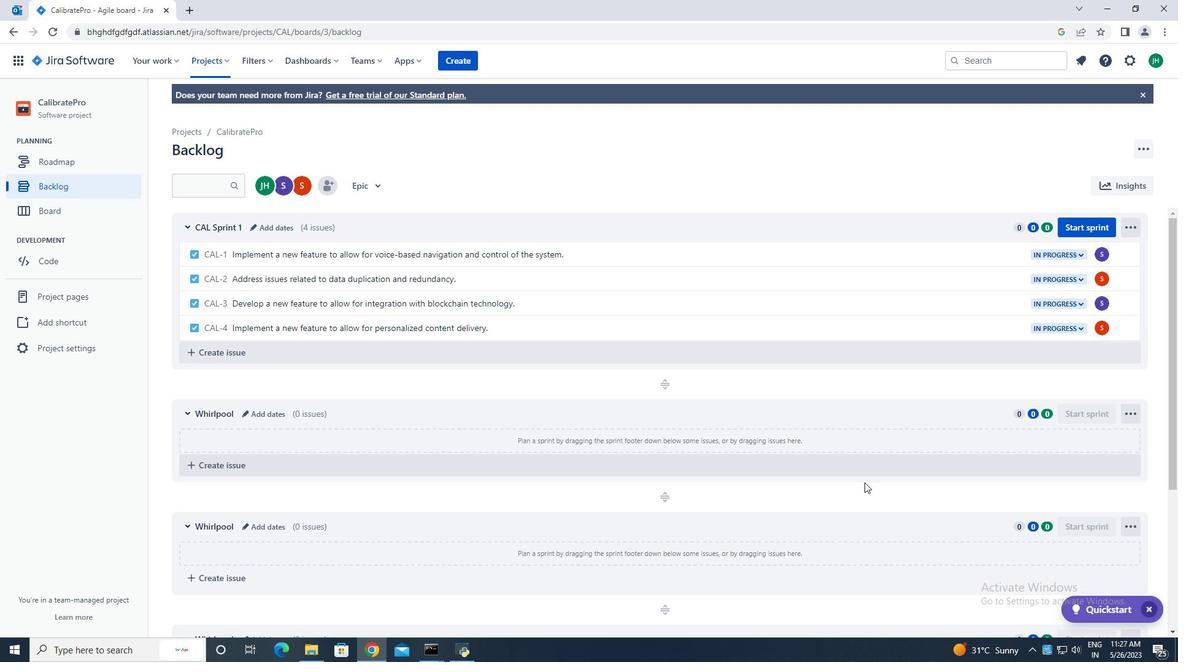 
Action: Mouse scrolled (858, 493) with delta (0, 0)
Screenshot: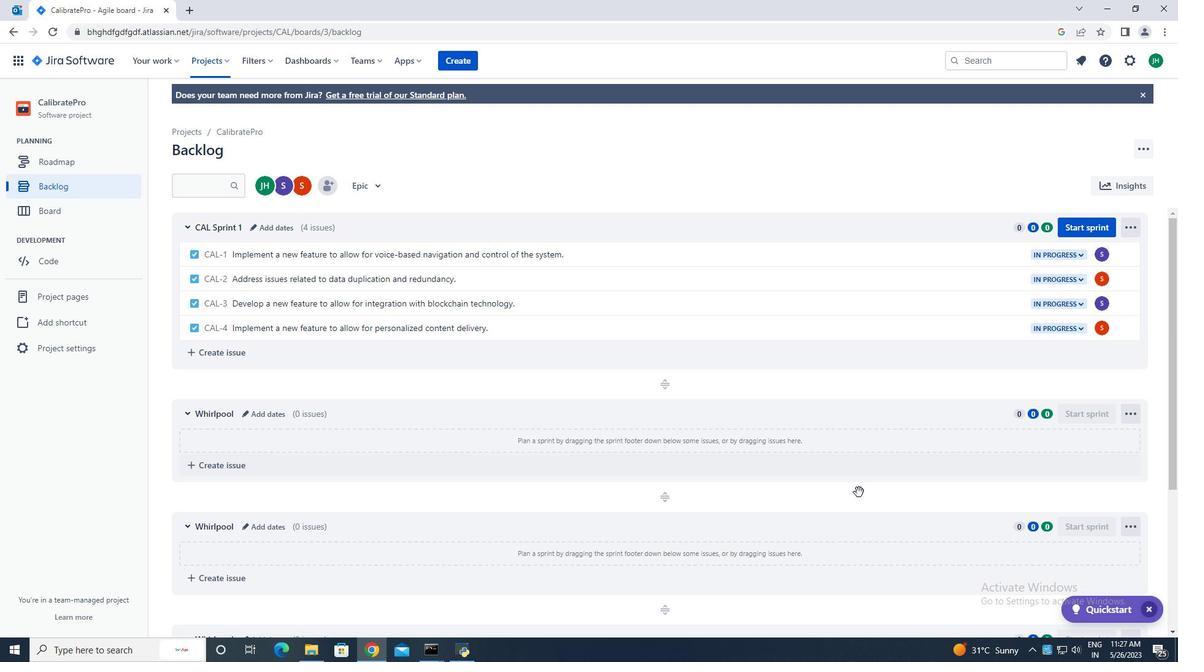 
Action: Mouse scrolled (858, 493) with delta (0, 0)
Screenshot: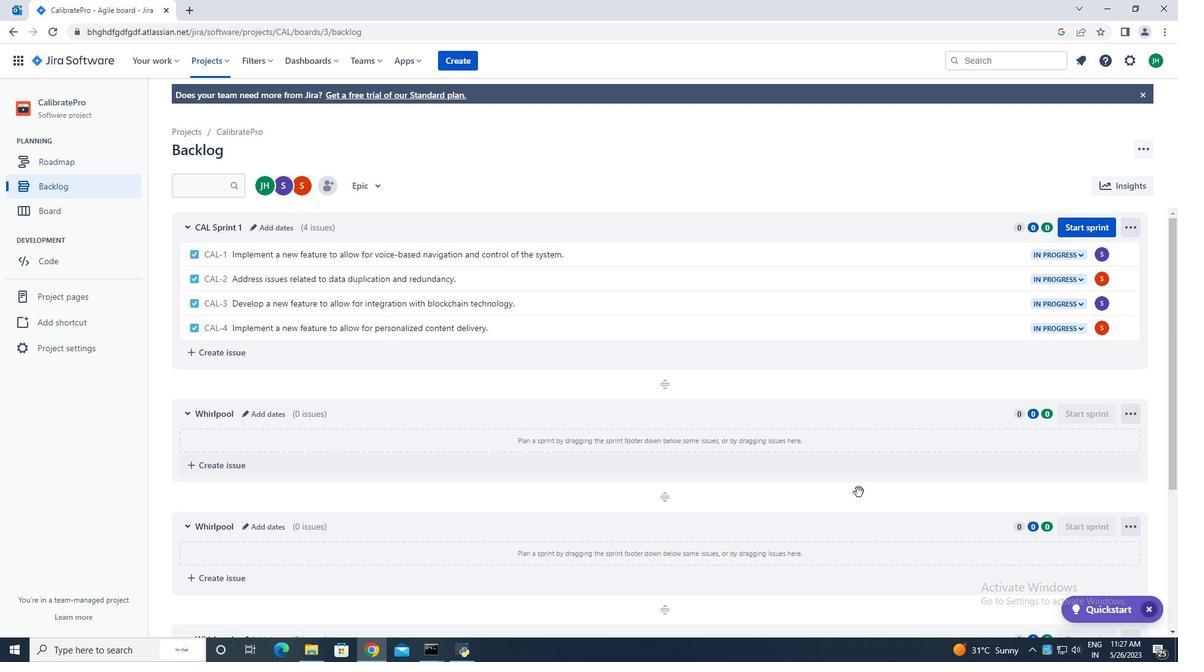 
Action: Mouse moved to (858, 494)
Screenshot: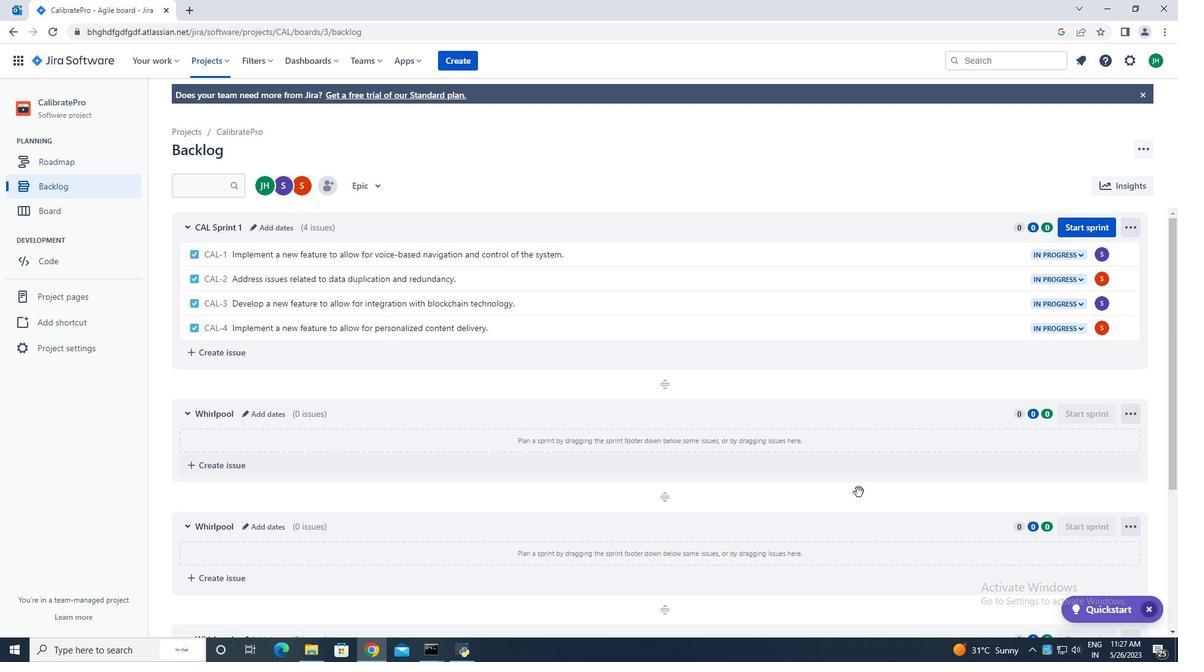 
Action: Mouse scrolled (858, 493) with delta (0, 0)
Screenshot: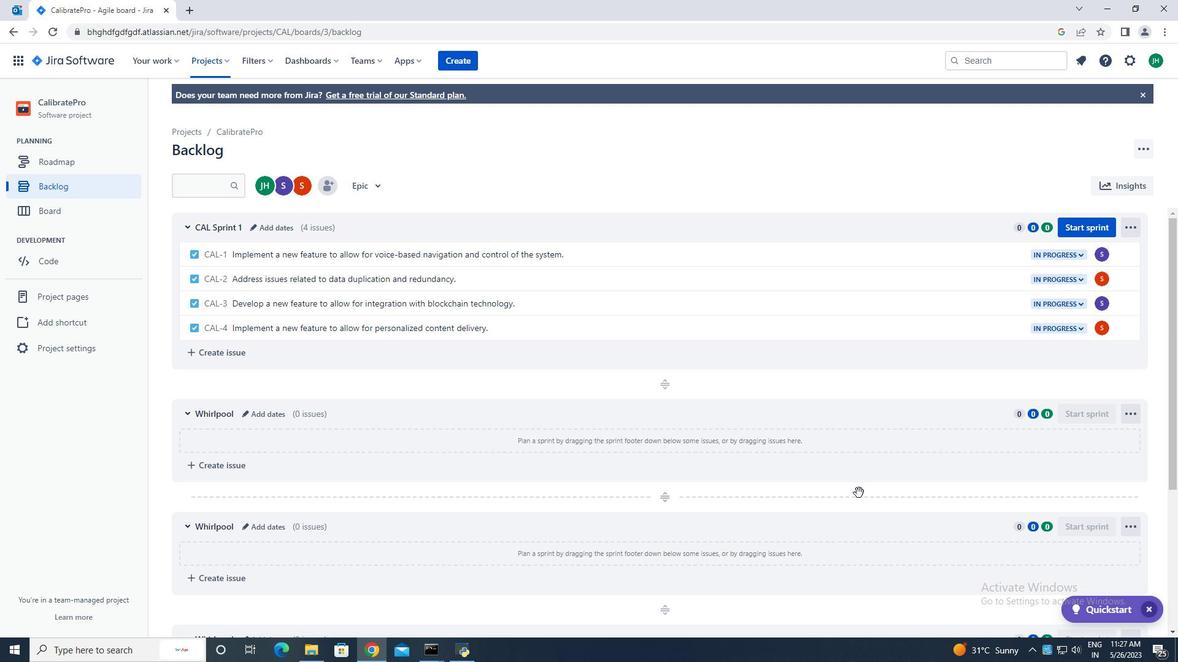 
Action: Mouse moved to (853, 489)
Screenshot: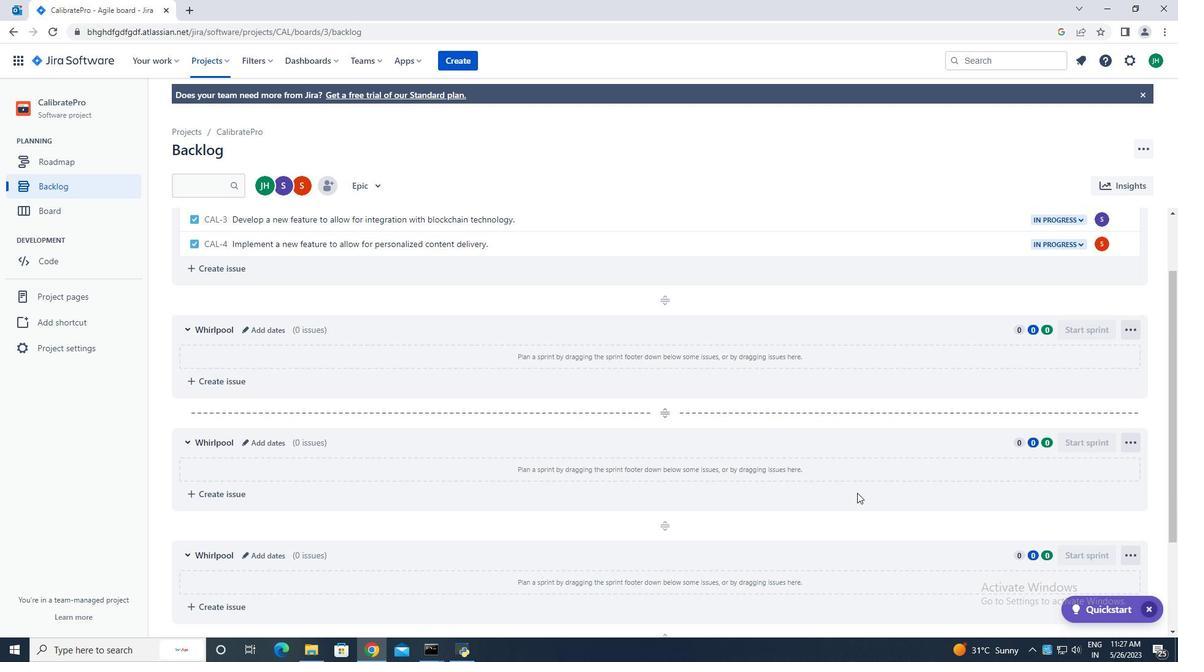 
